 Task: Find connections with filter location Schwalbach with filter topic #Travelwith filter profile language Spanish with filter current company Micro Focus with filter school Jobs in Tamil Nadu India  with filter industry Seafood Product Manufacturing with filter service category Videography with filter keywords title Marketing Director
Action: Mouse moved to (243, 297)
Screenshot: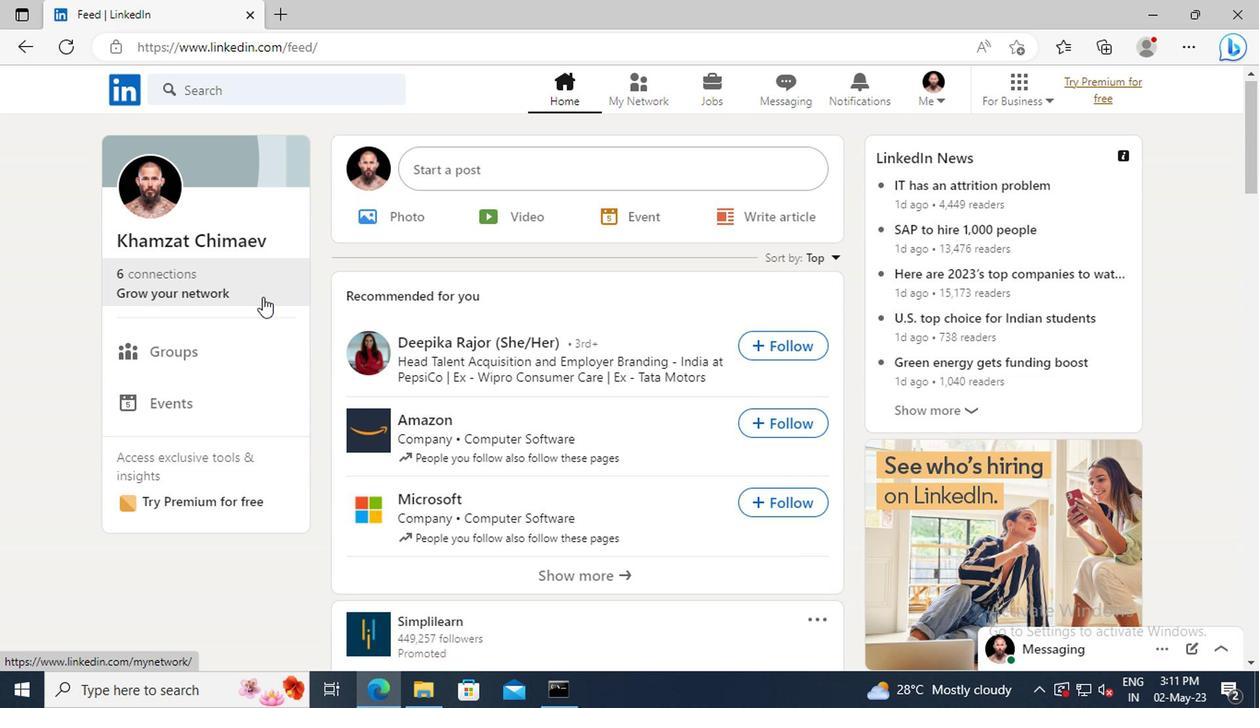 
Action: Mouse pressed left at (243, 297)
Screenshot: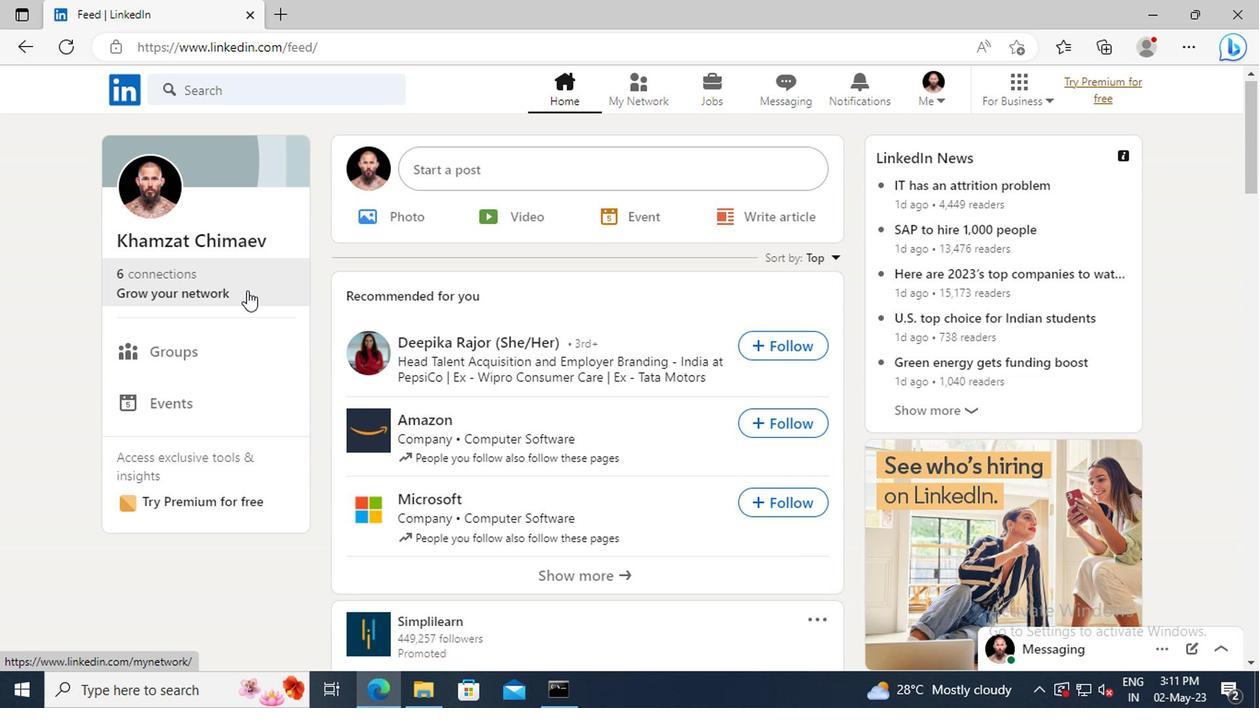 
Action: Mouse moved to (223, 205)
Screenshot: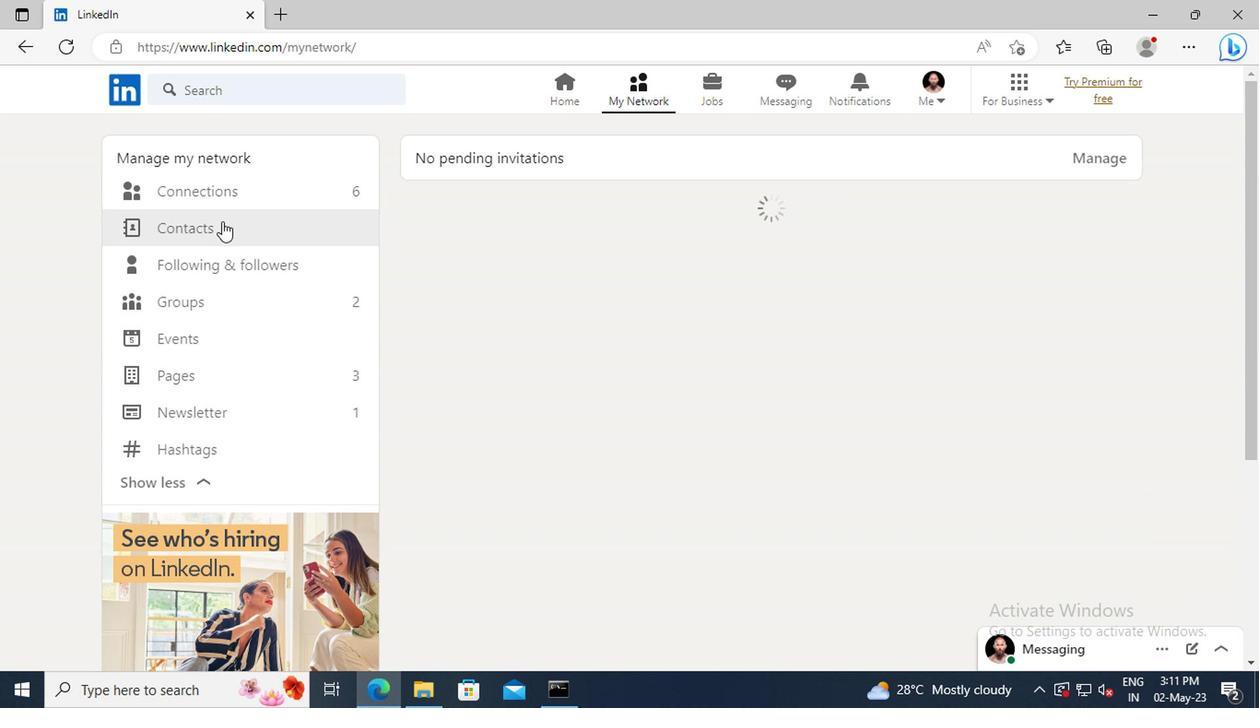 
Action: Mouse pressed left at (223, 205)
Screenshot: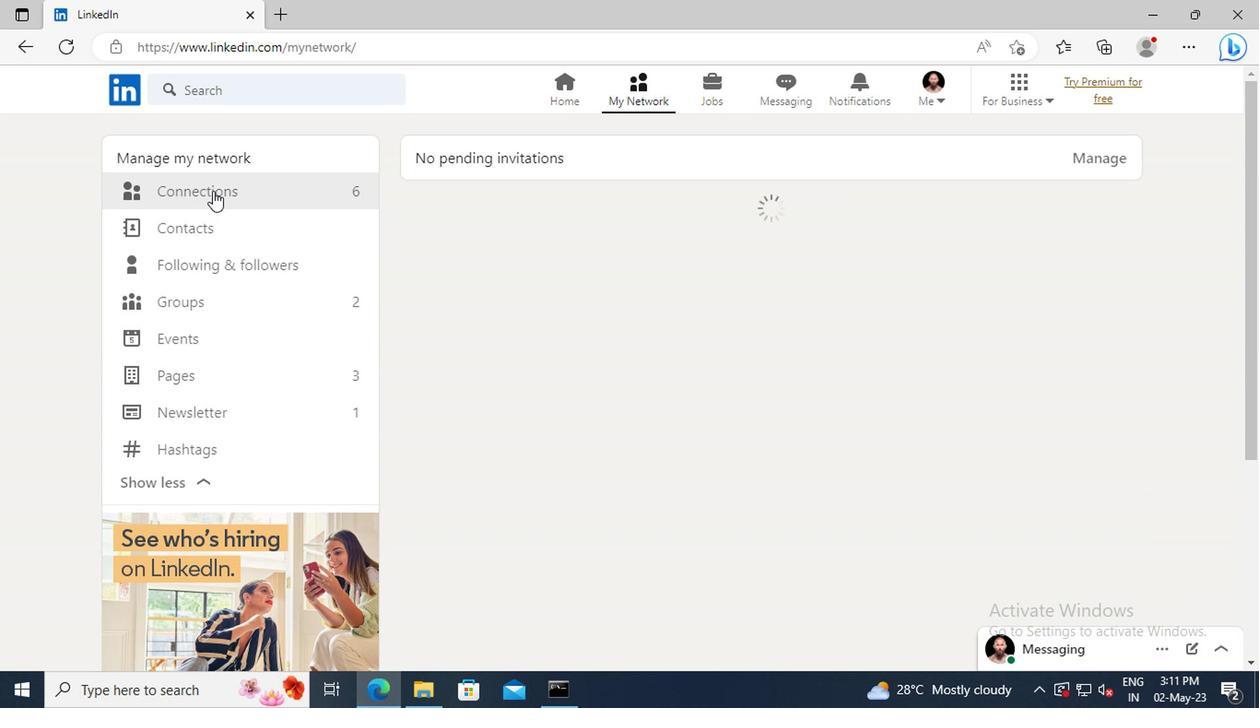 
Action: Mouse moved to (741, 211)
Screenshot: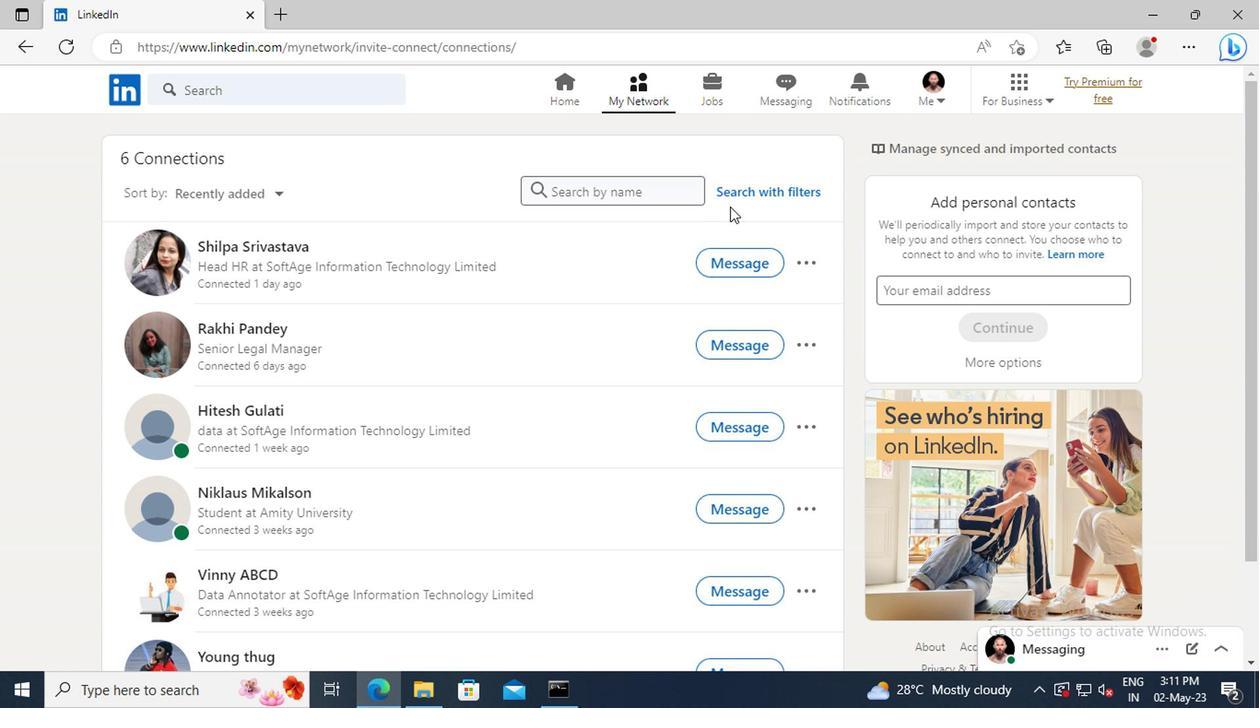 
Action: Mouse pressed left at (741, 211)
Screenshot: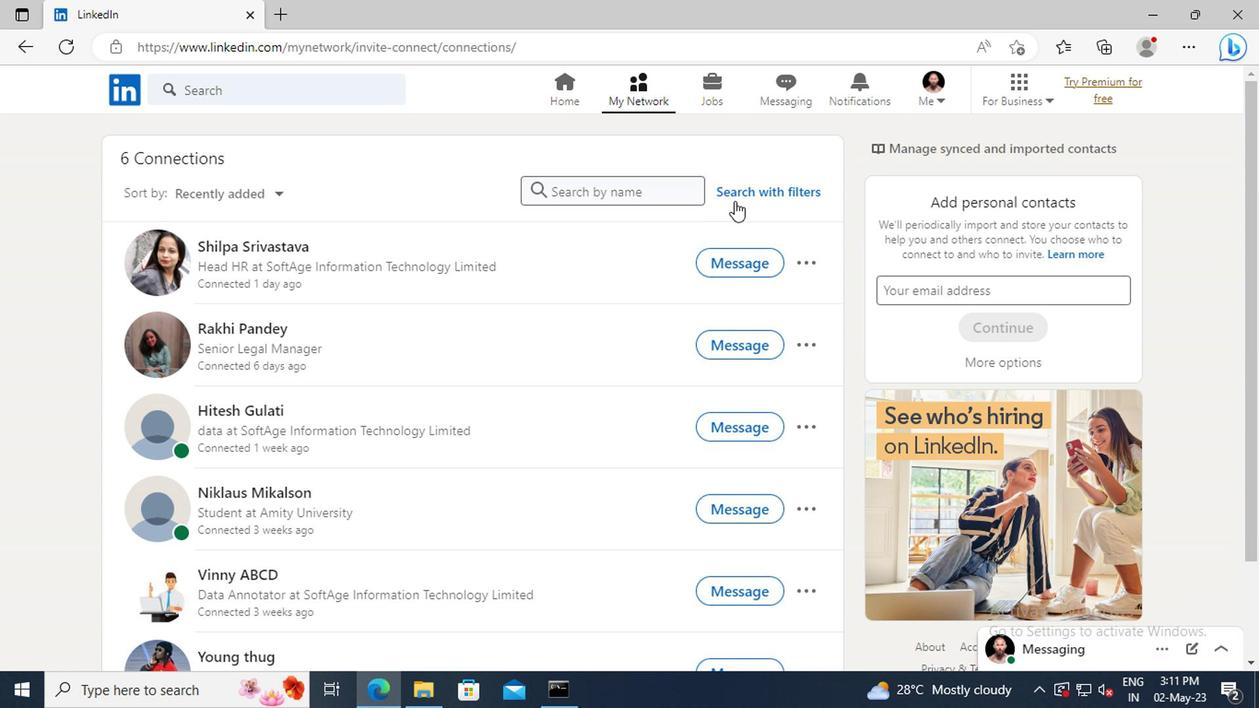 
Action: Mouse moved to (703, 158)
Screenshot: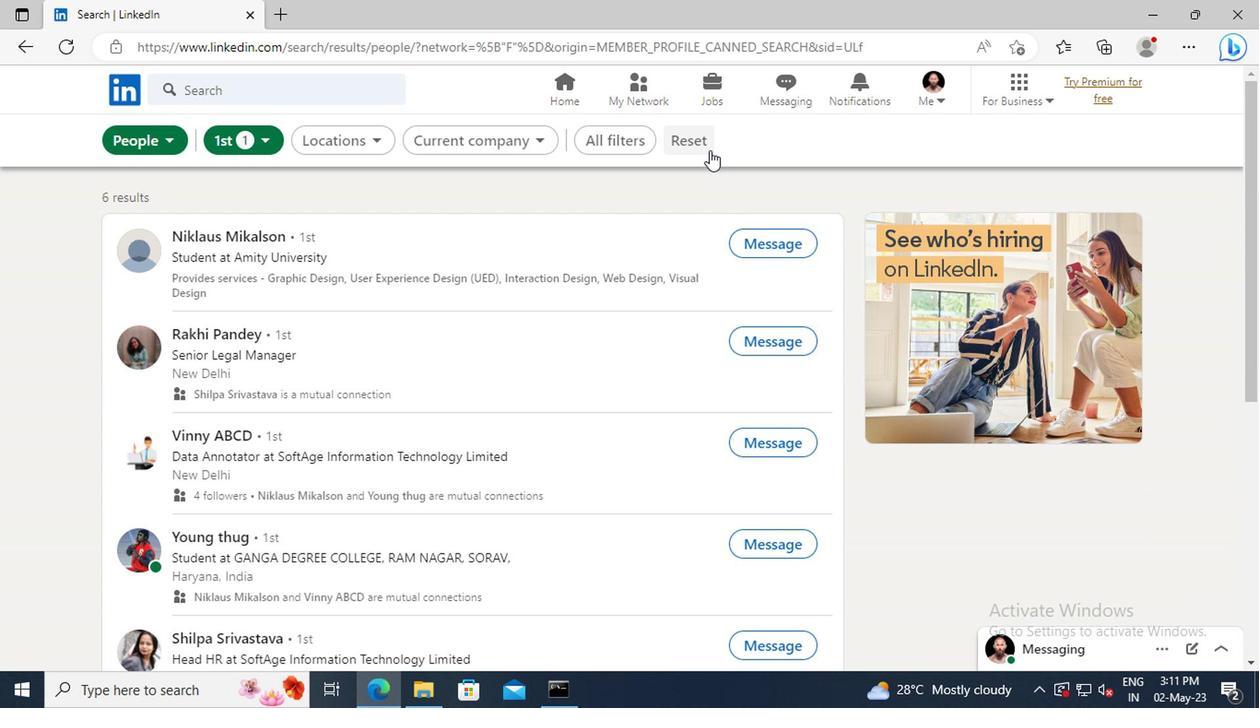 
Action: Mouse pressed left at (703, 158)
Screenshot: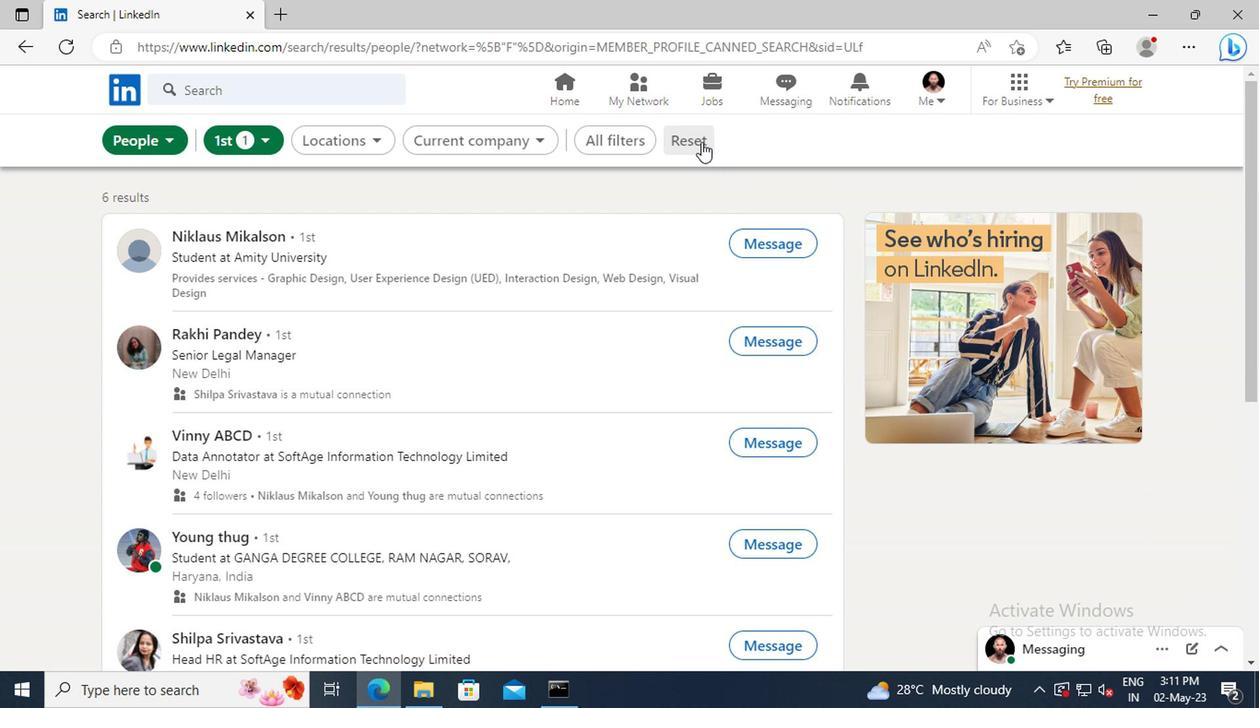 
Action: Mouse moved to (679, 157)
Screenshot: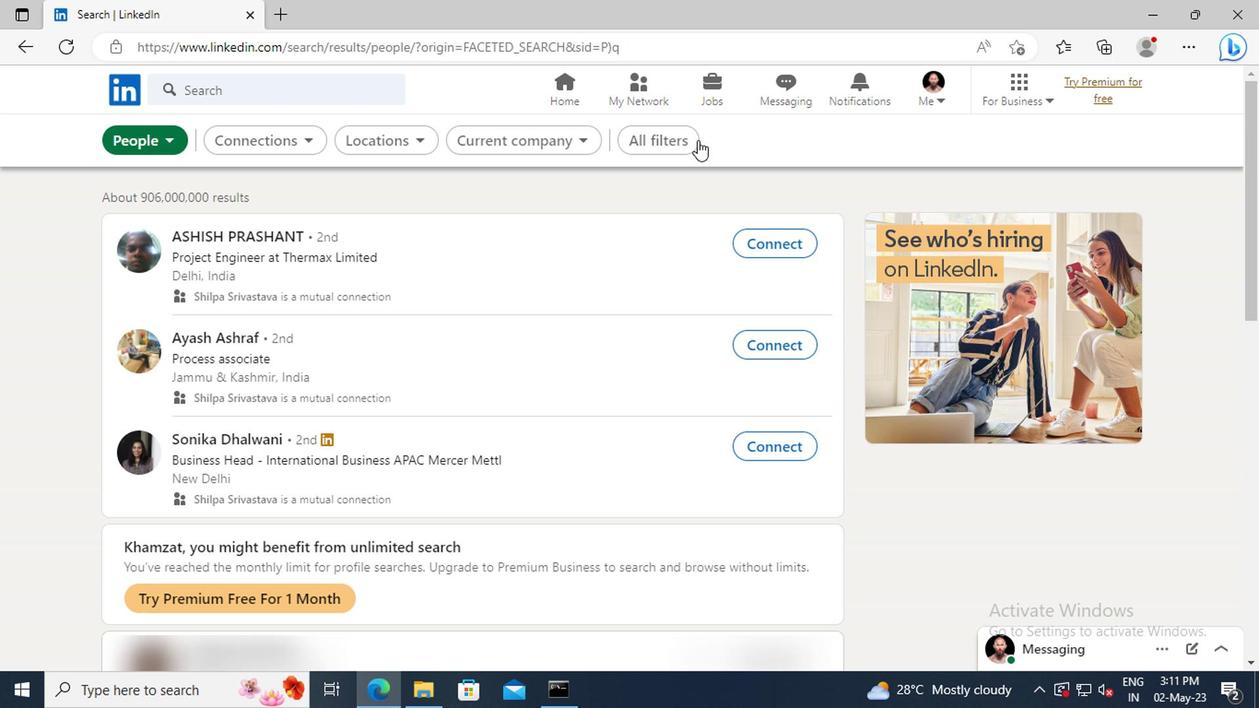 
Action: Mouse pressed left at (679, 157)
Screenshot: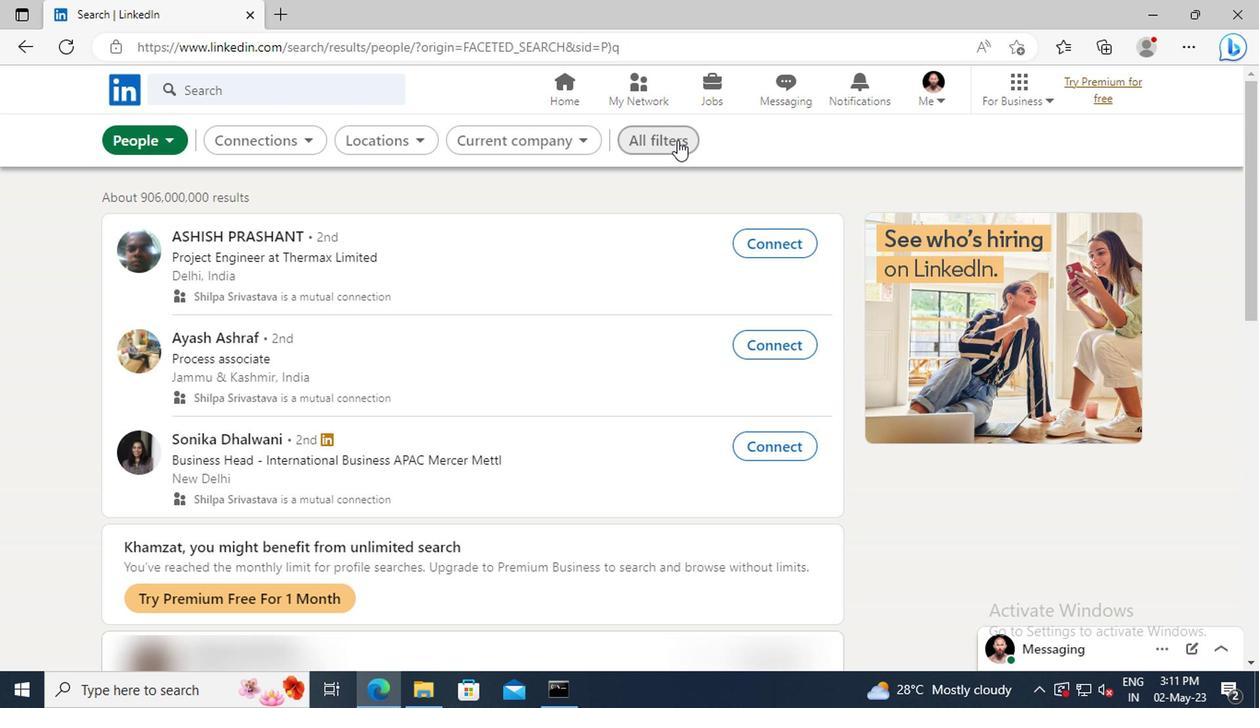 
Action: Mouse moved to (1001, 307)
Screenshot: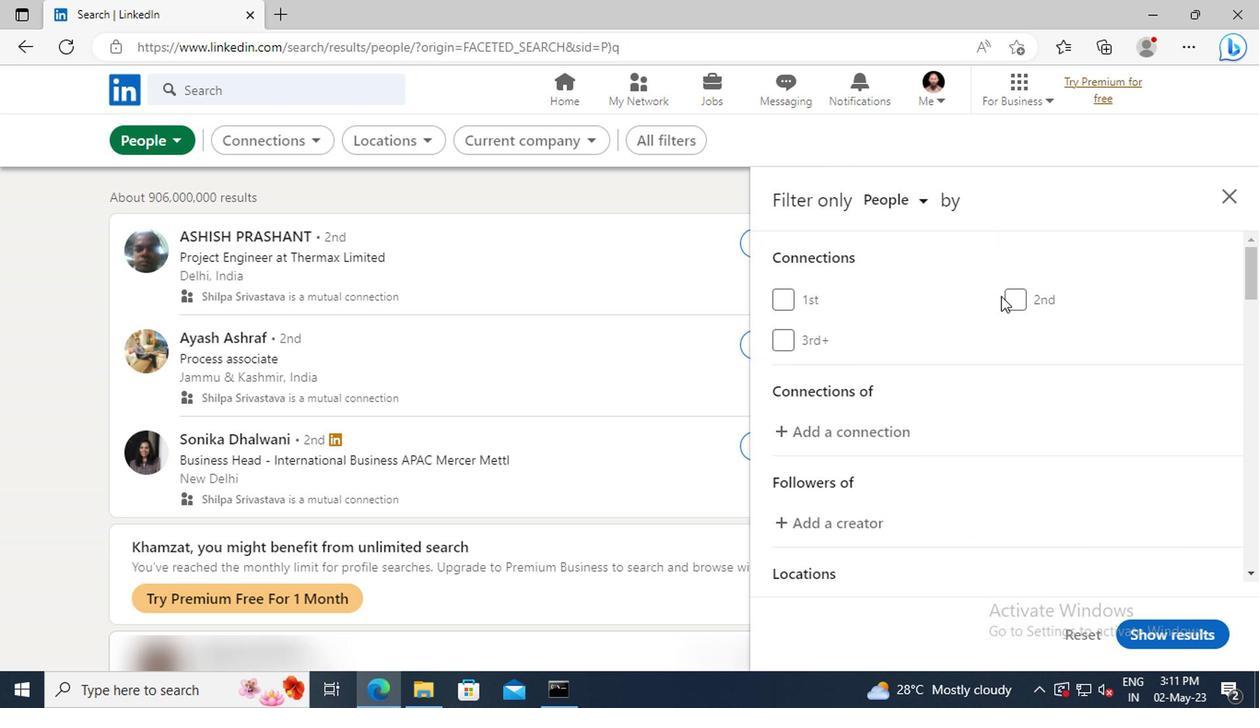 
Action: Mouse scrolled (1001, 306) with delta (0, 0)
Screenshot: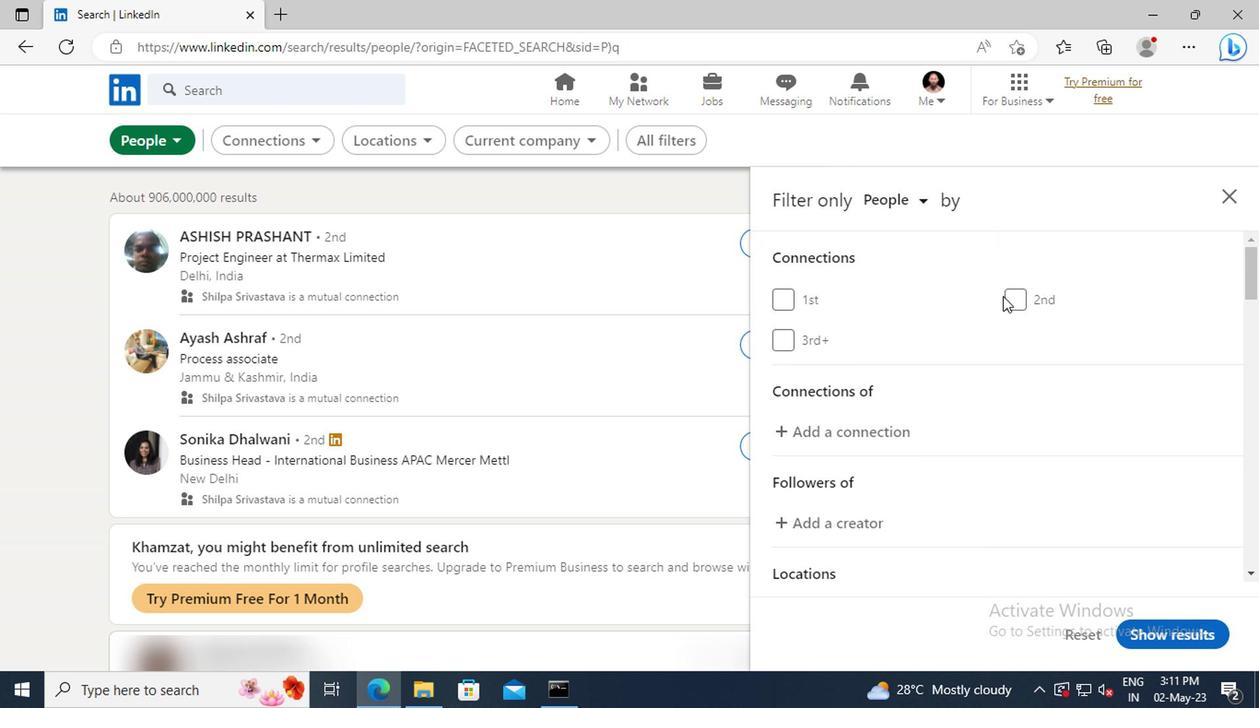 
Action: Mouse scrolled (1001, 306) with delta (0, 0)
Screenshot: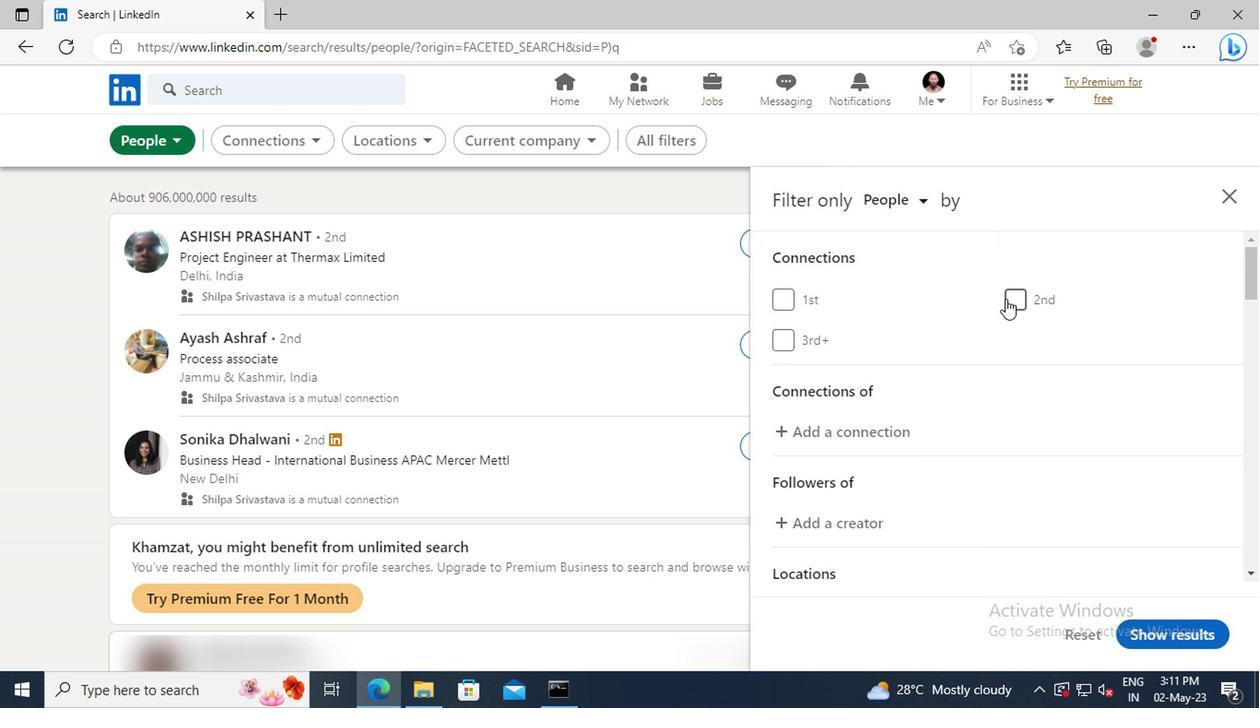
Action: Mouse scrolled (1001, 306) with delta (0, 0)
Screenshot: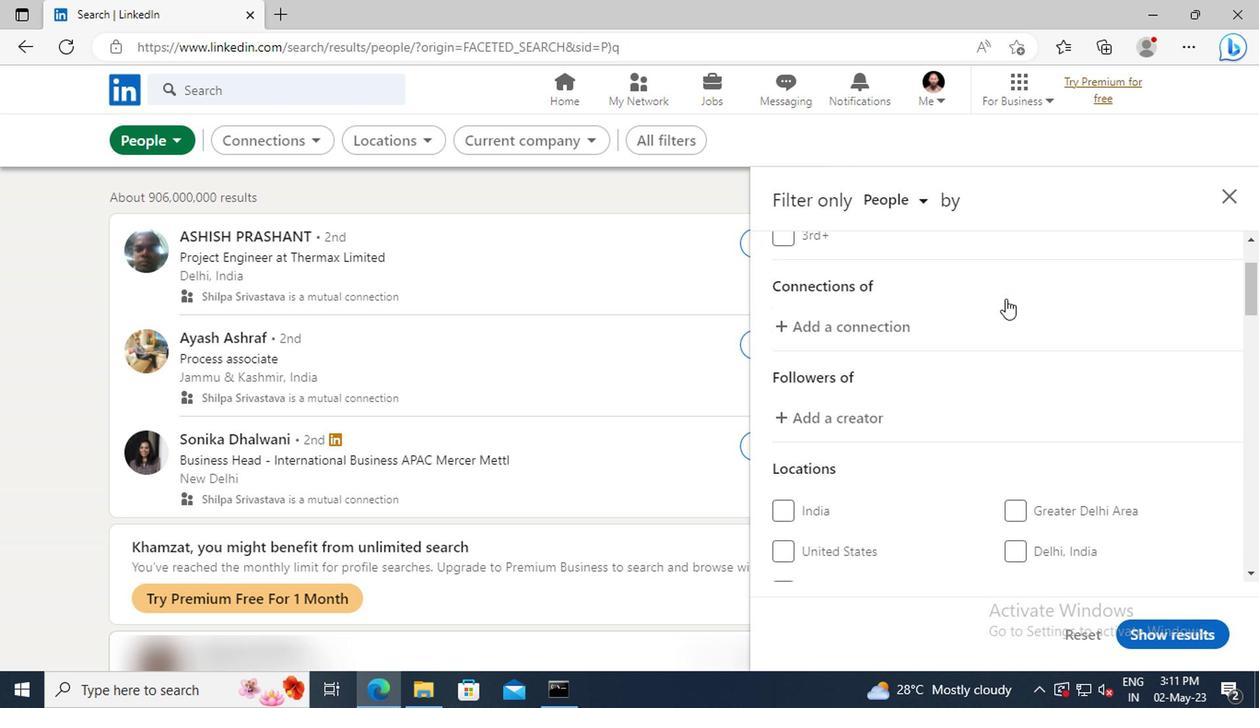 
Action: Mouse scrolled (1001, 306) with delta (0, 0)
Screenshot: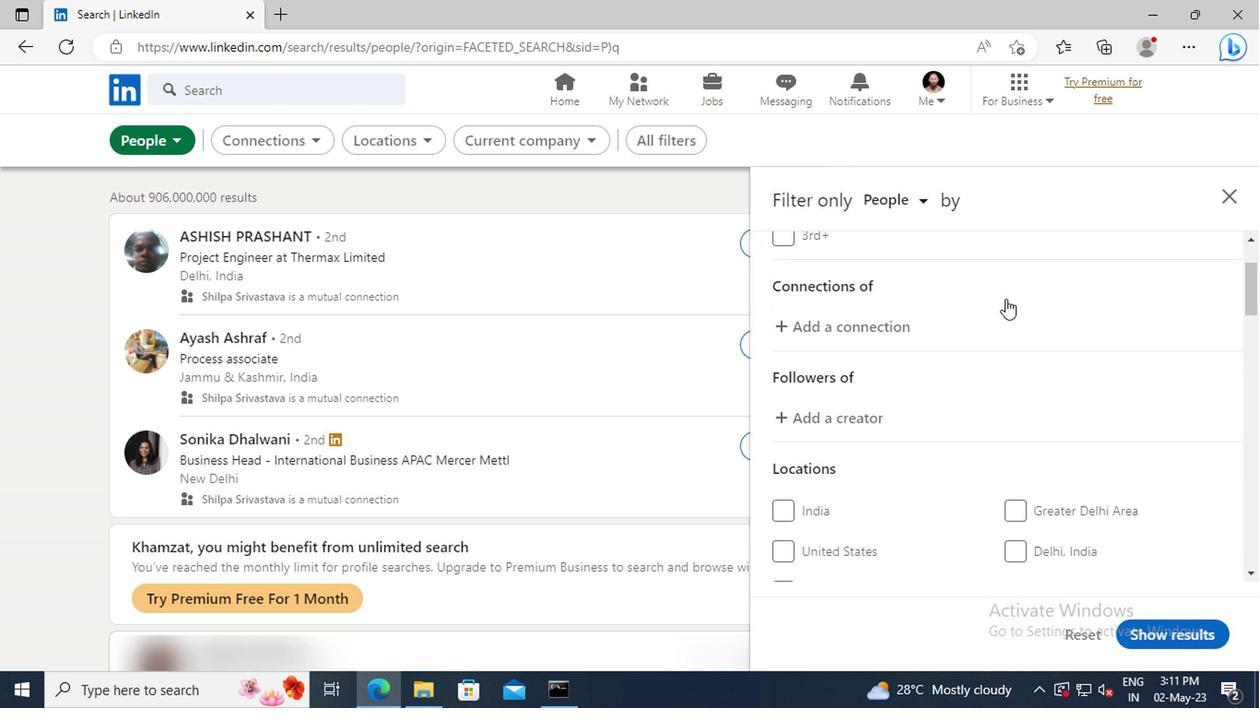 
Action: Mouse scrolled (1001, 306) with delta (0, 0)
Screenshot: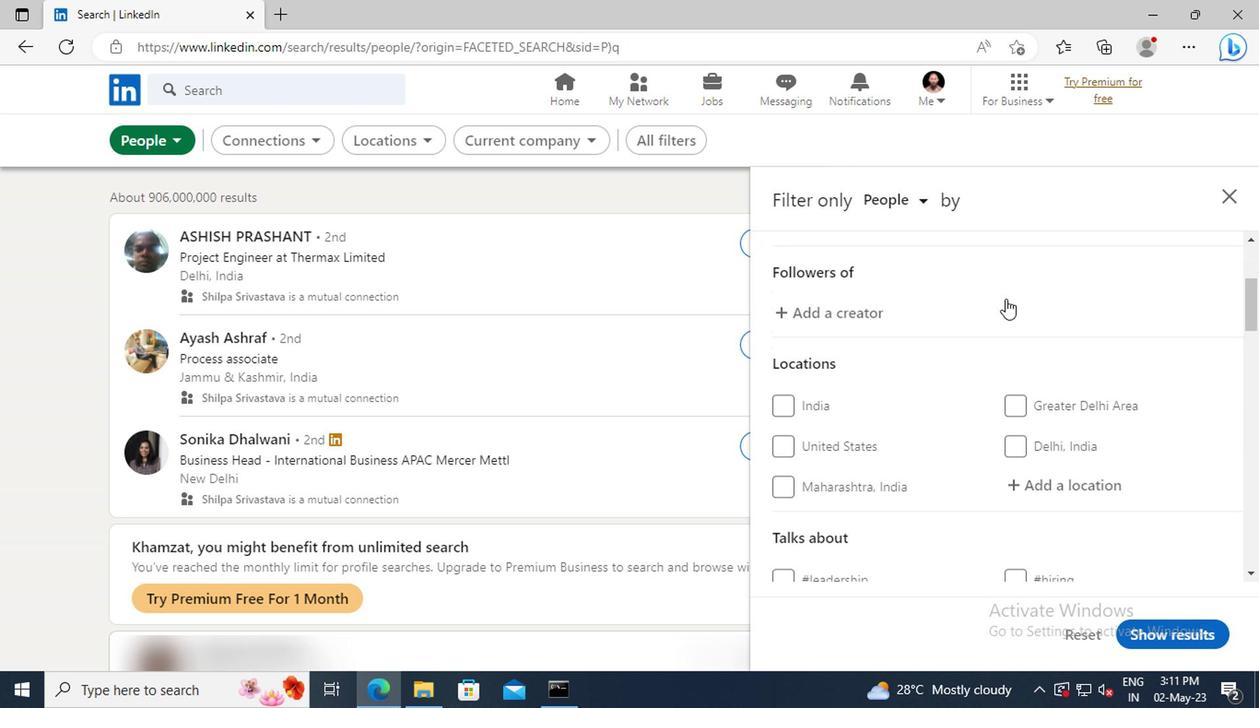 
Action: Mouse scrolled (1001, 306) with delta (0, 0)
Screenshot: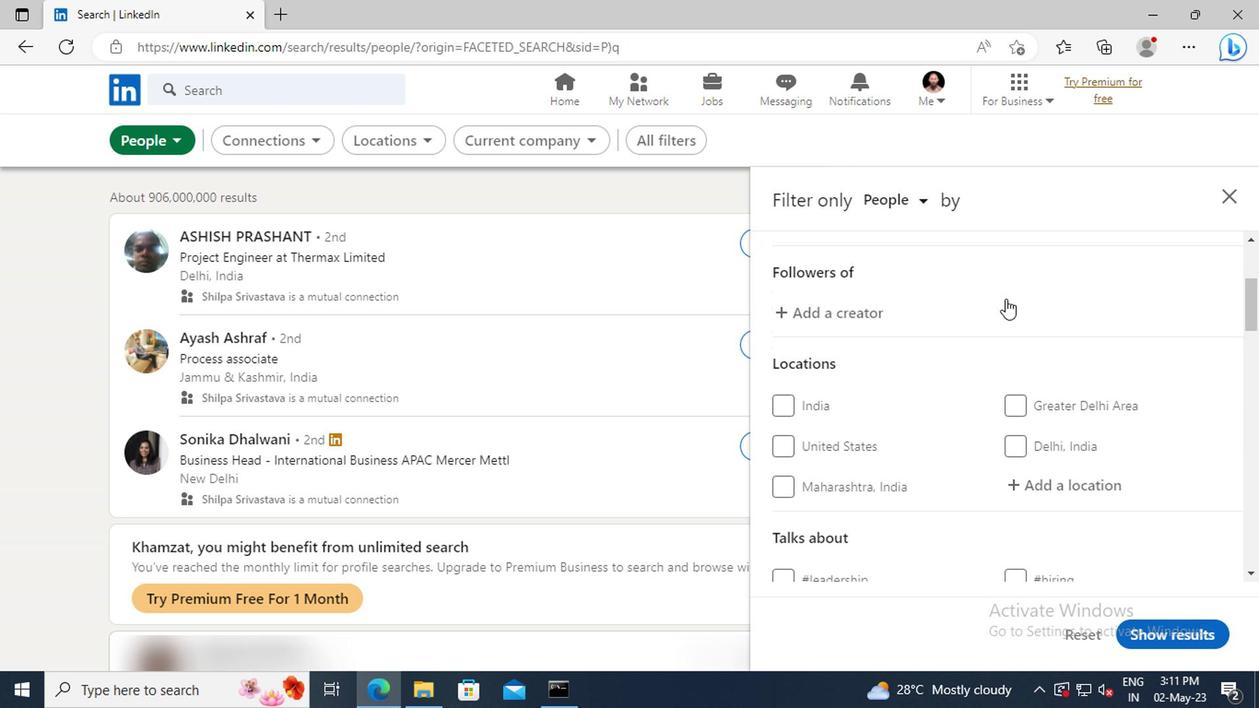 
Action: Mouse moved to (1024, 383)
Screenshot: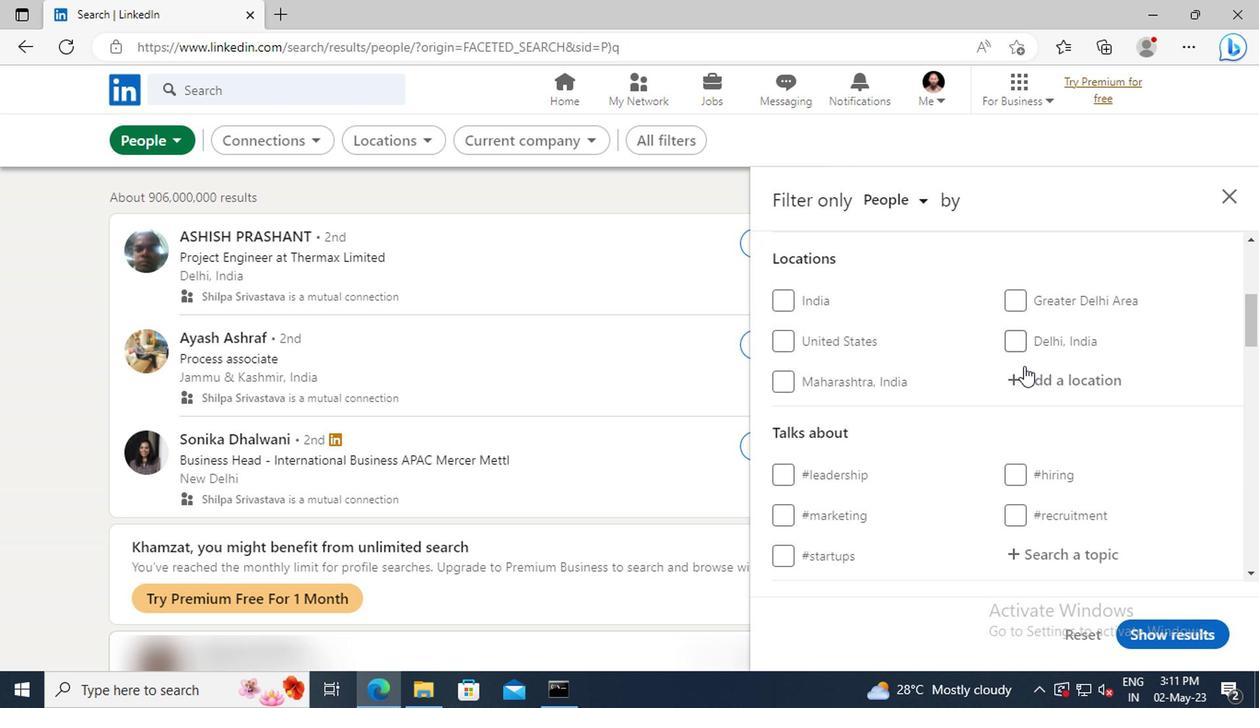
Action: Mouse pressed left at (1024, 383)
Screenshot: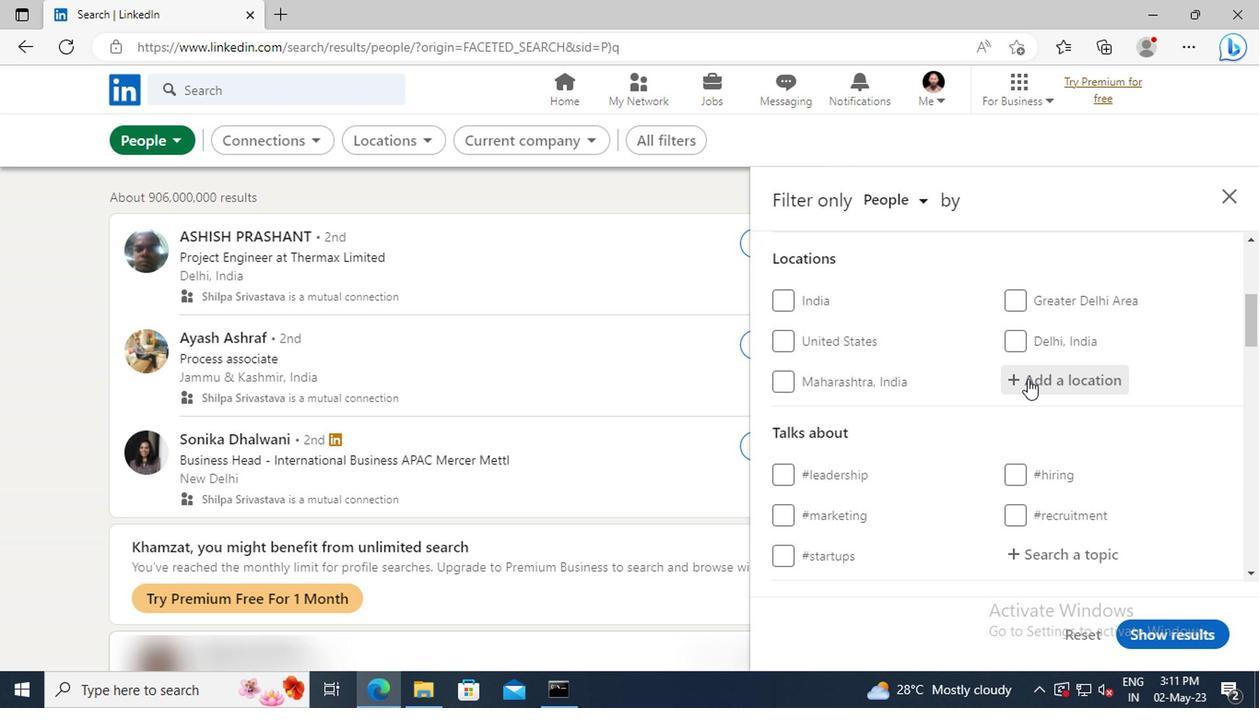 
Action: Key pressed <Key.shift>SCHWALBA
Screenshot: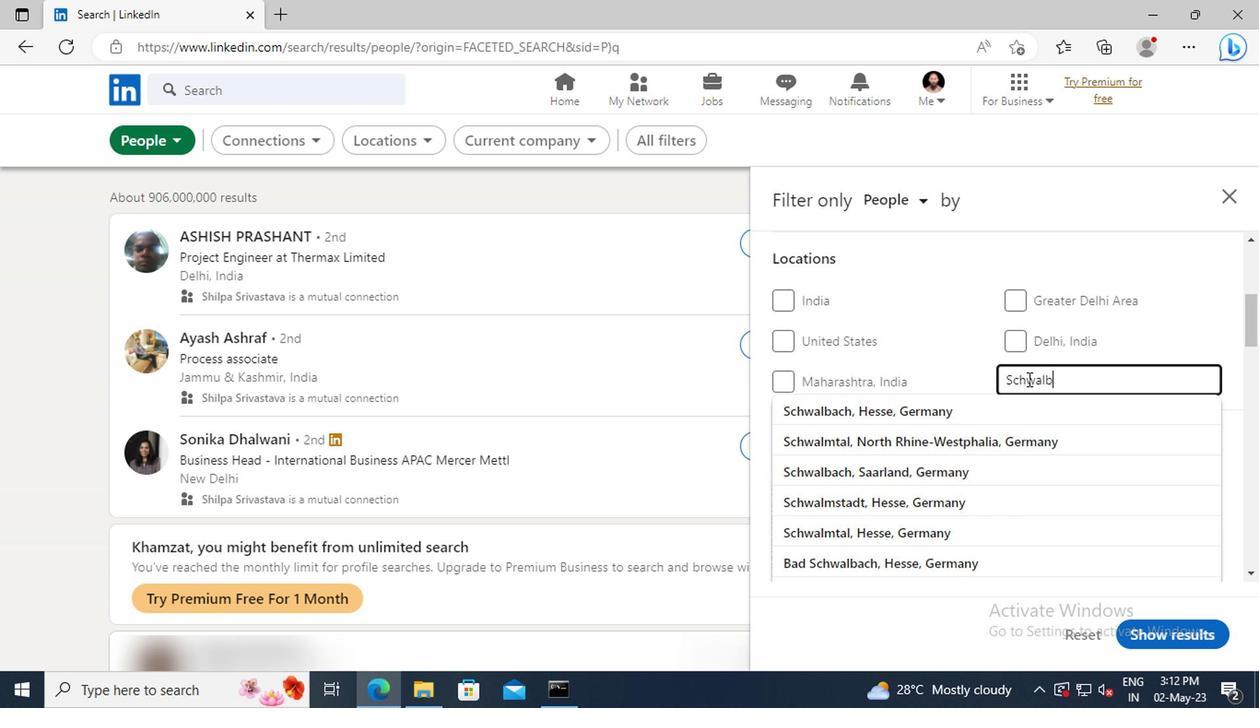 
Action: Mouse moved to (1025, 406)
Screenshot: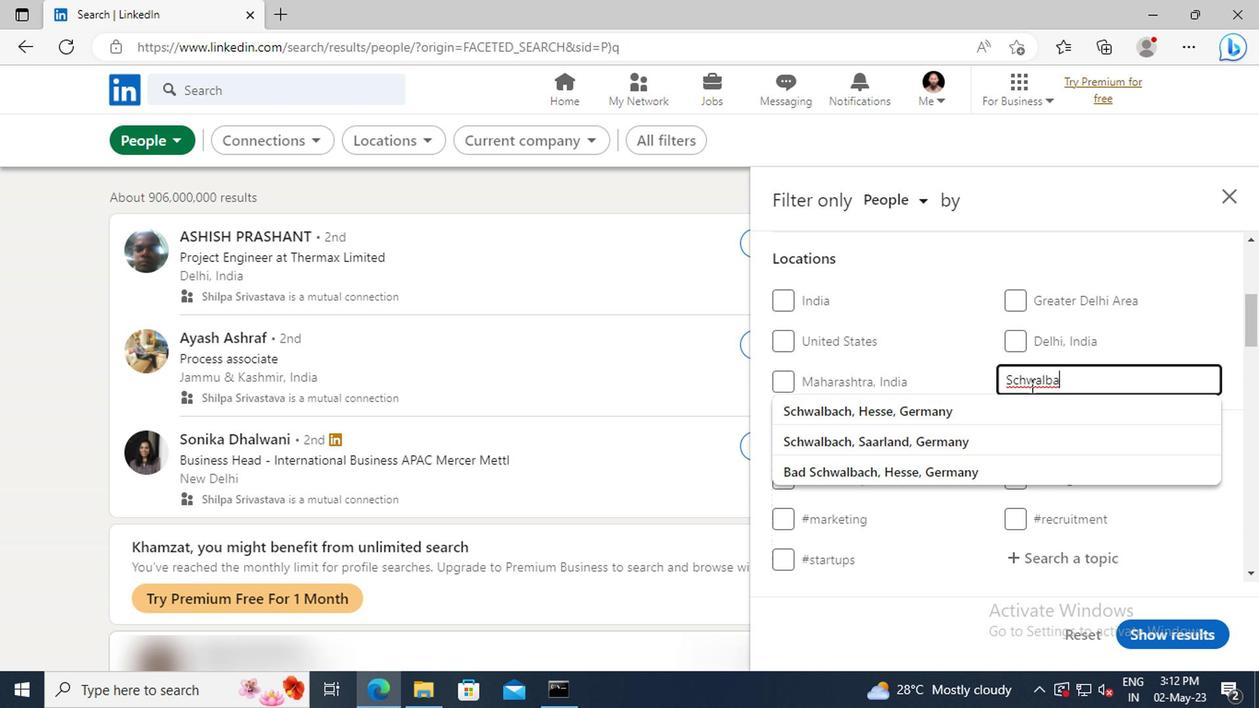 
Action: Mouse pressed left at (1025, 406)
Screenshot: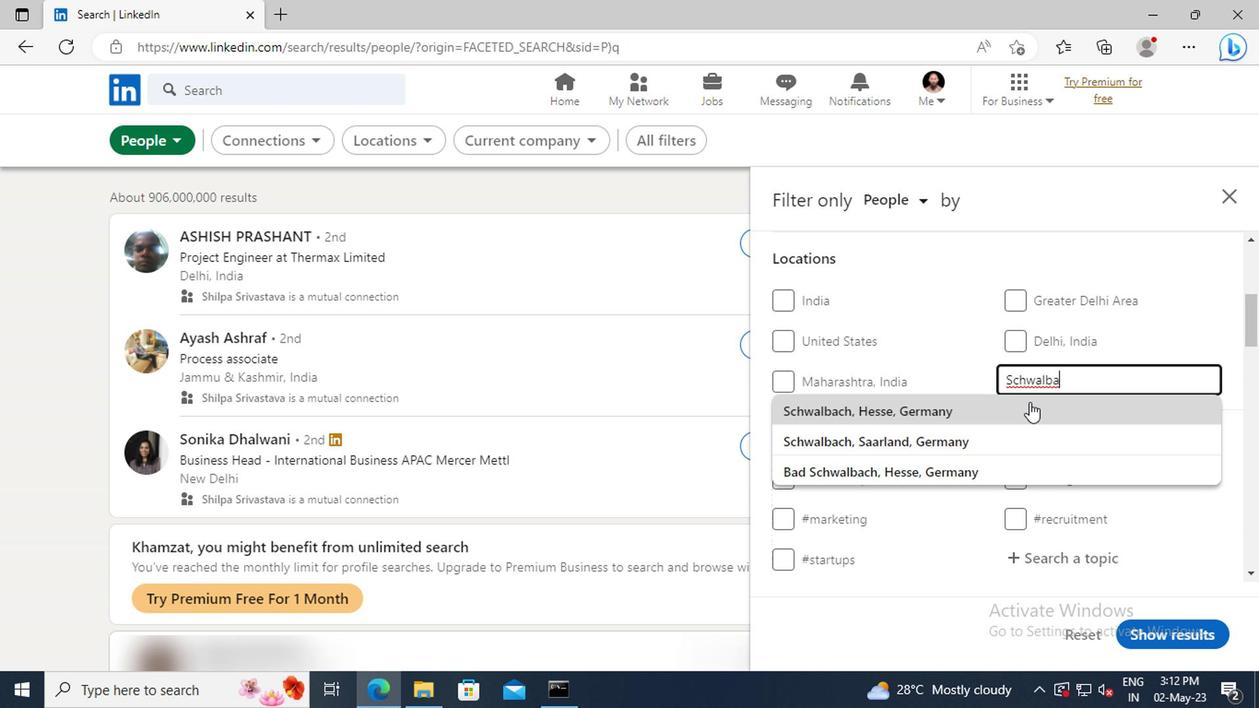 
Action: Mouse scrolled (1025, 405) with delta (0, -1)
Screenshot: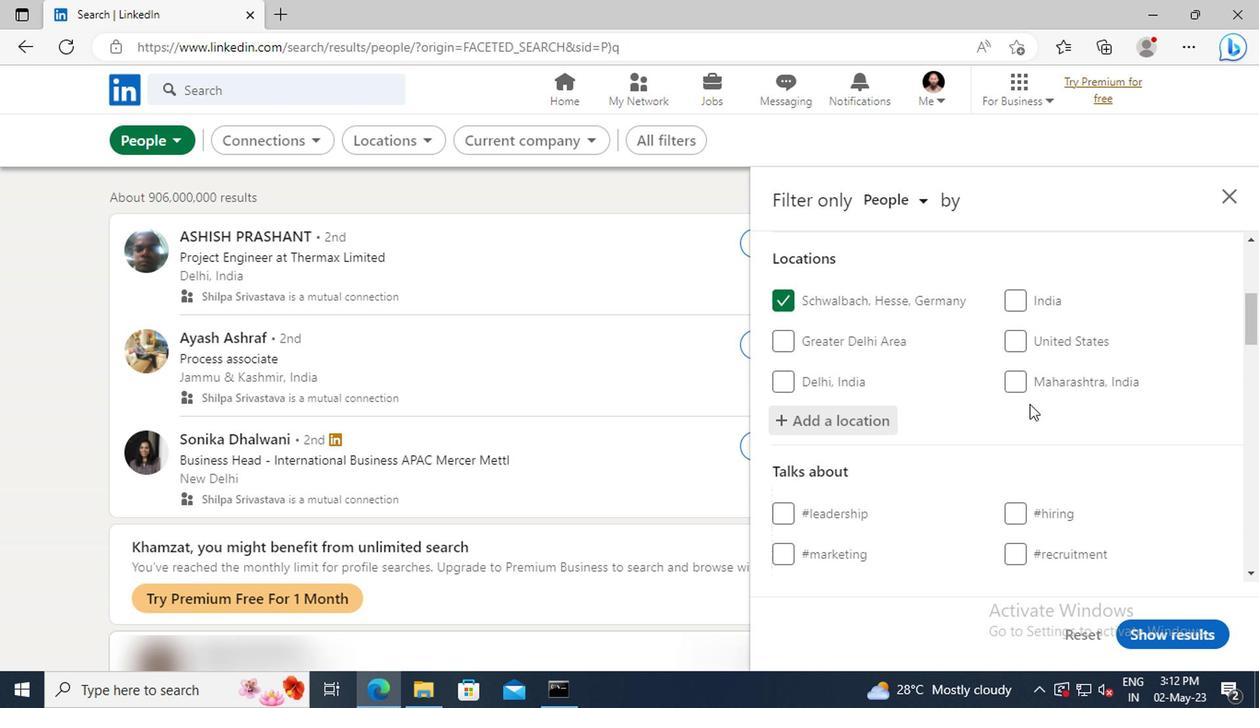 
Action: Mouse scrolled (1025, 405) with delta (0, -1)
Screenshot: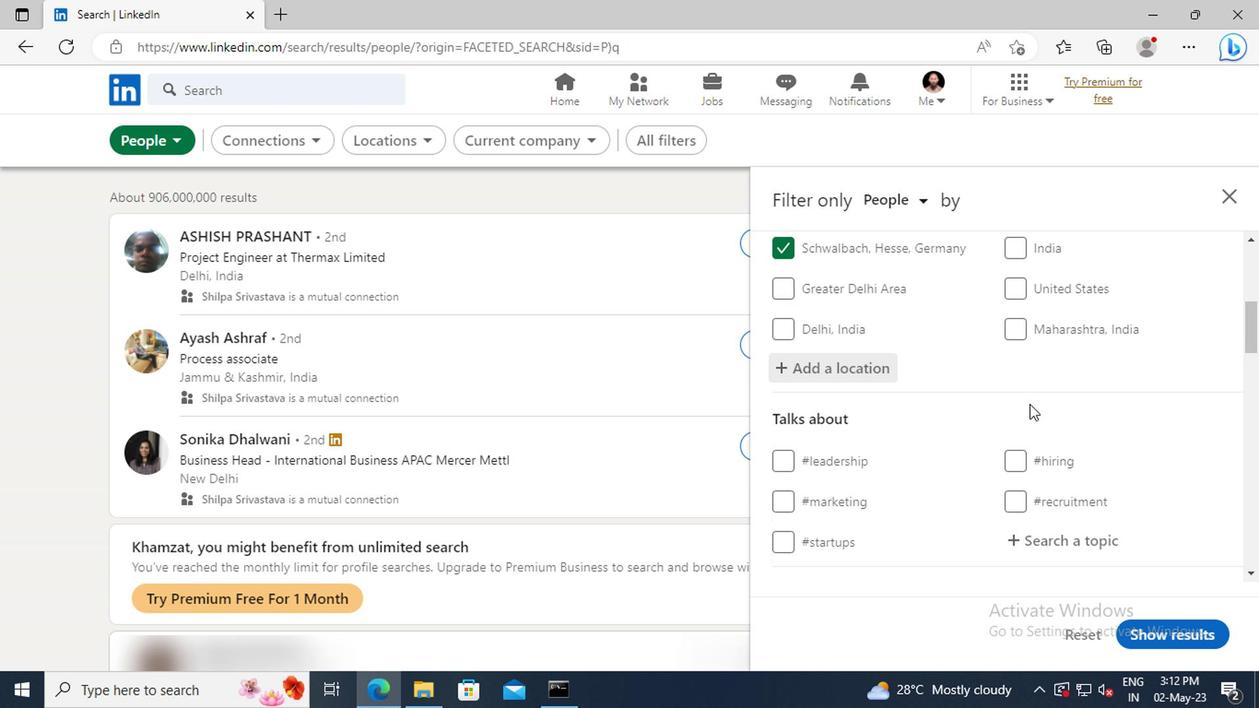 
Action: Mouse scrolled (1025, 405) with delta (0, -1)
Screenshot: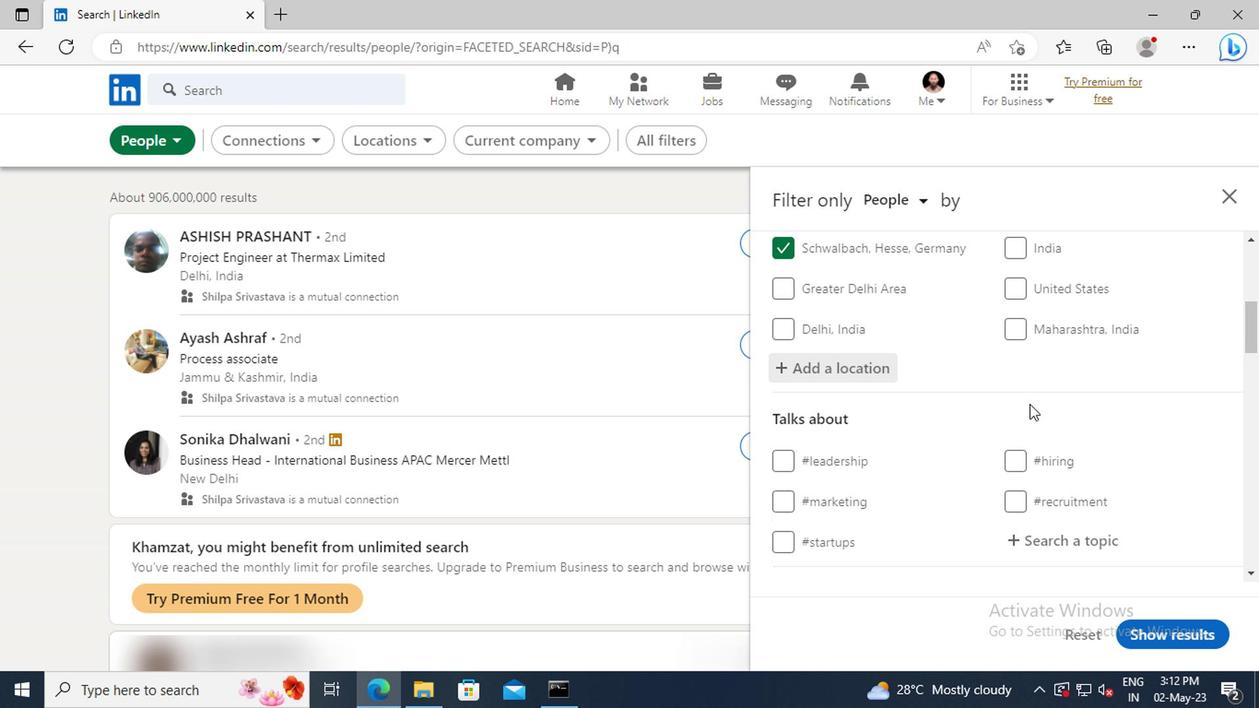 
Action: Mouse moved to (1026, 434)
Screenshot: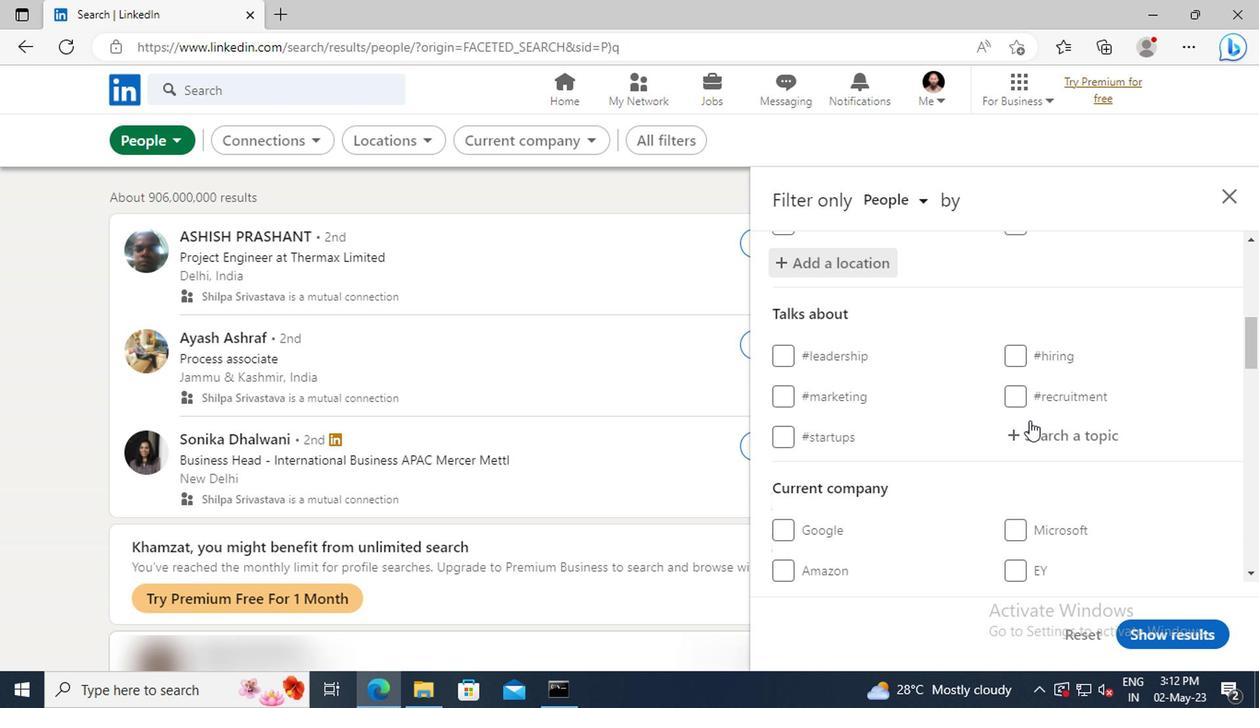 
Action: Mouse pressed left at (1026, 434)
Screenshot: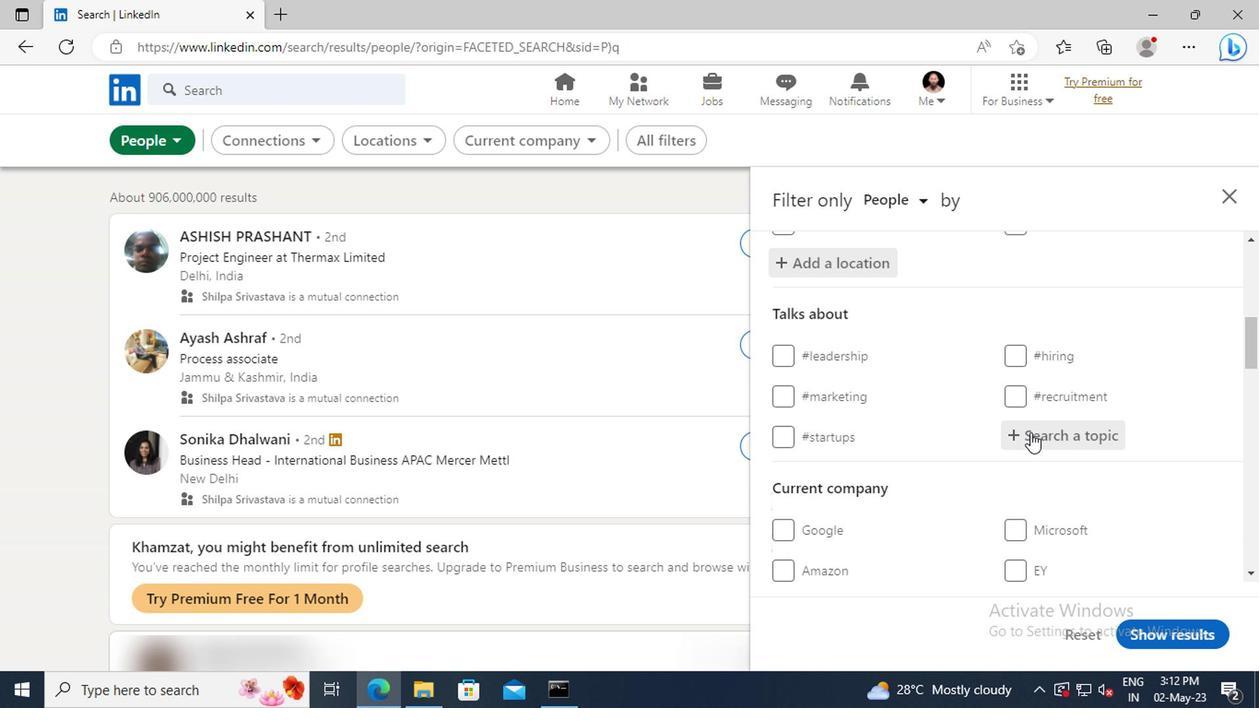 
Action: Key pressed <Key.shift>TRAVEL
Screenshot: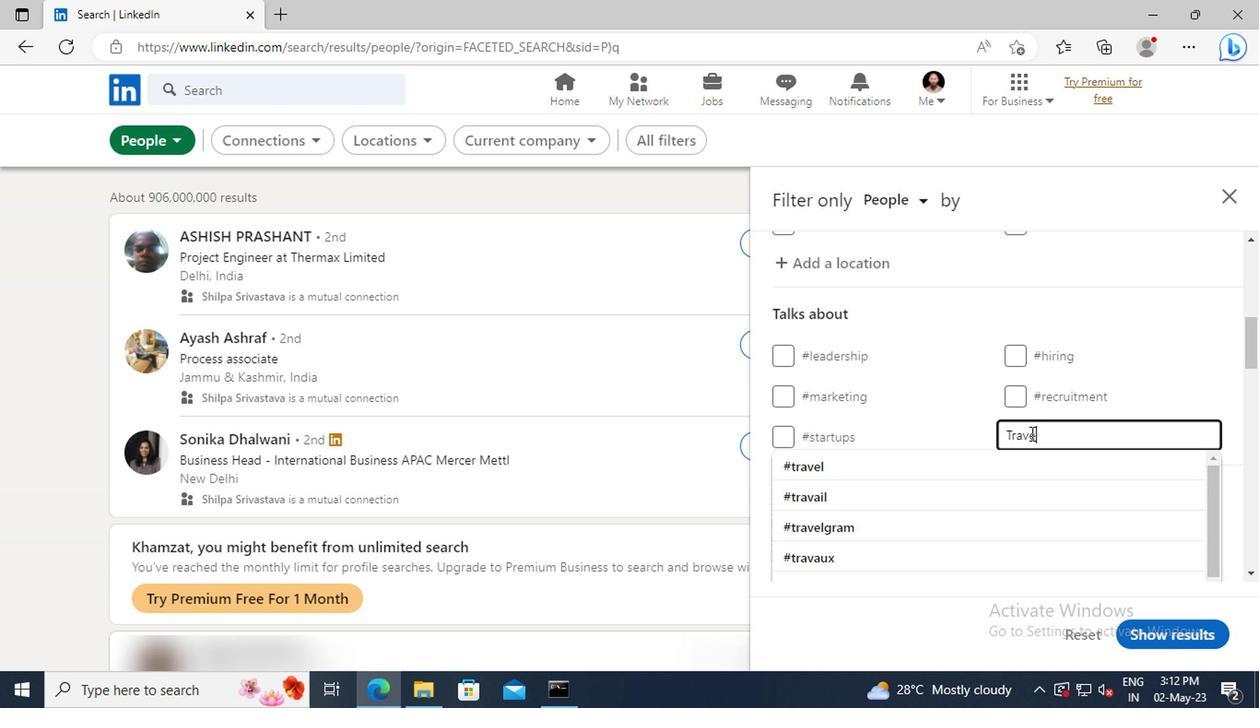 
Action: Mouse moved to (1032, 461)
Screenshot: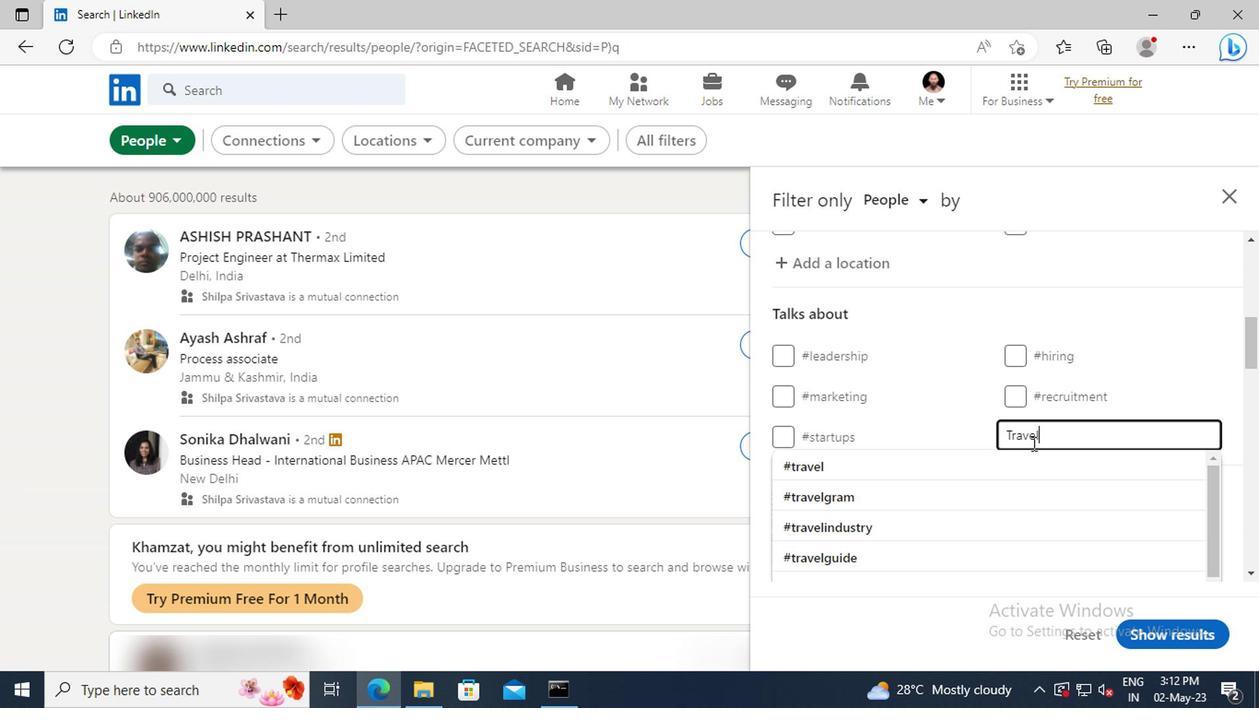 
Action: Mouse pressed left at (1032, 461)
Screenshot: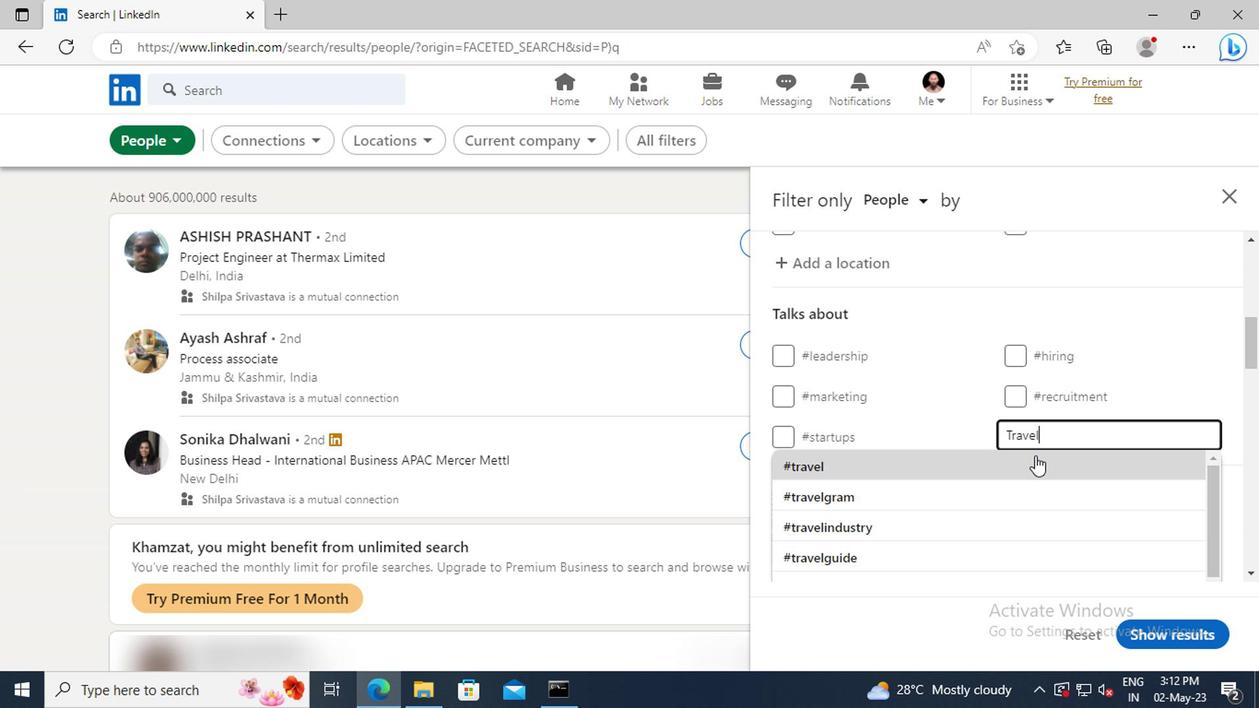 
Action: Mouse scrolled (1032, 460) with delta (0, 0)
Screenshot: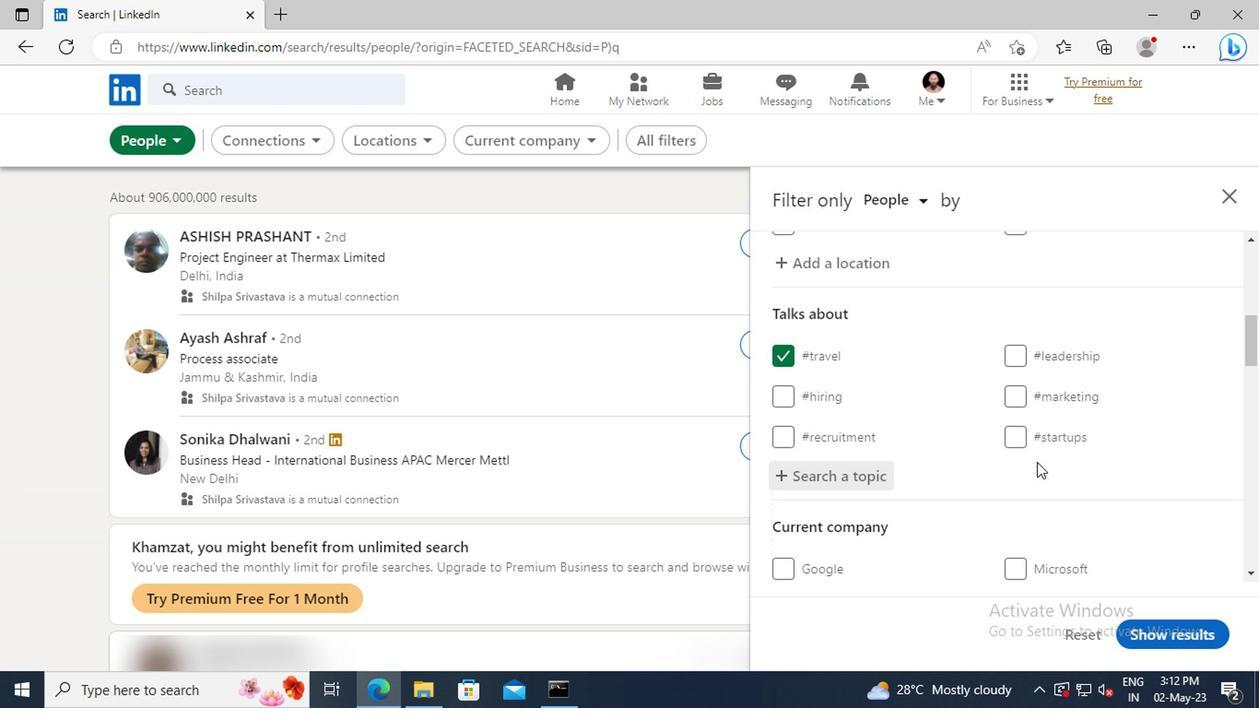 
Action: Mouse scrolled (1032, 460) with delta (0, 0)
Screenshot: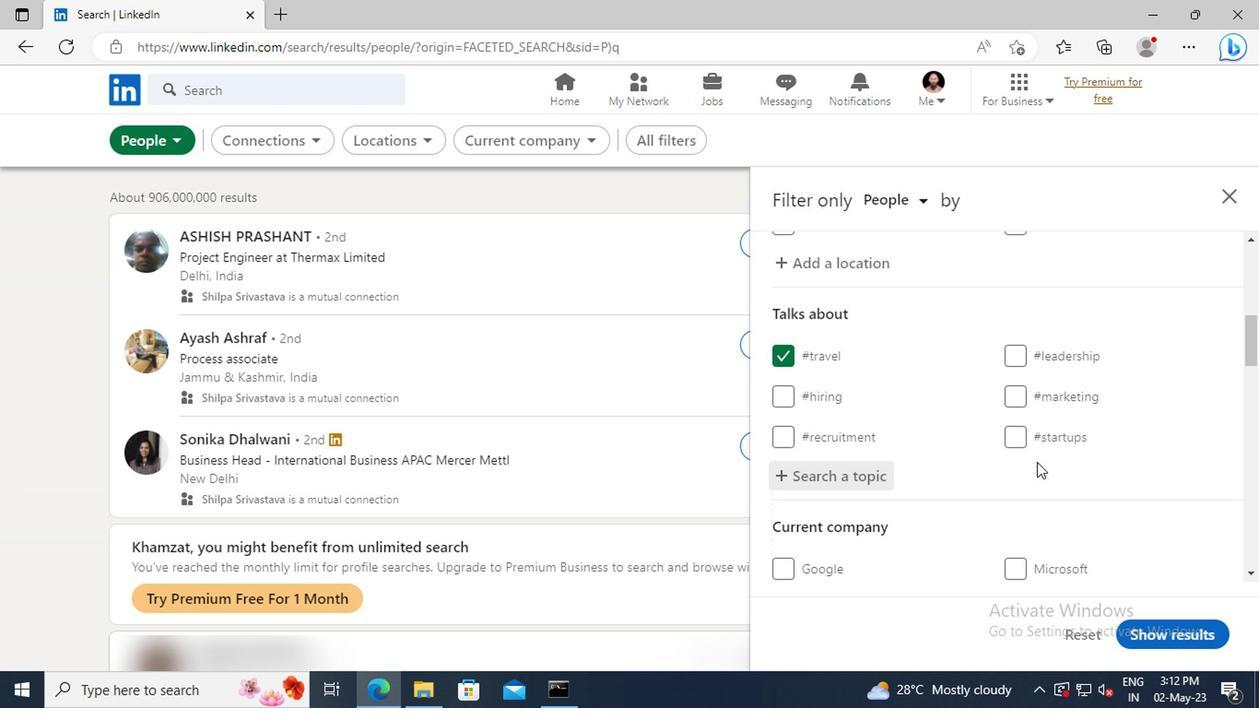 
Action: Mouse moved to (1031, 452)
Screenshot: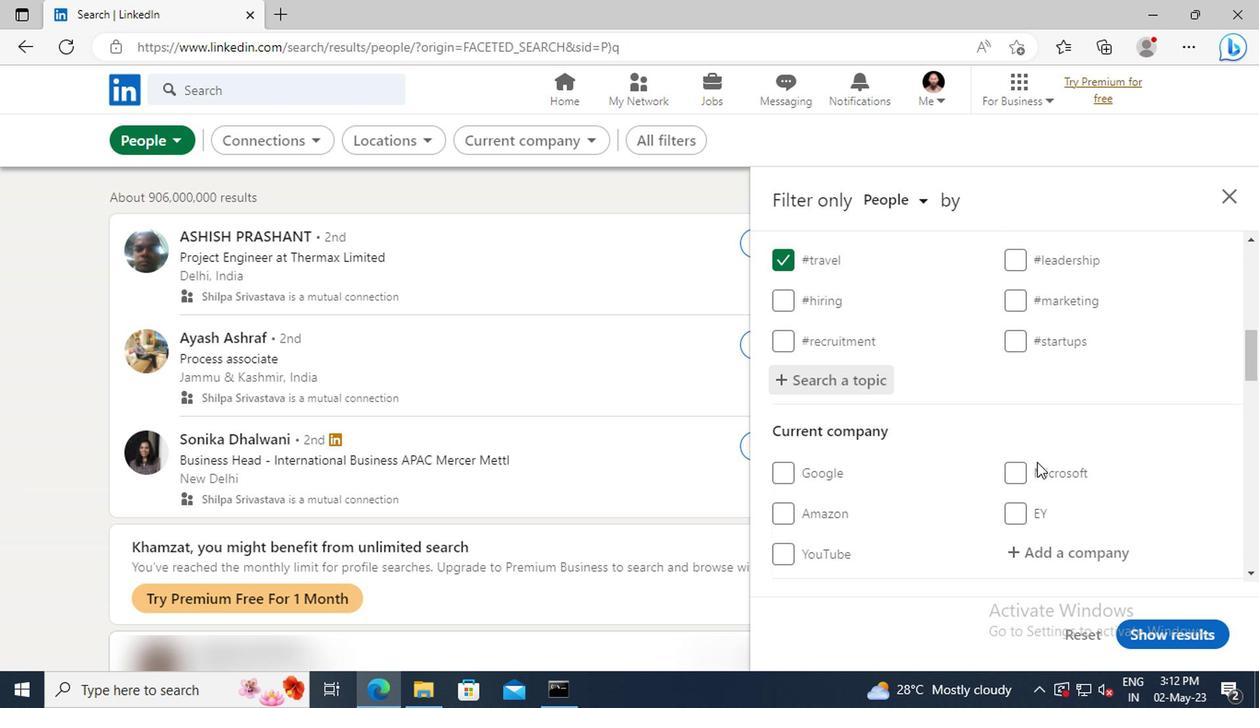 
Action: Mouse scrolled (1031, 450) with delta (0, -1)
Screenshot: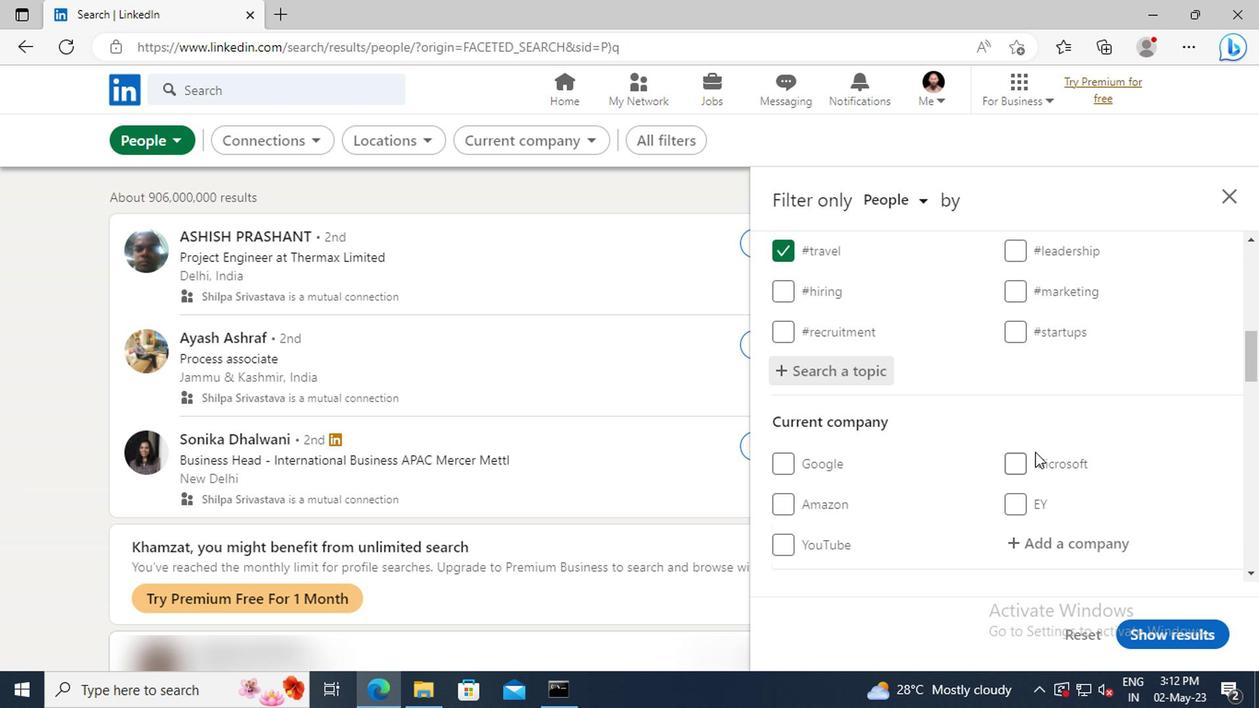 
Action: Mouse scrolled (1031, 450) with delta (0, -1)
Screenshot: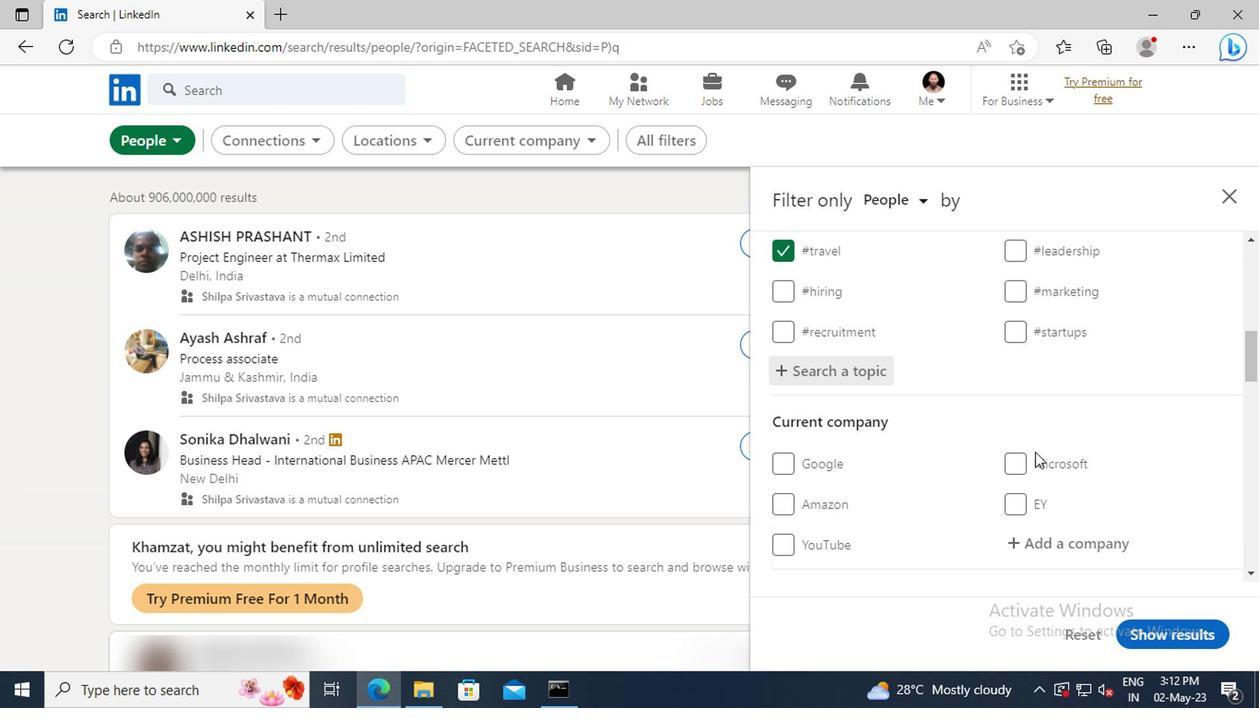 
Action: Mouse scrolled (1031, 450) with delta (0, -1)
Screenshot: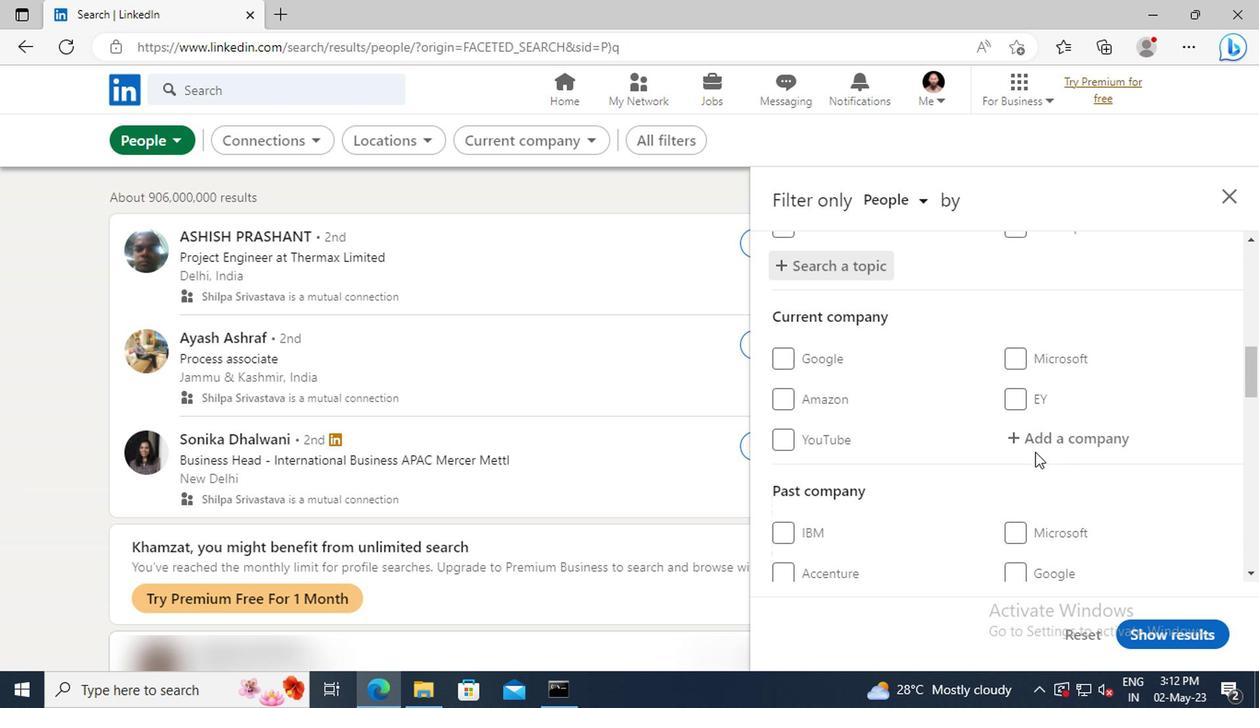
Action: Mouse scrolled (1031, 450) with delta (0, -1)
Screenshot: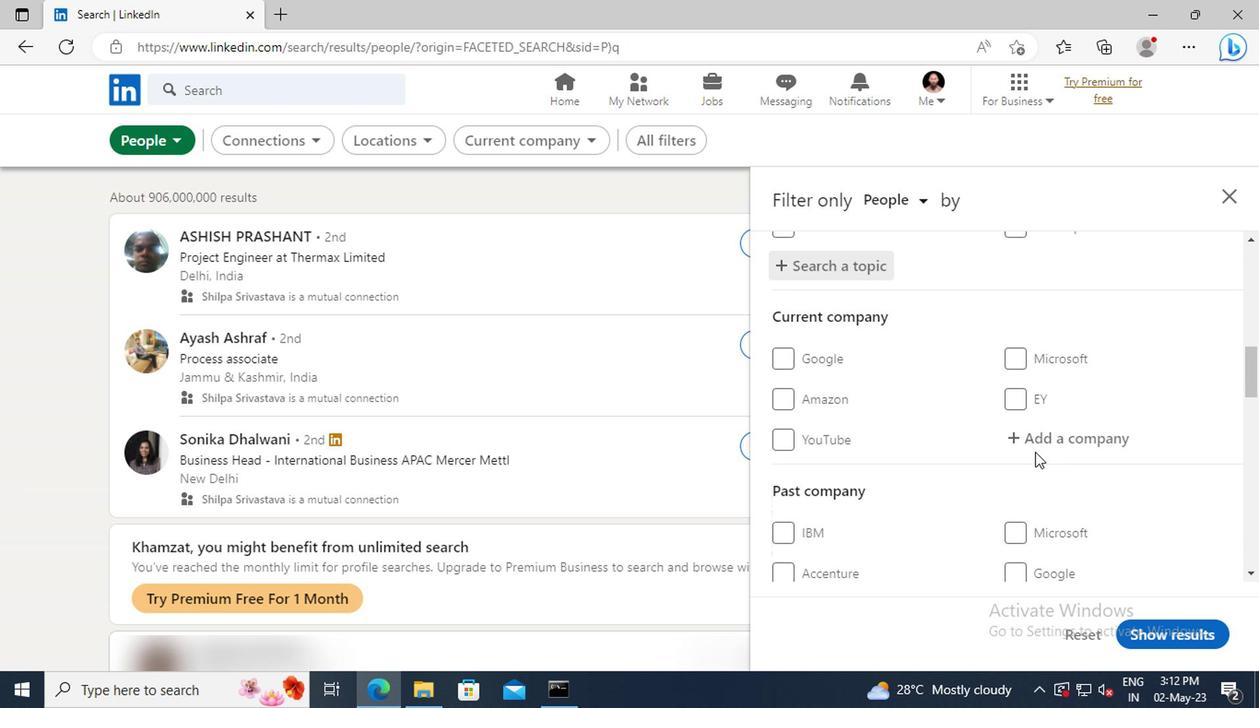 
Action: Mouse scrolled (1031, 450) with delta (0, -1)
Screenshot: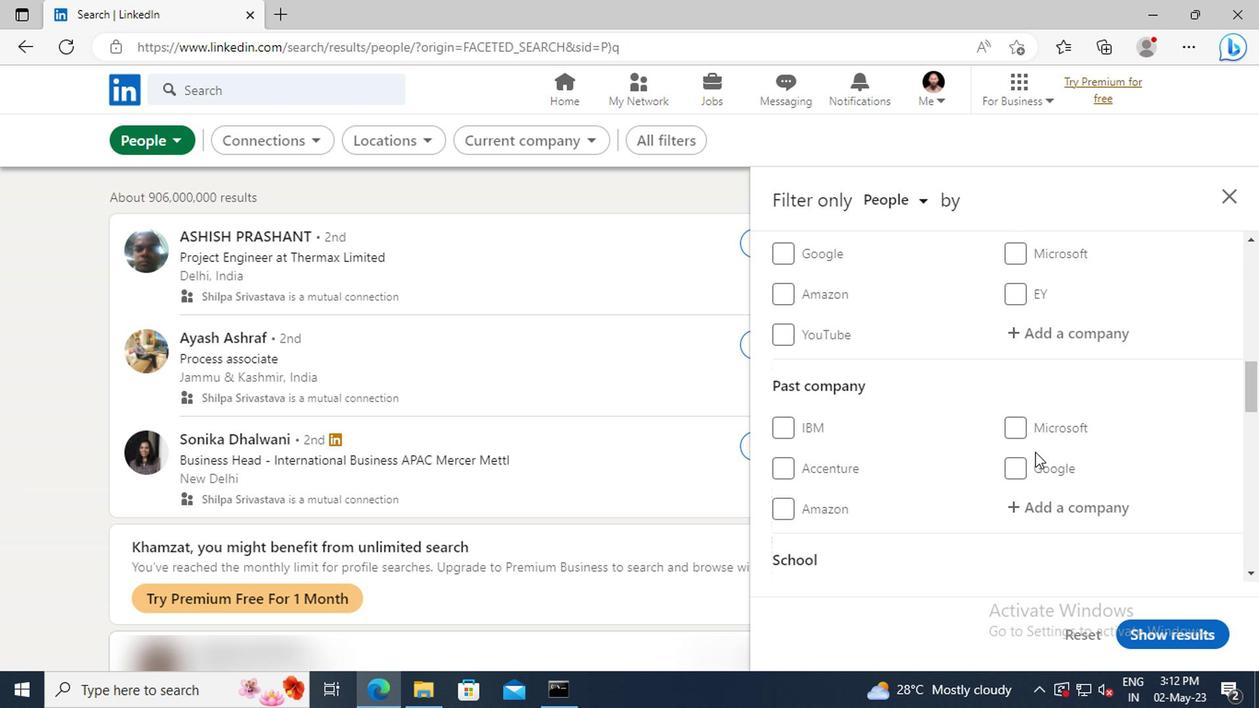 
Action: Mouse scrolled (1031, 450) with delta (0, -1)
Screenshot: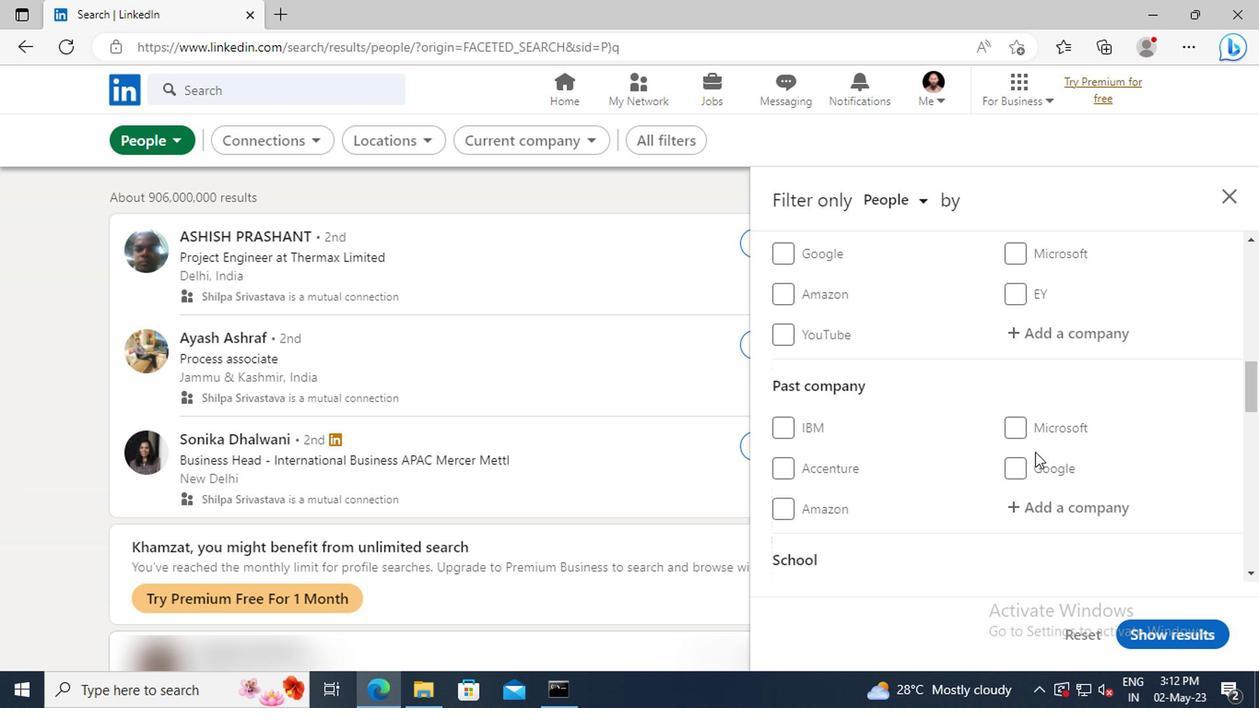 
Action: Mouse scrolled (1031, 450) with delta (0, -1)
Screenshot: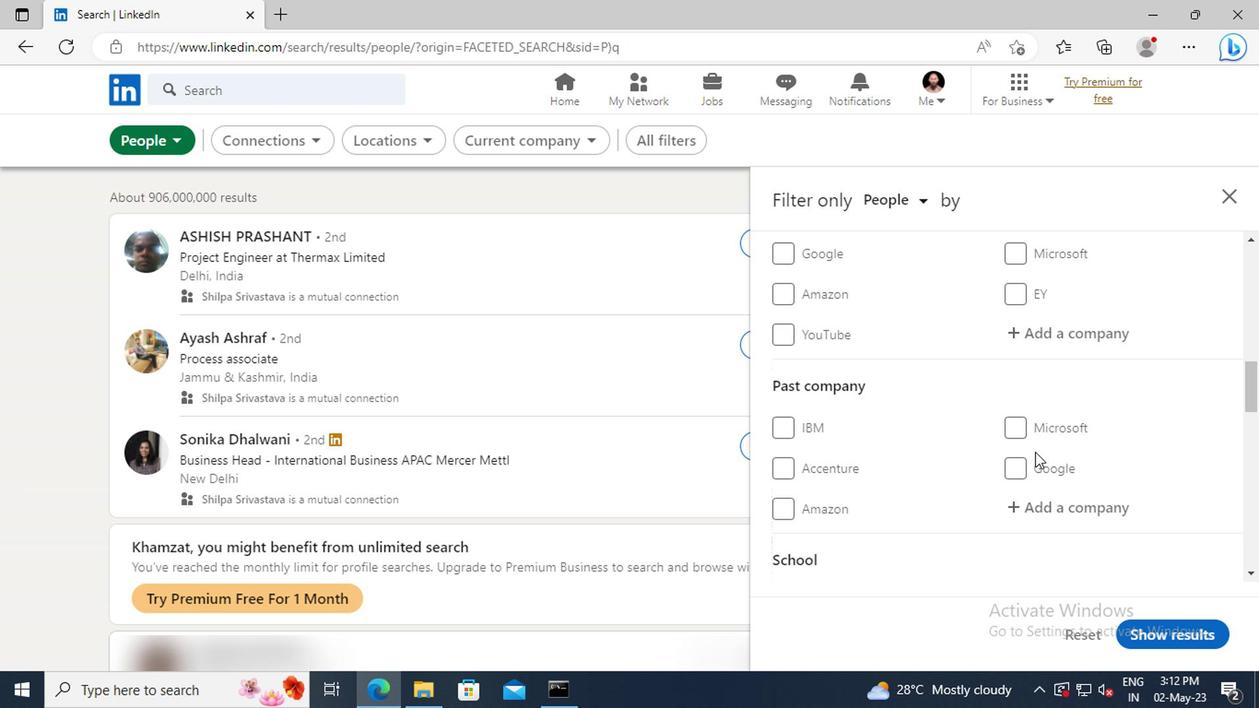 
Action: Mouse scrolled (1031, 450) with delta (0, -1)
Screenshot: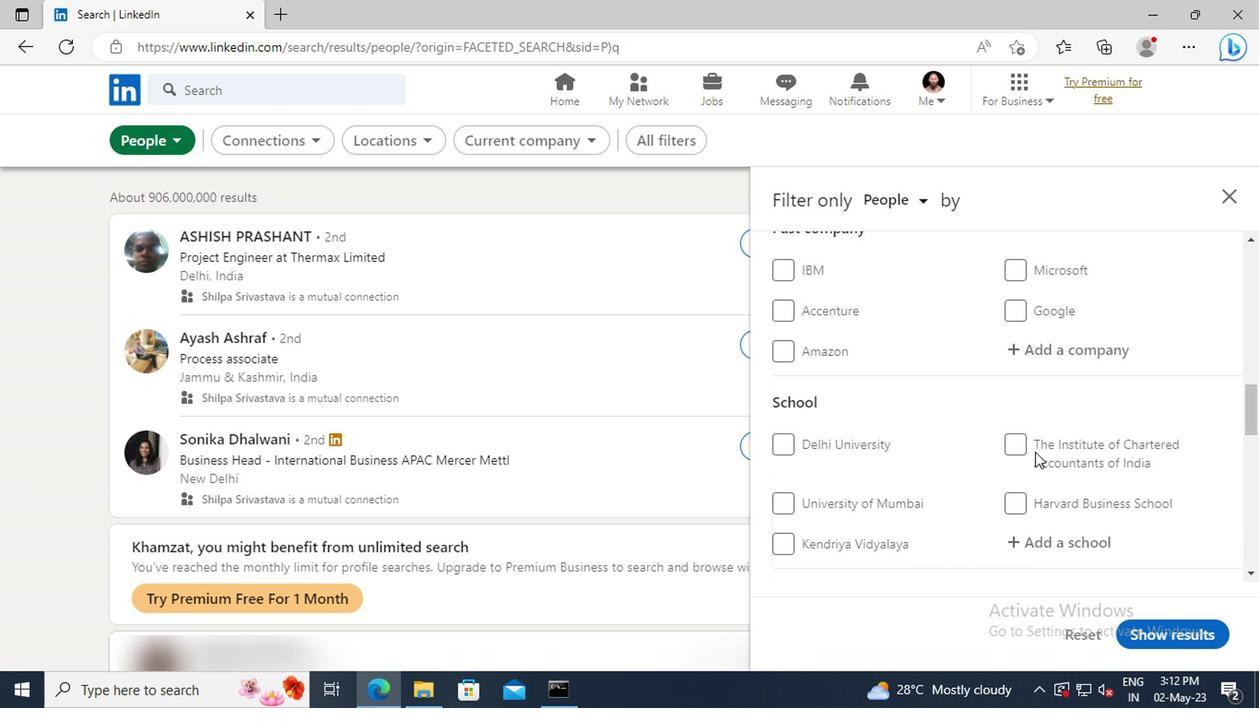 
Action: Mouse scrolled (1031, 450) with delta (0, -1)
Screenshot: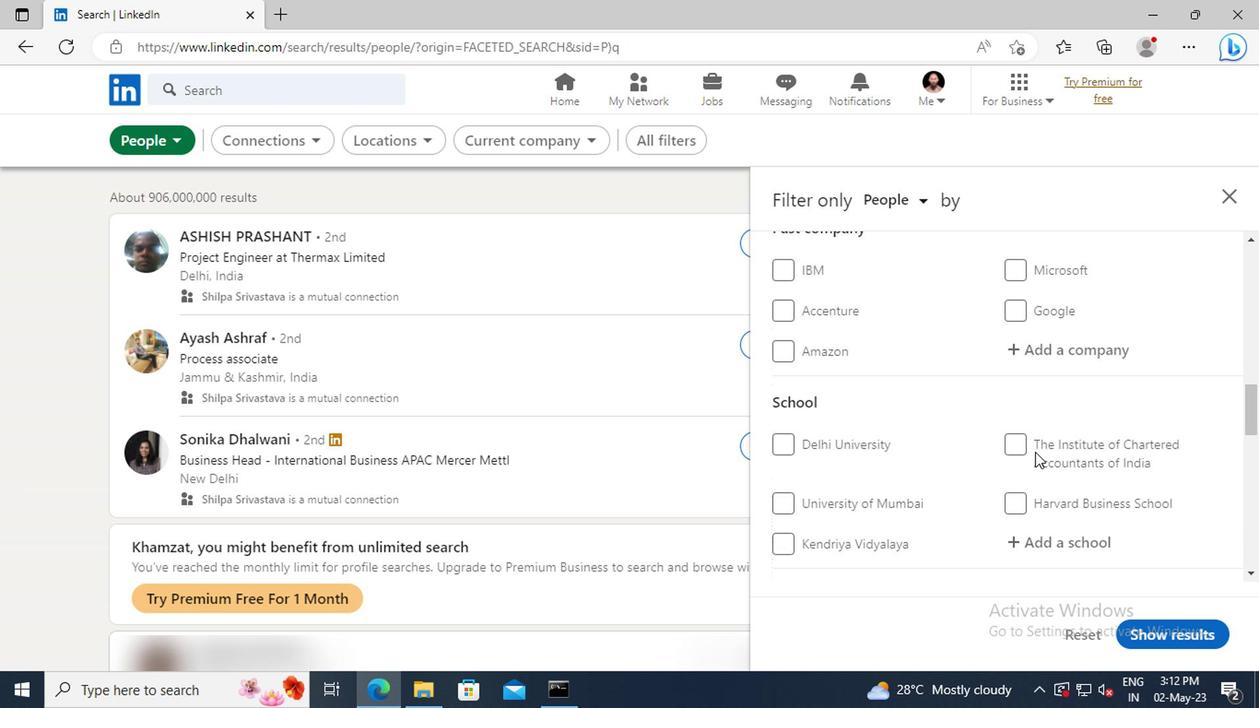 
Action: Mouse scrolled (1031, 450) with delta (0, -1)
Screenshot: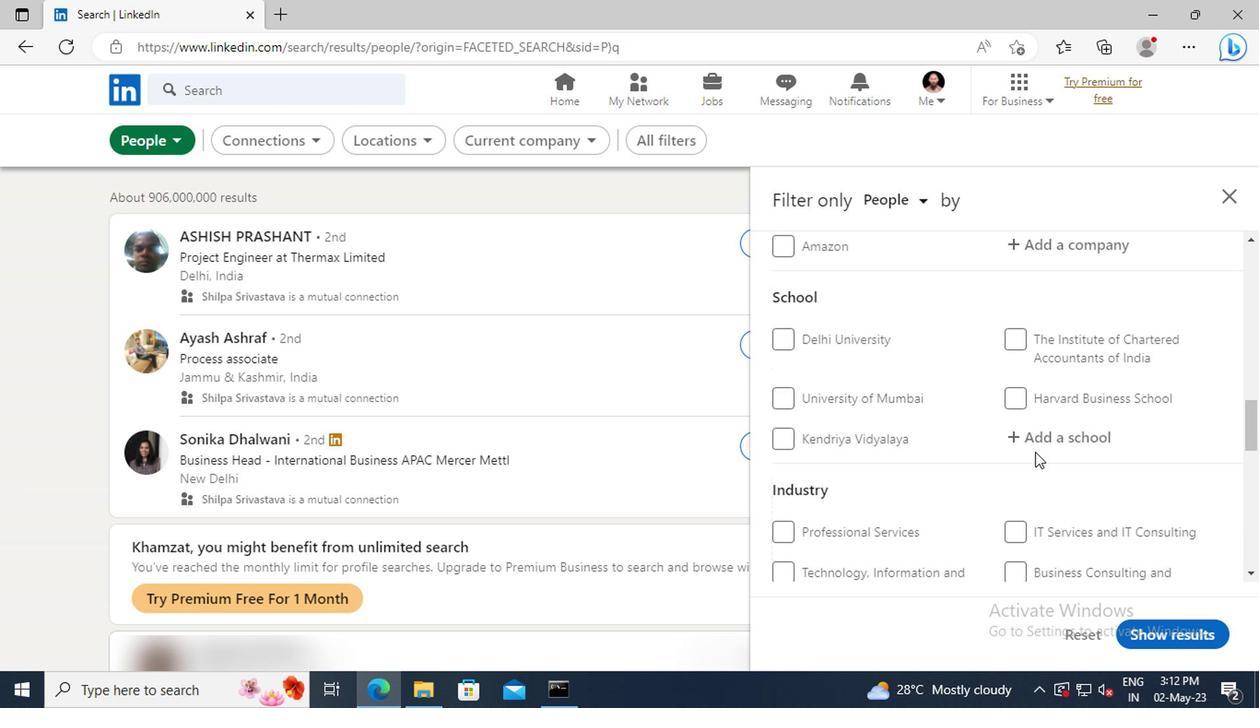 
Action: Mouse scrolled (1031, 450) with delta (0, -1)
Screenshot: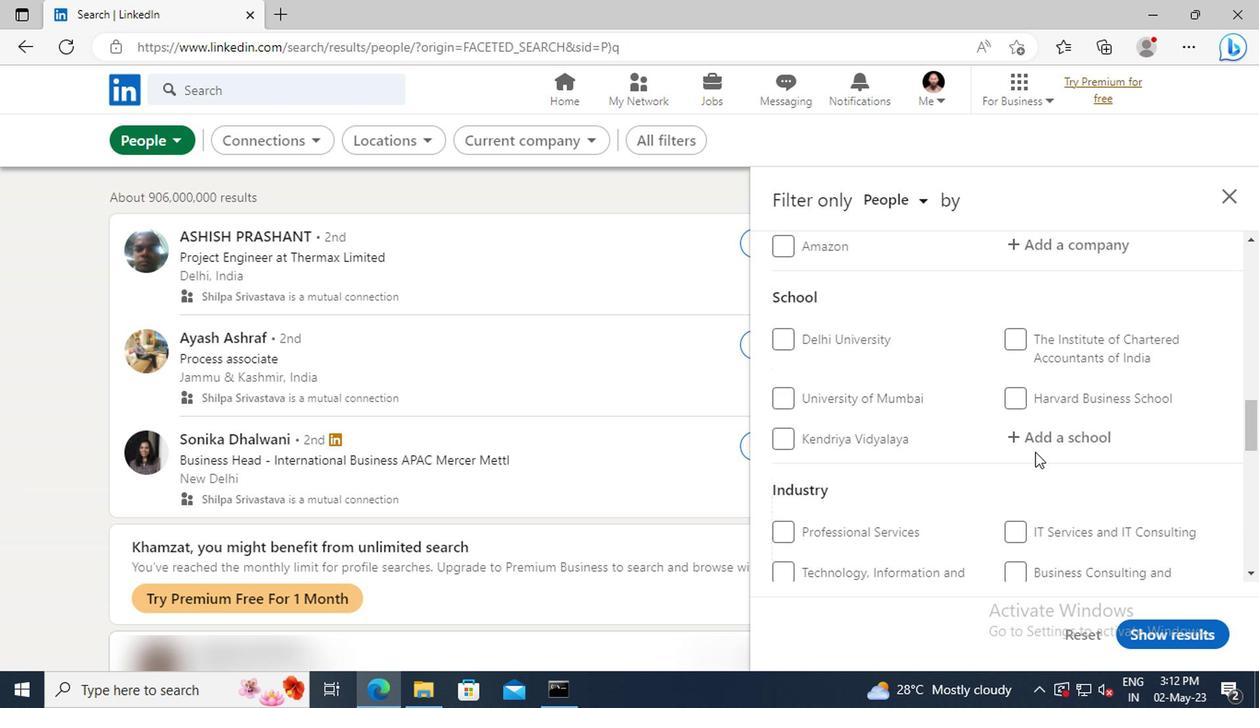 
Action: Mouse scrolled (1031, 450) with delta (0, -1)
Screenshot: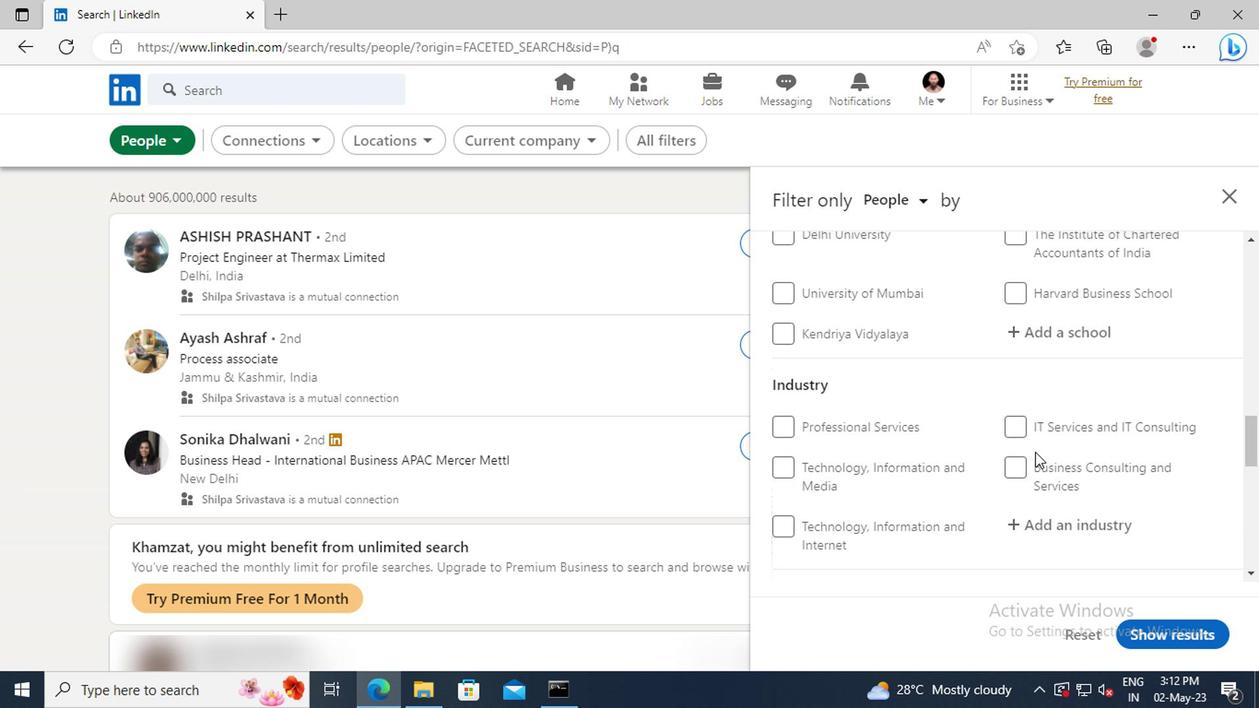 
Action: Mouse scrolled (1031, 450) with delta (0, -1)
Screenshot: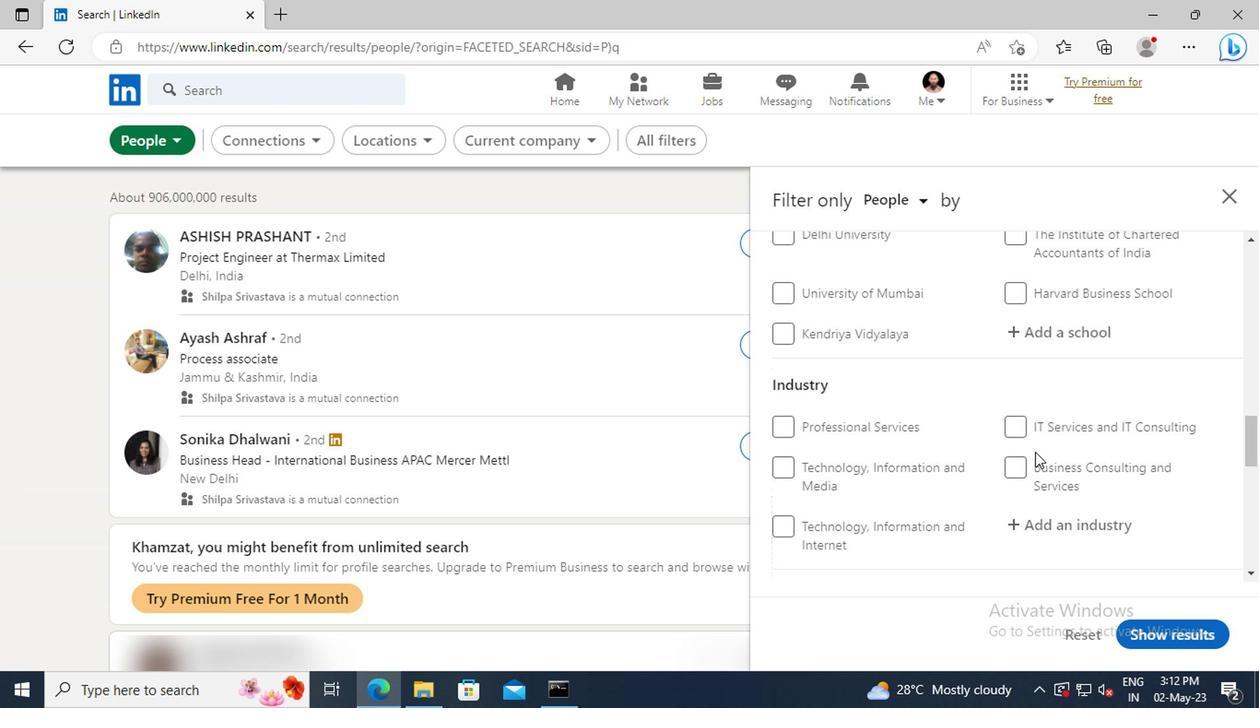 
Action: Mouse scrolled (1031, 450) with delta (0, -1)
Screenshot: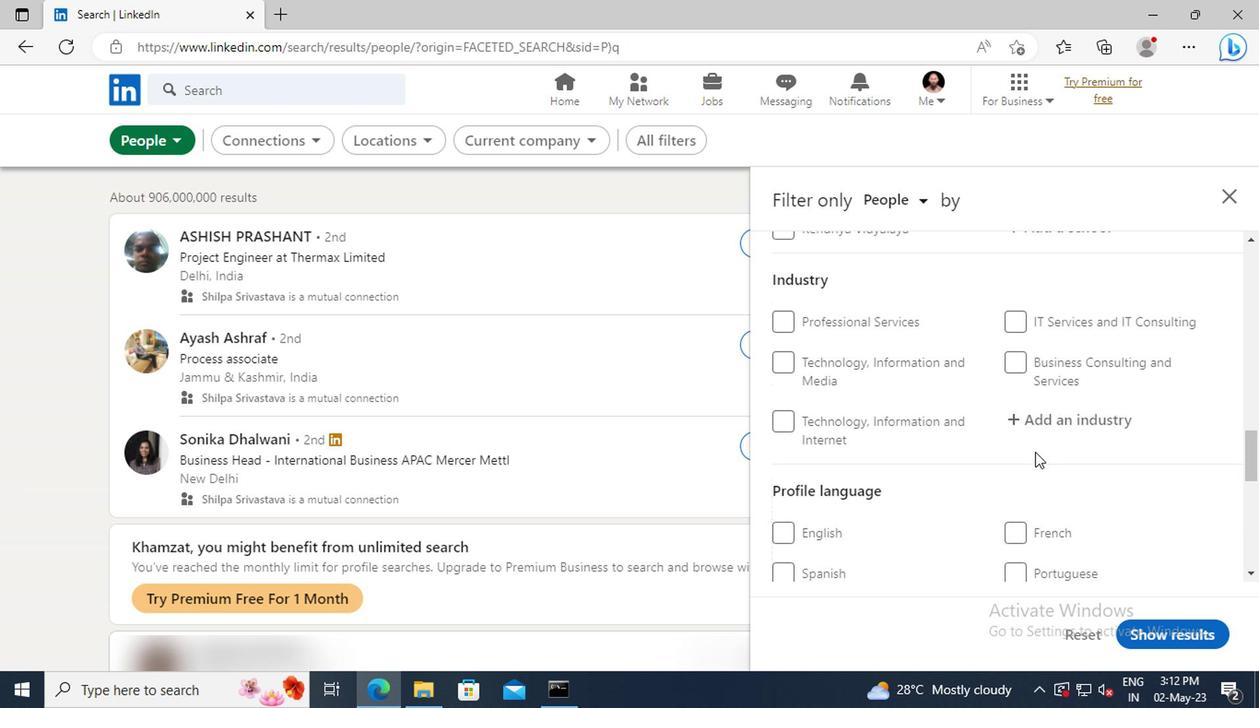 
Action: Mouse scrolled (1031, 450) with delta (0, -1)
Screenshot: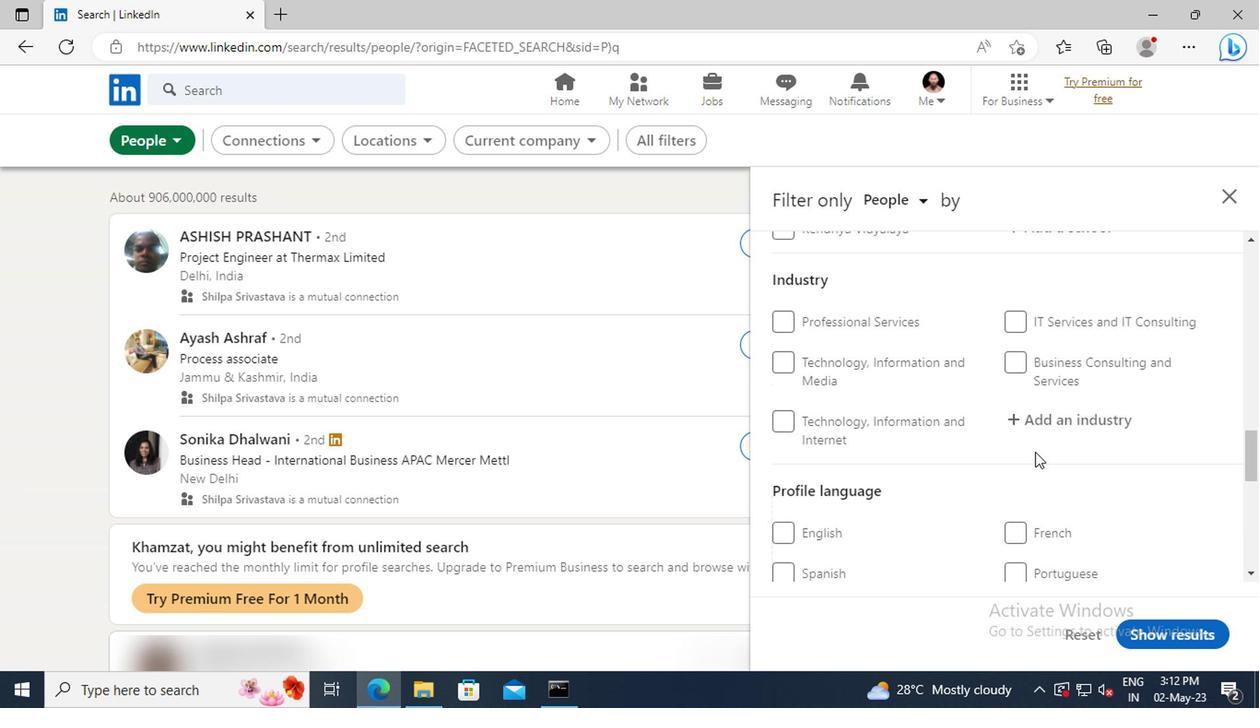 
Action: Mouse moved to (791, 467)
Screenshot: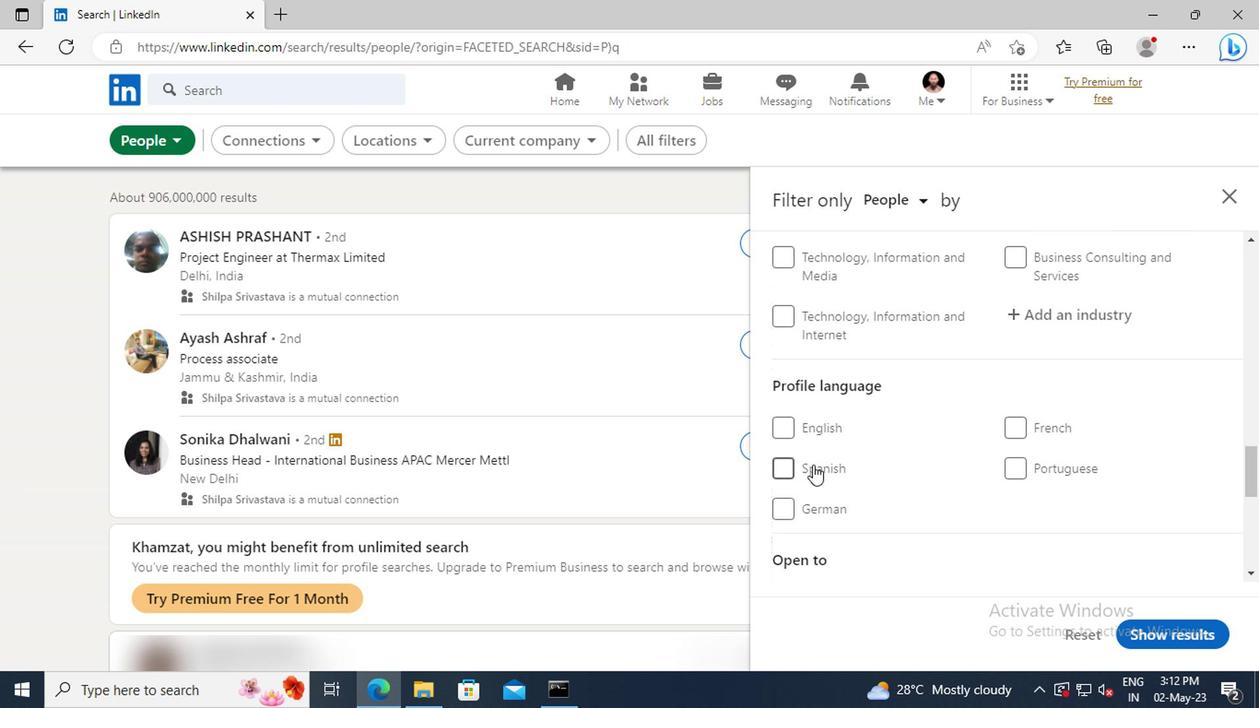 
Action: Mouse pressed left at (791, 467)
Screenshot: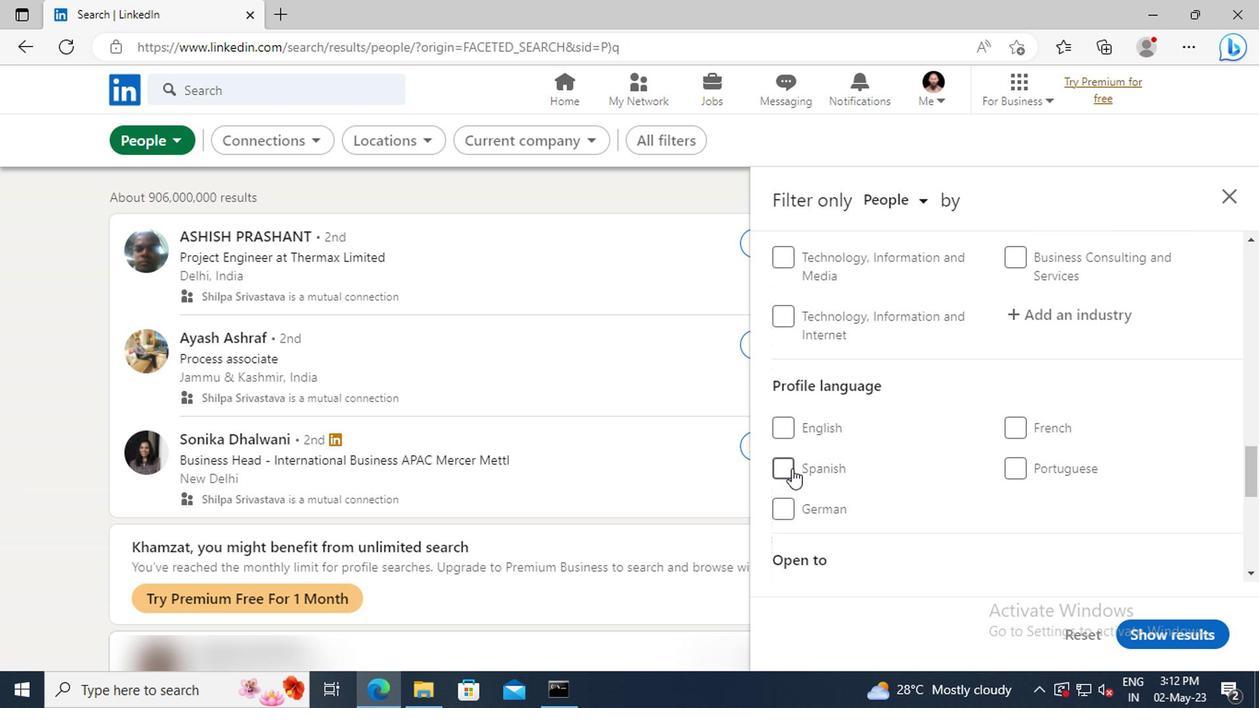 
Action: Mouse moved to (1032, 438)
Screenshot: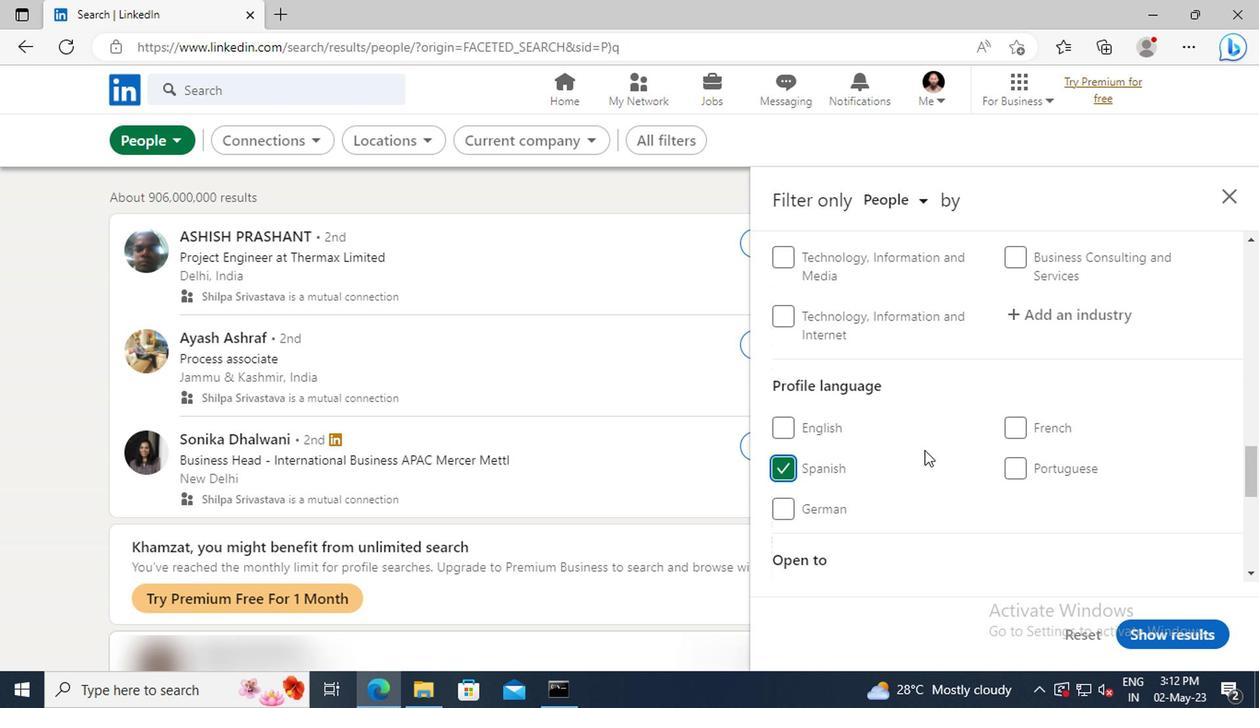 
Action: Mouse scrolled (1032, 439) with delta (0, 0)
Screenshot: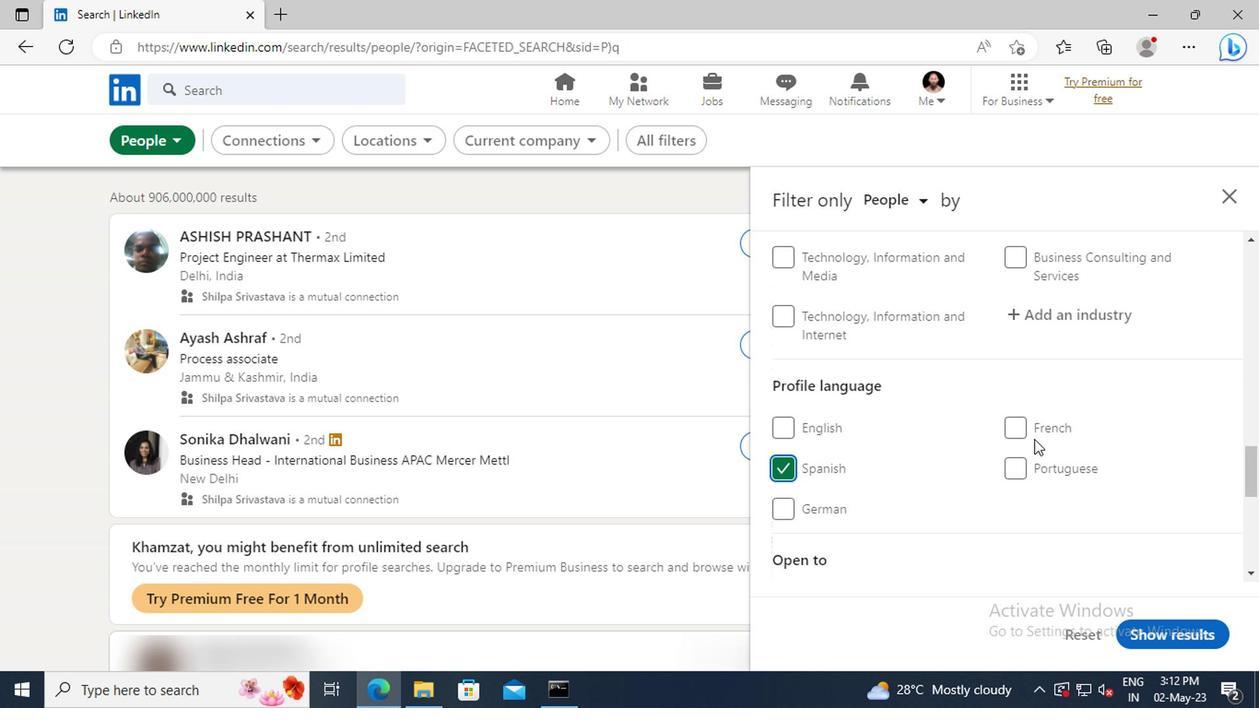 
Action: Mouse scrolled (1032, 439) with delta (0, 0)
Screenshot: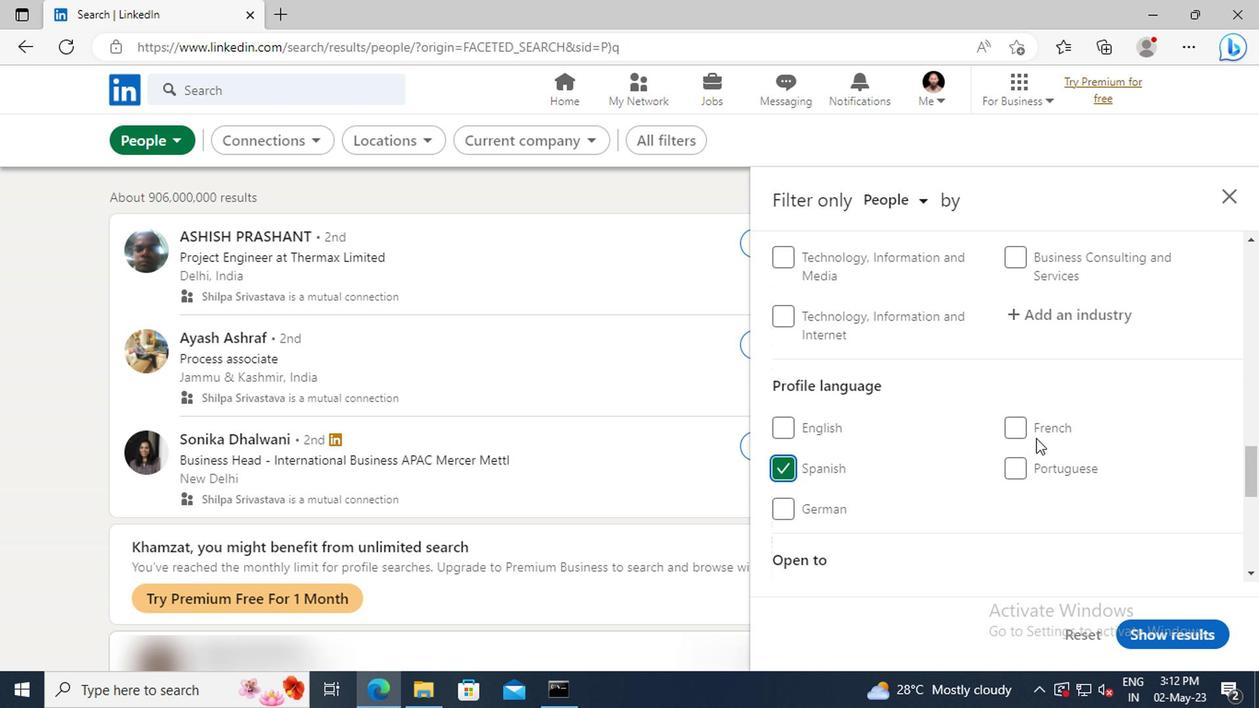 
Action: Mouse scrolled (1032, 439) with delta (0, 0)
Screenshot: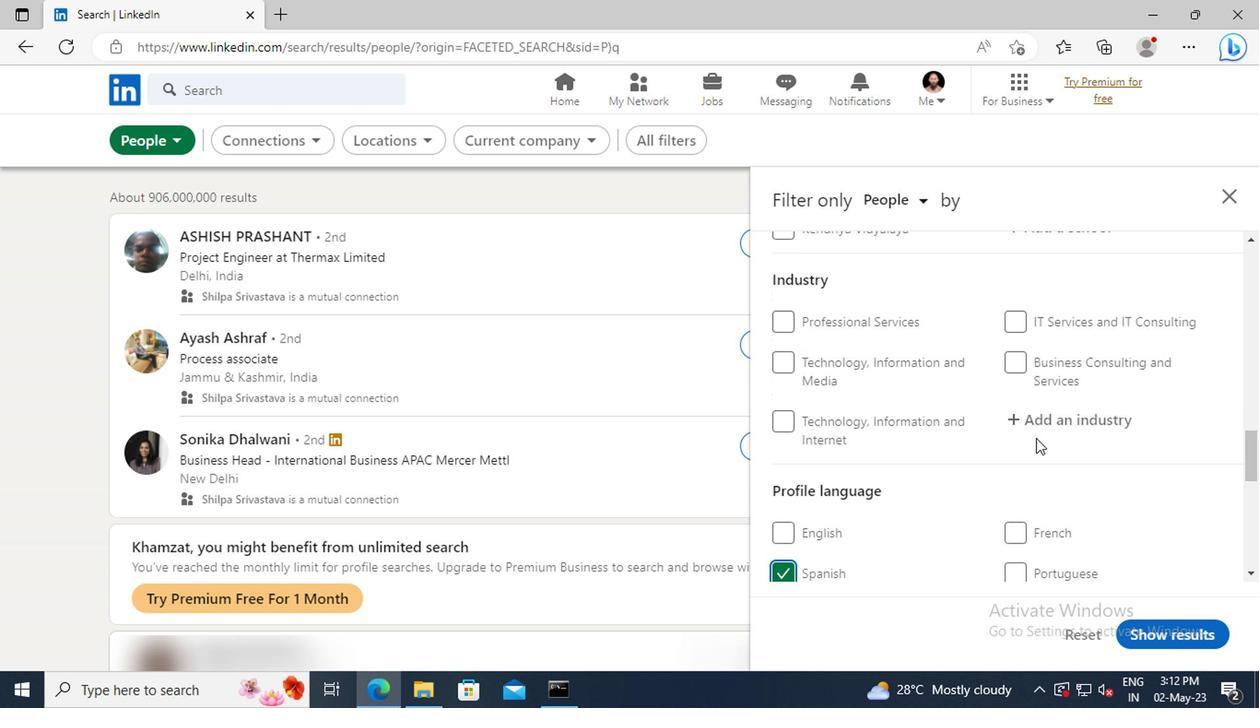 
Action: Mouse scrolled (1032, 439) with delta (0, 0)
Screenshot: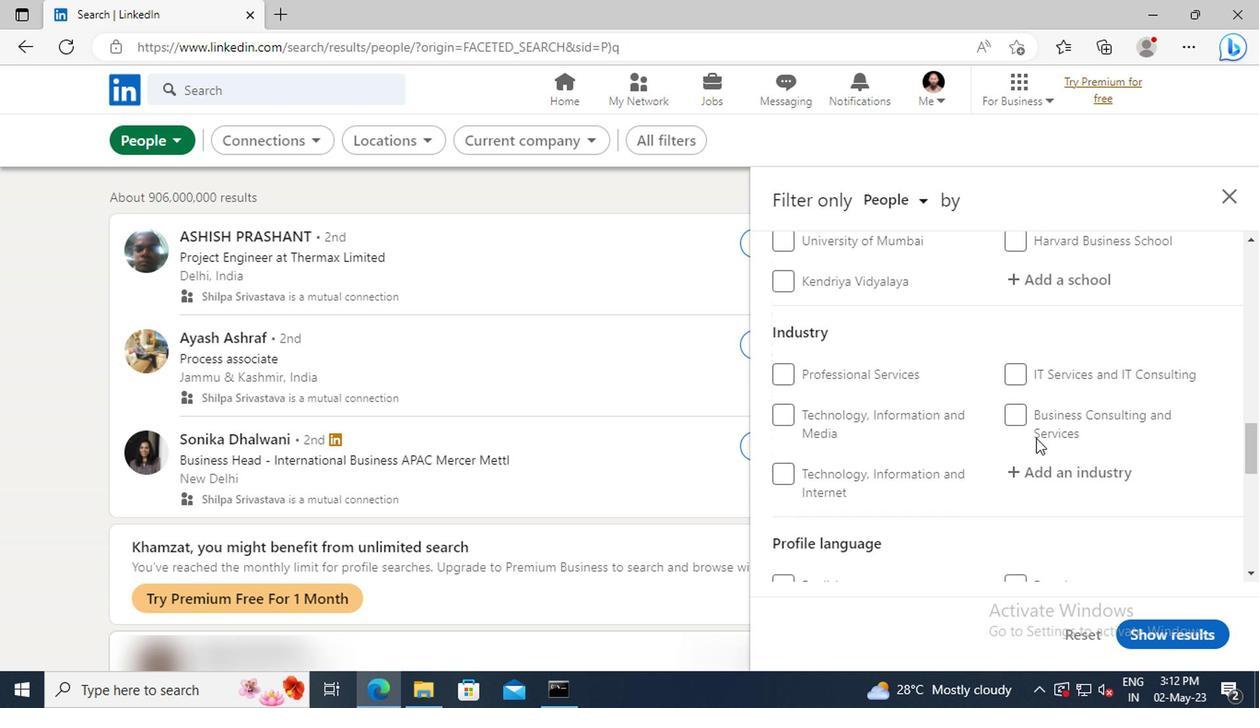 
Action: Mouse scrolled (1032, 439) with delta (0, 0)
Screenshot: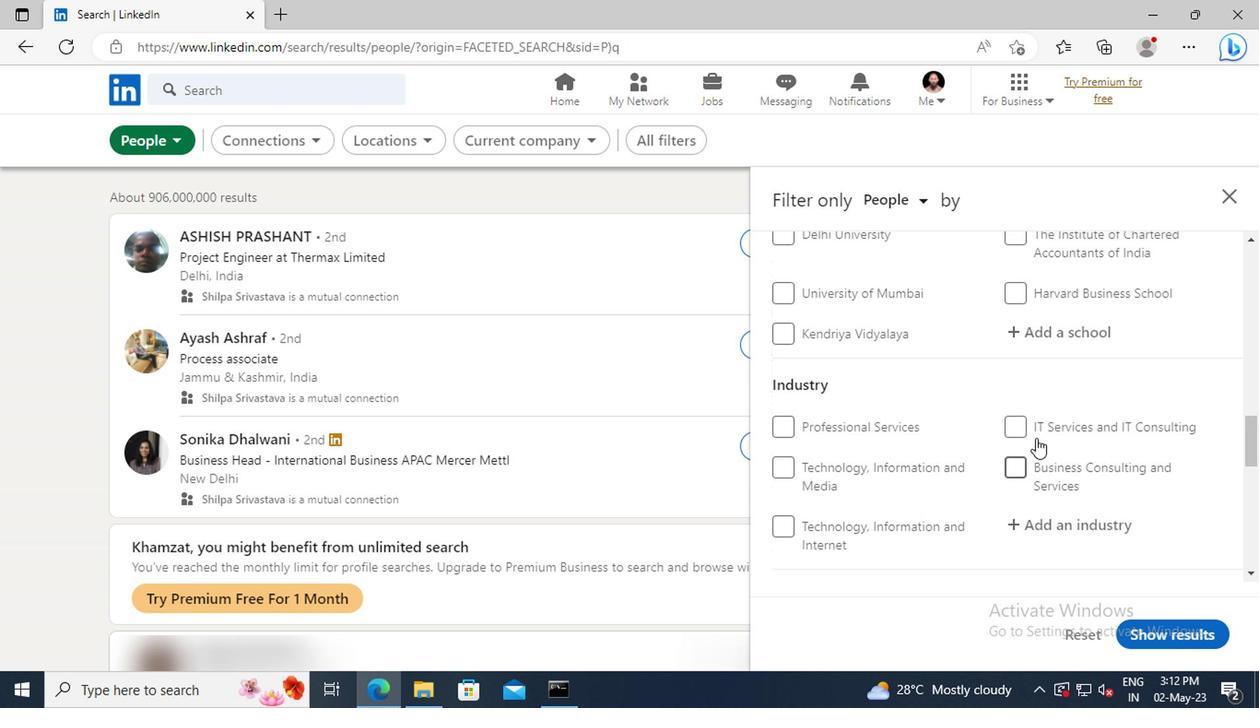 
Action: Mouse scrolled (1032, 439) with delta (0, 0)
Screenshot: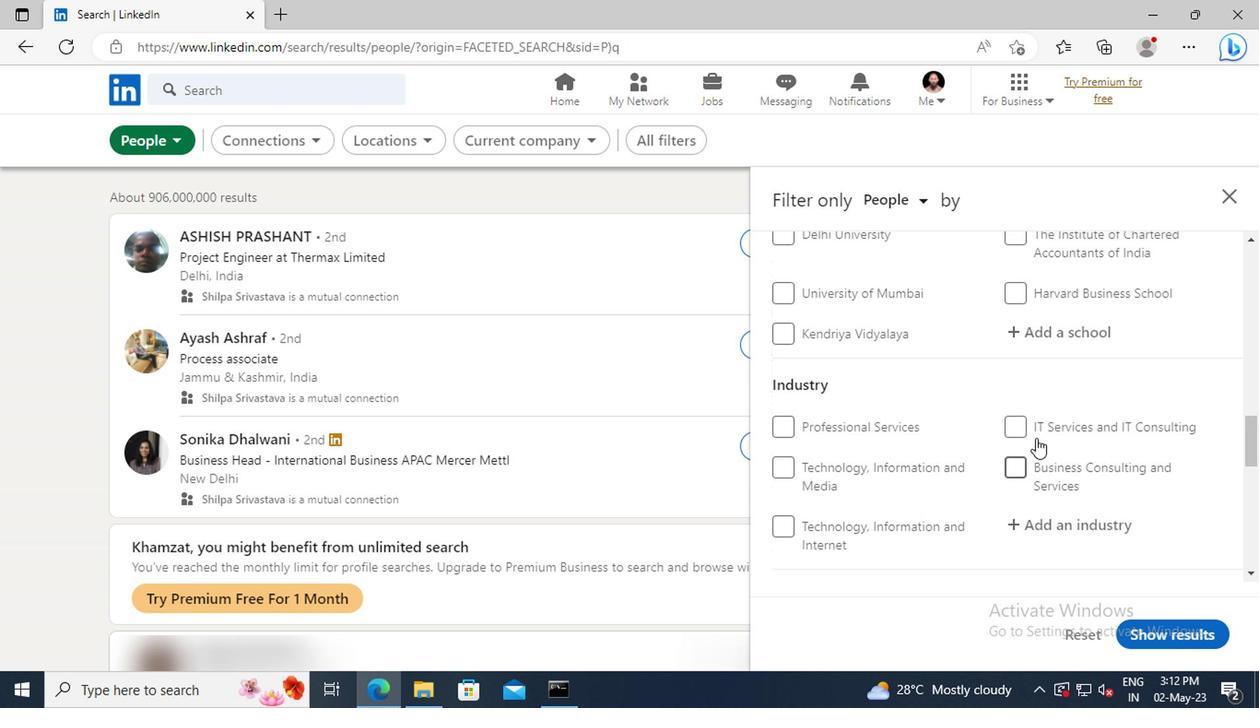 
Action: Mouse moved to (1034, 450)
Screenshot: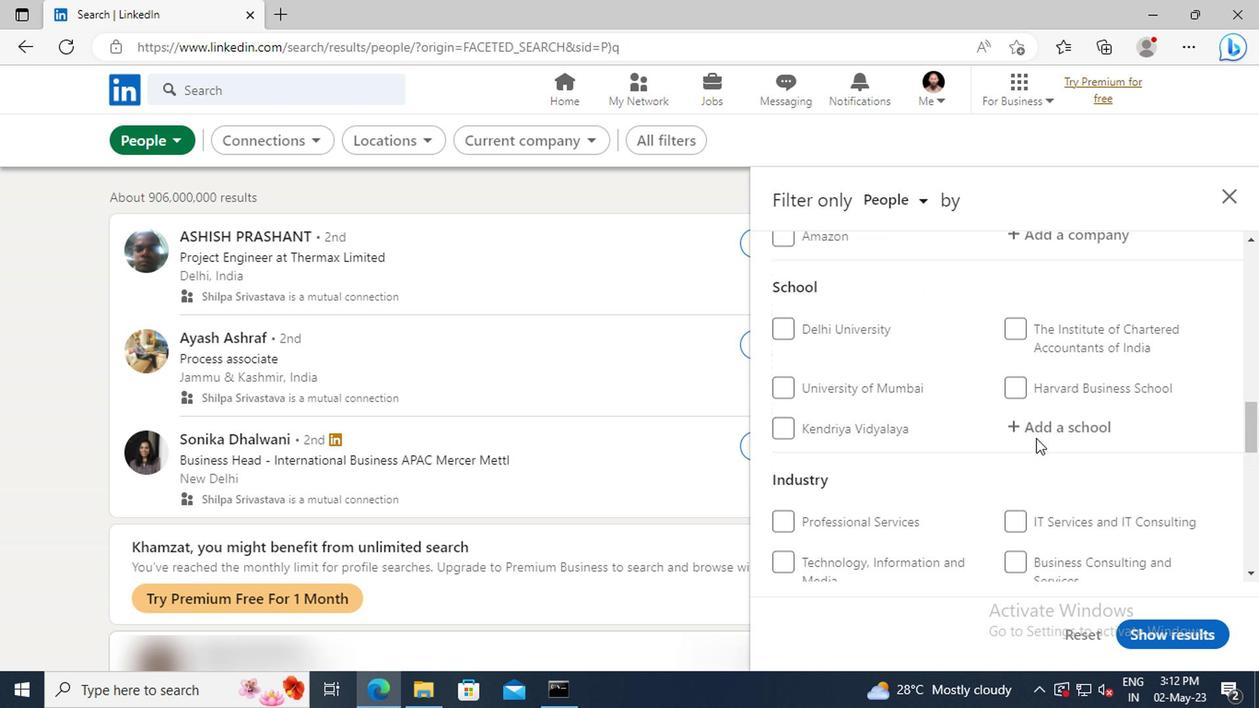 
Action: Mouse scrolled (1034, 450) with delta (0, 0)
Screenshot: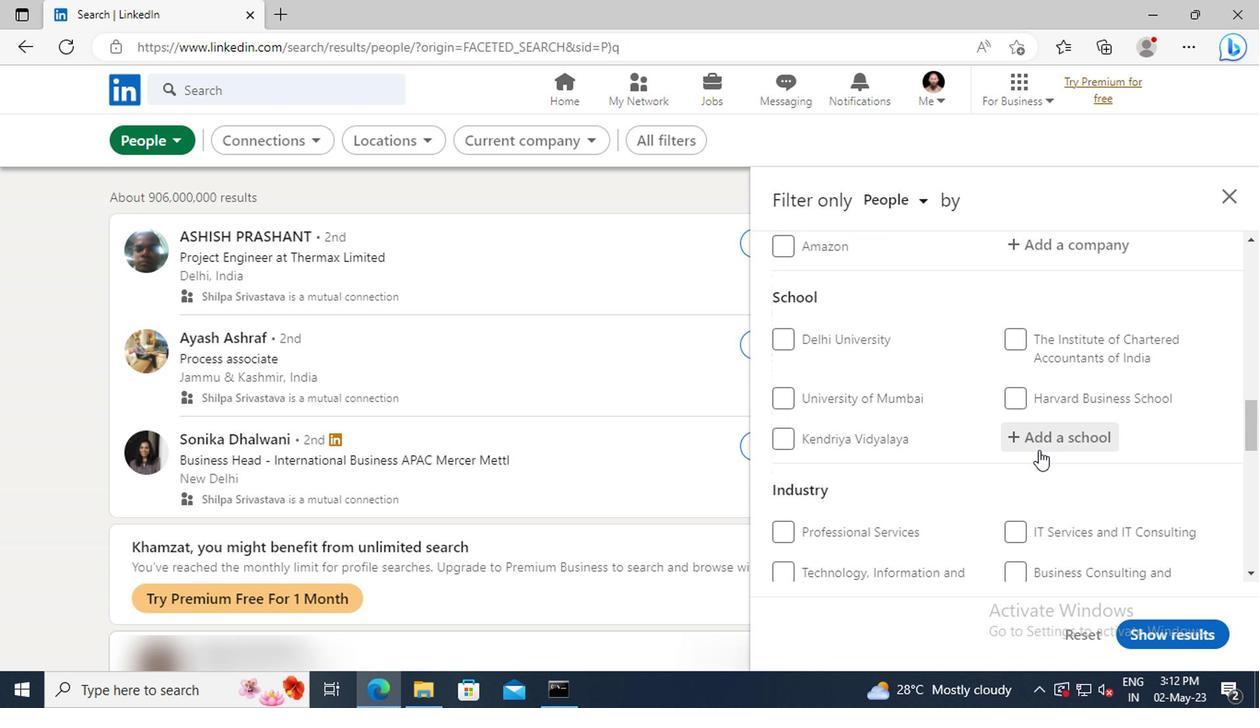 
Action: Mouse scrolled (1034, 450) with delta (0, 0)
Screenshot: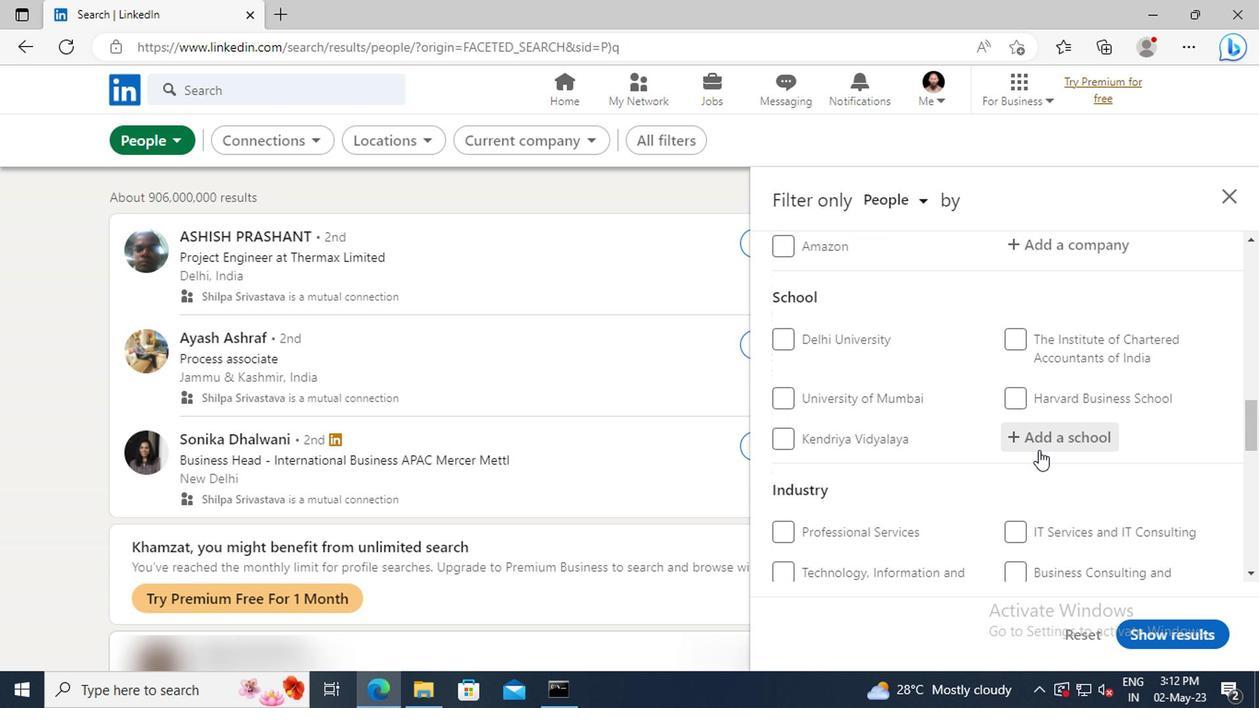 
Action: Mouse moved to (1036, 446)
Screenshot: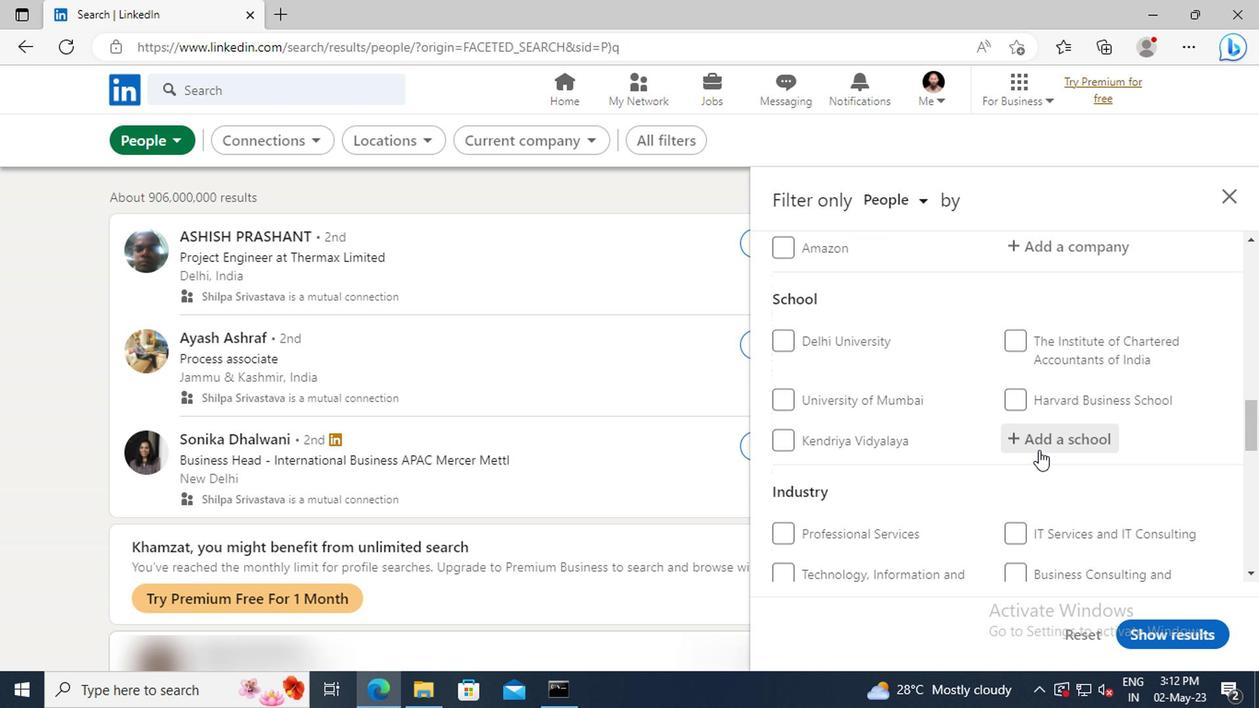 
Action: Mouse scrolled (1036, 447) with delta (0, 0)
Screenshot: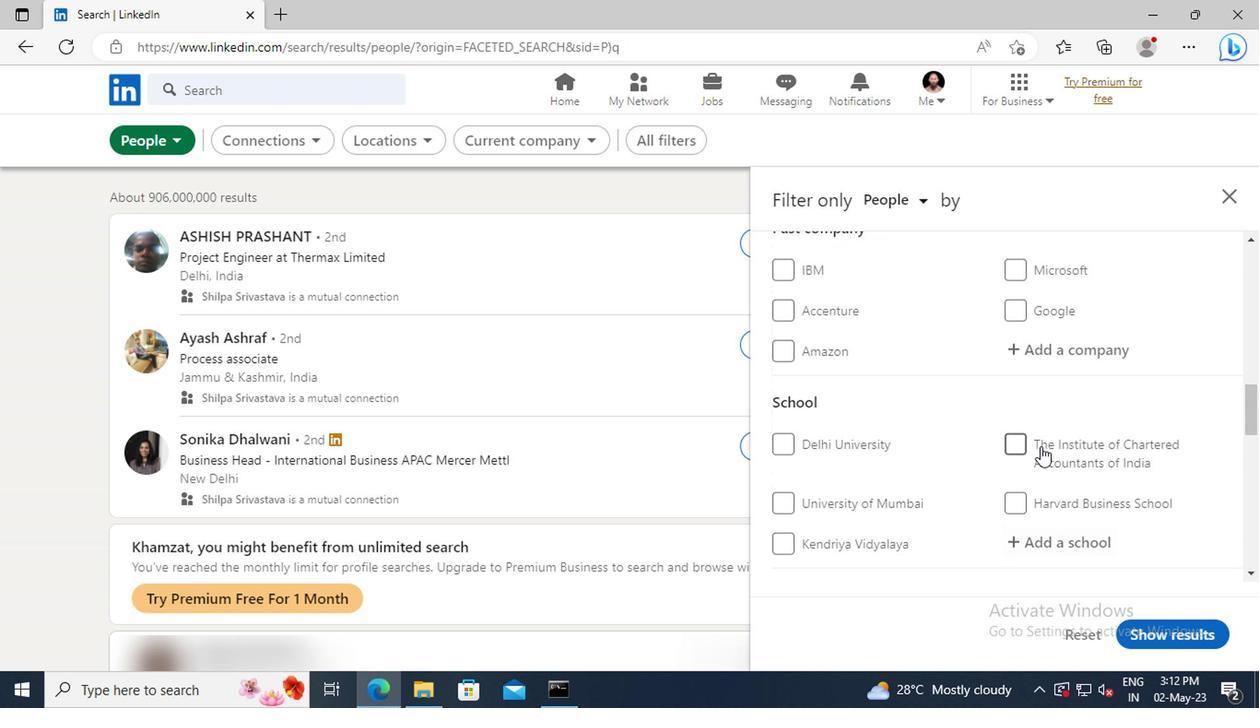
Action: Mouse scrolled (1036, 447) with delta (0, 0)
Screenshot: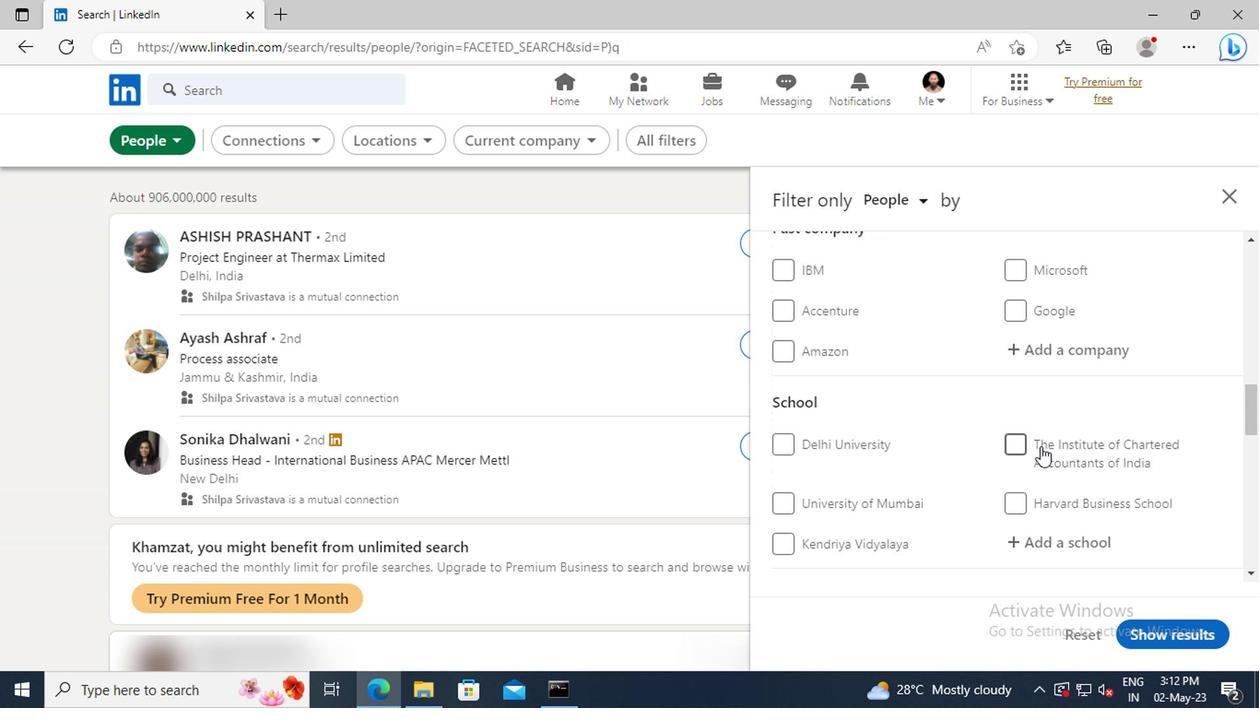 
Action: Mouse scrolled (1036, 447) with delta (0, 0)
Screenshot: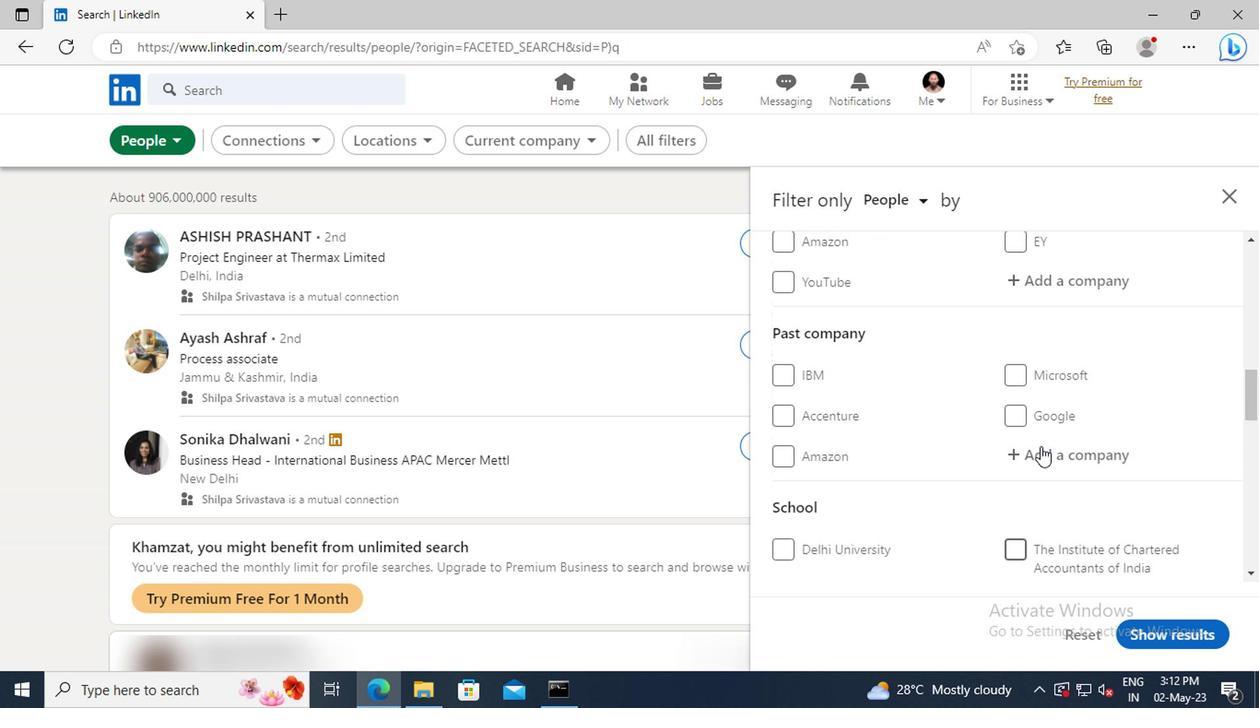 
Action: Mouse scrolled (1036, 447) with delta (0, 0)
Screenshot: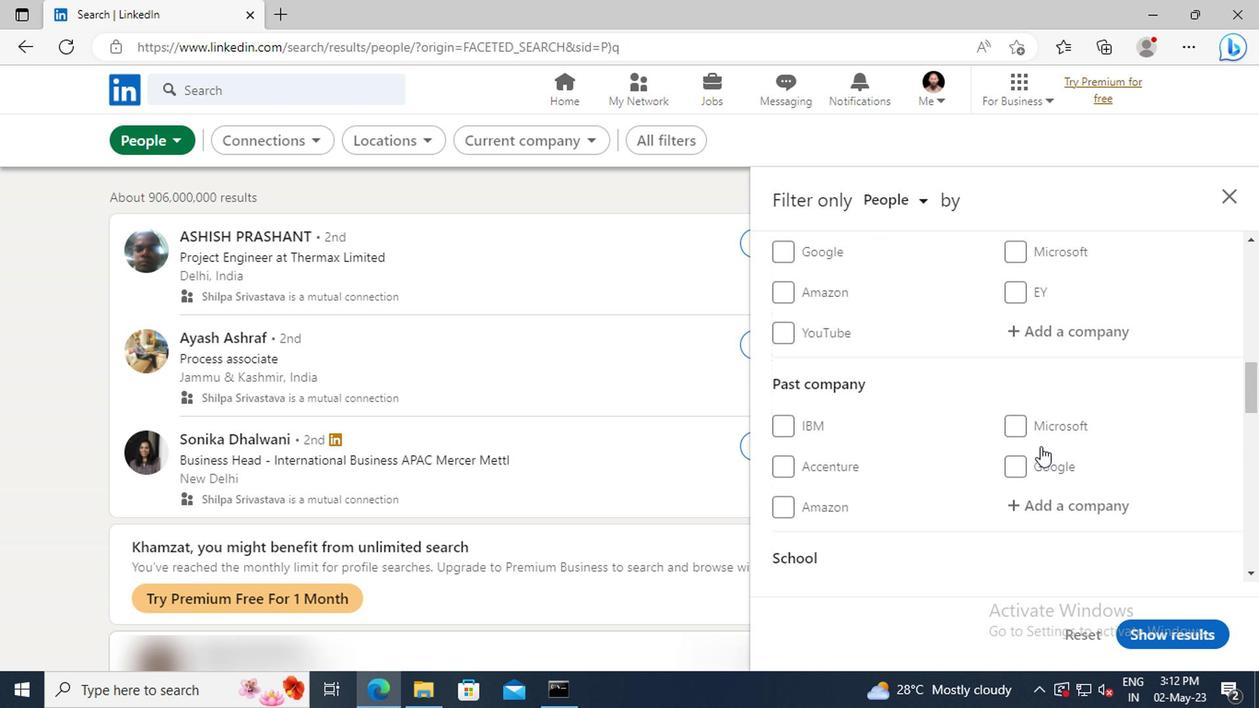 
Action: Mouse moved to (1028, 394)
Screenshot: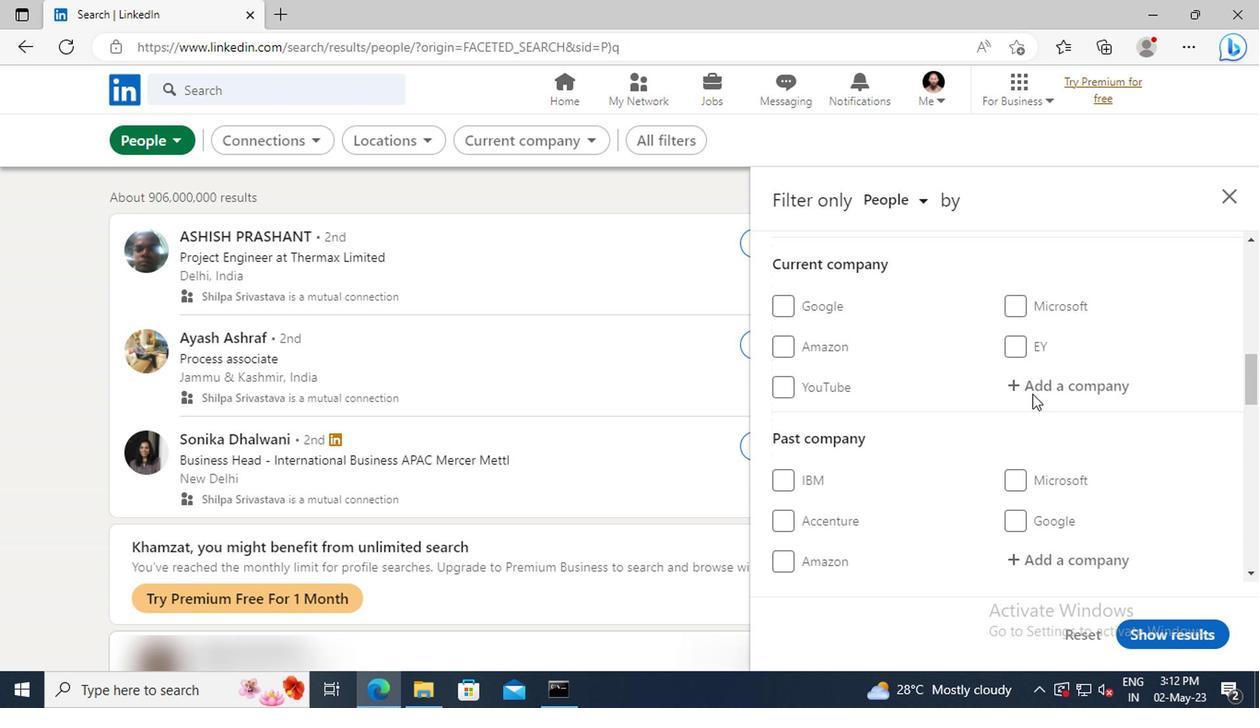 
Action: Mouse pressed left at (1028, 394)
Screenshot: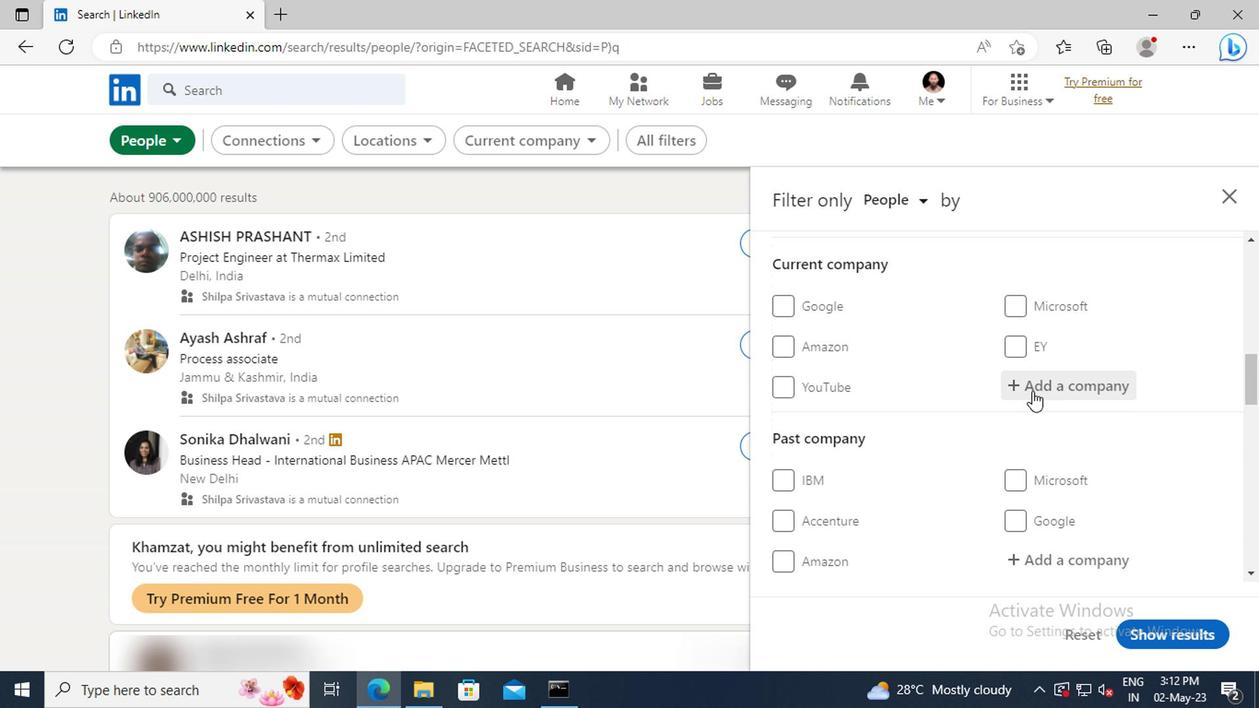 
Action: Key pressed <Key.shift>MICRO<Key.space><Key.shift>F
Screenshot: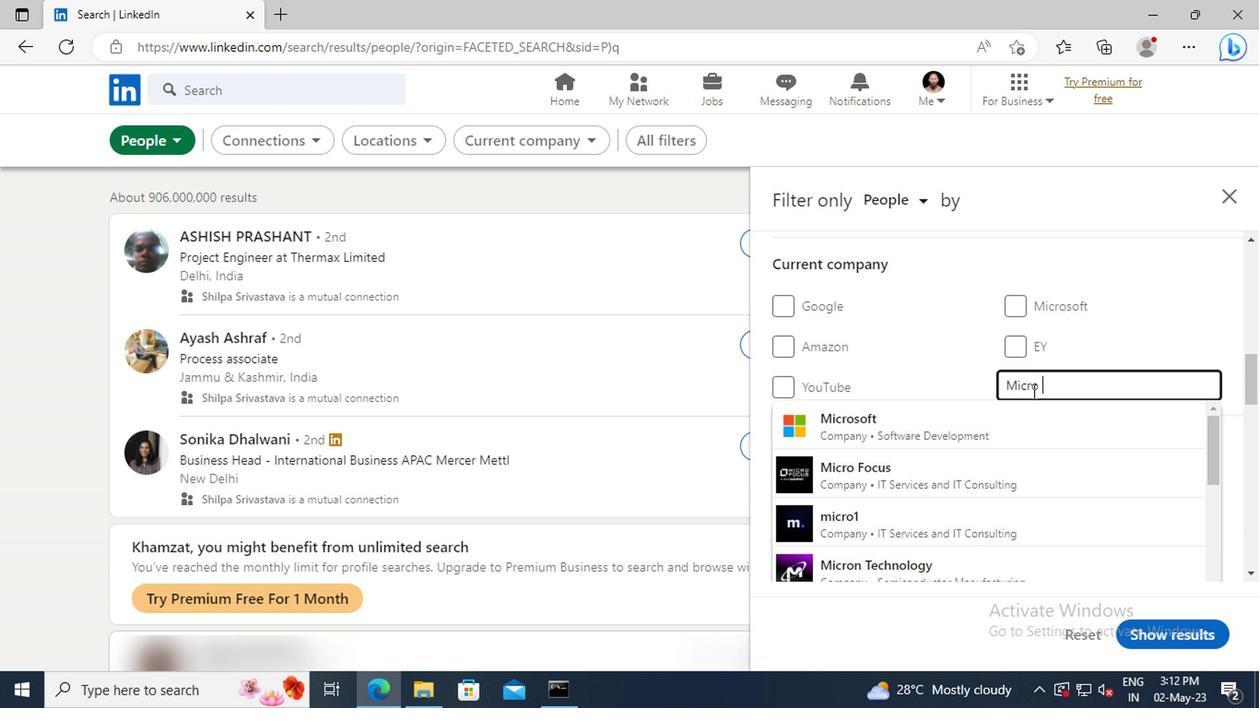 
Action: Mouse moved to (1031, 417)
Screenshot: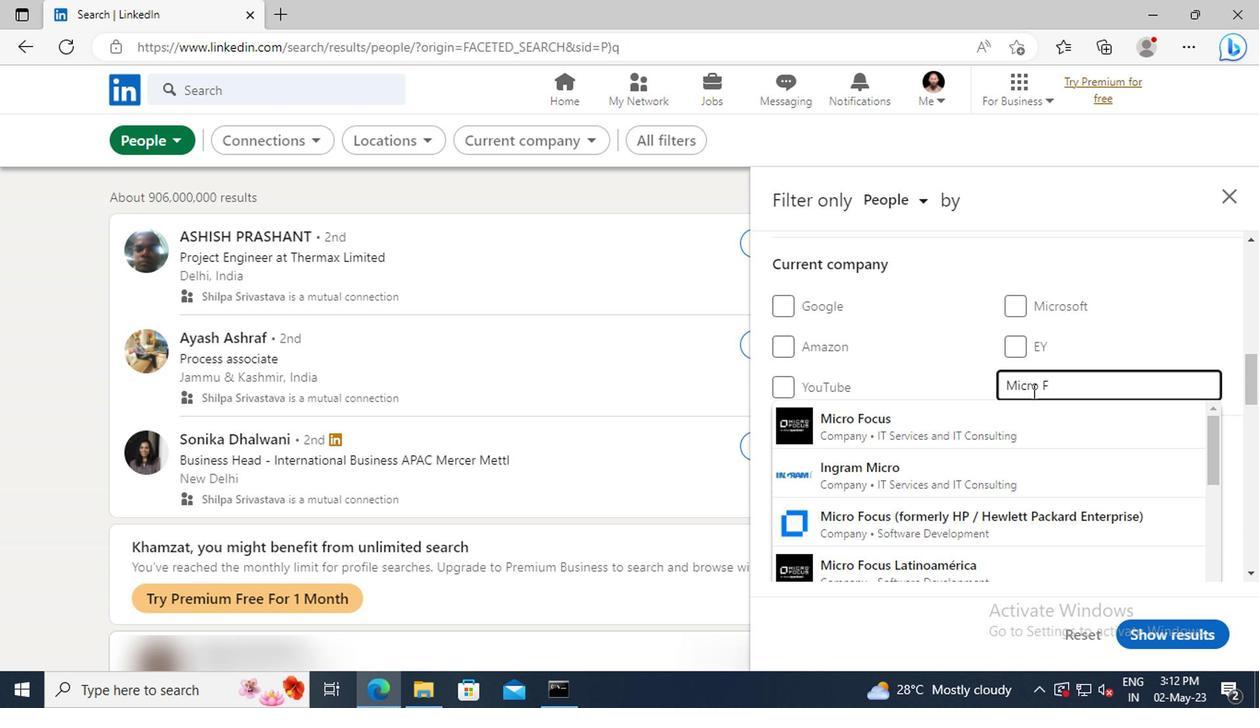 
Action: Mouse pressed left at (1031, 417)
Screenshot: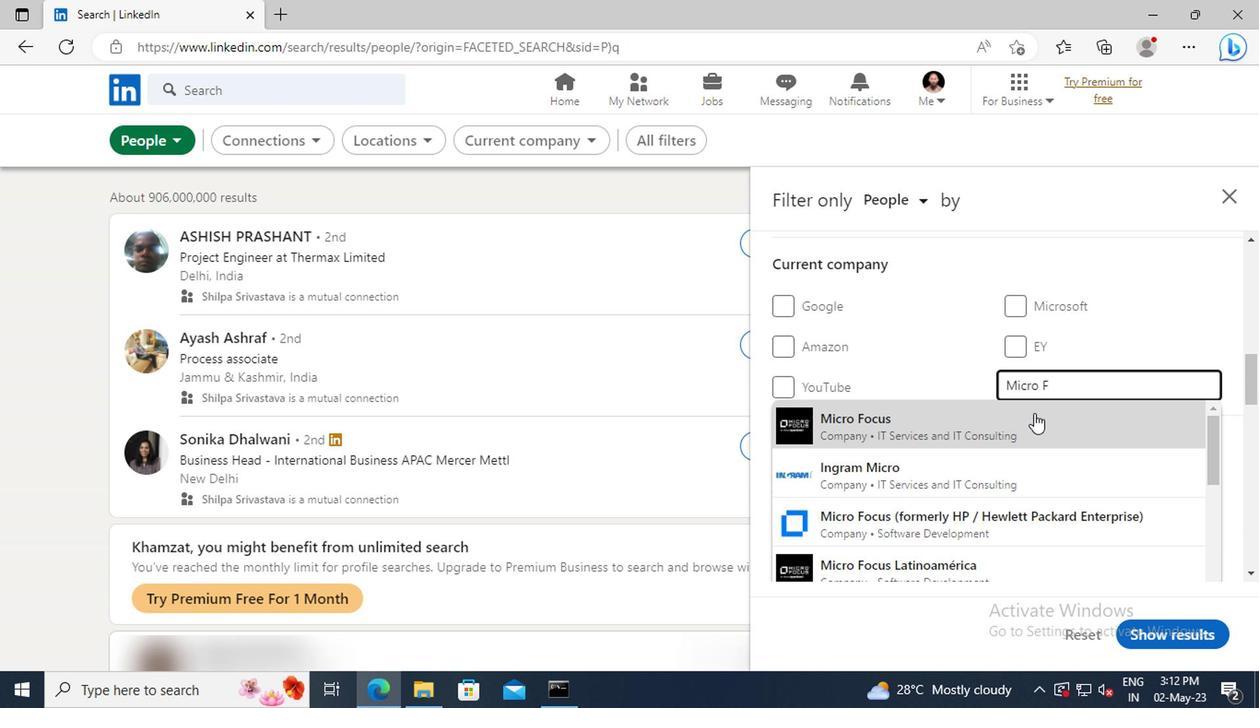 
Action: Mouse scrolled (1031, 417) with delta (0, 0)
Screenshot: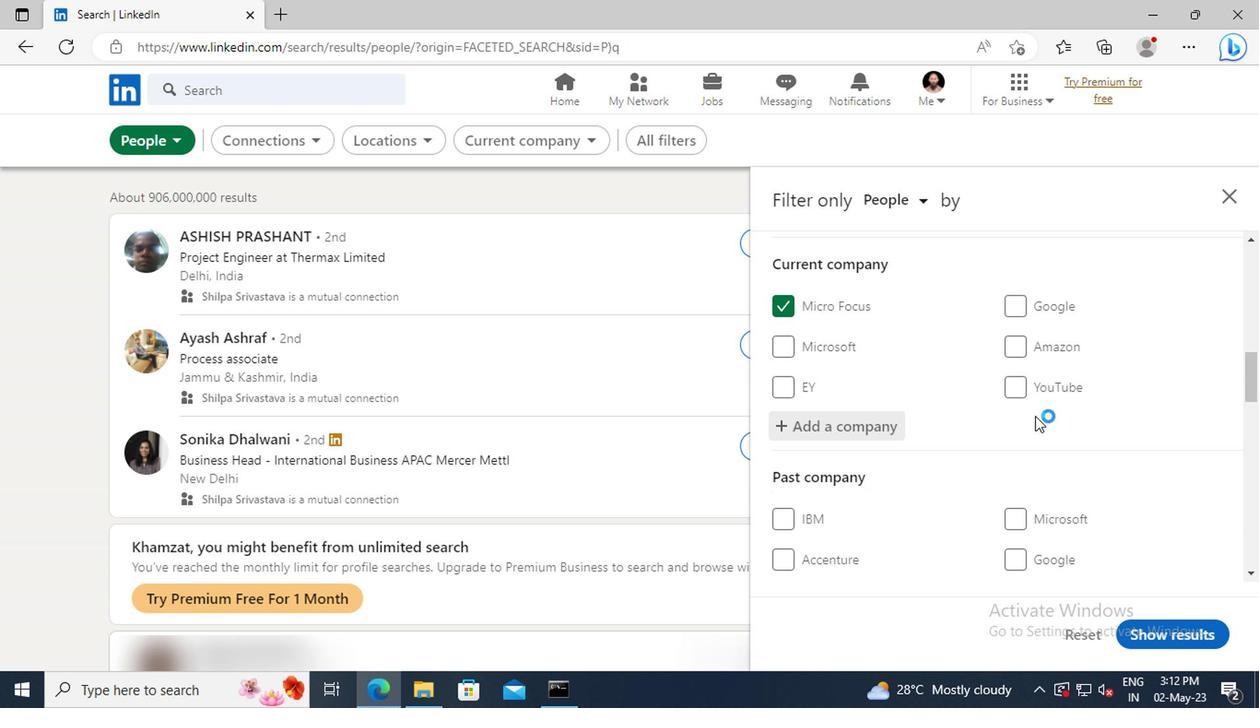 
Action: Mouse scrolled (1031, 417) with delta (0, 0)
Screenshot: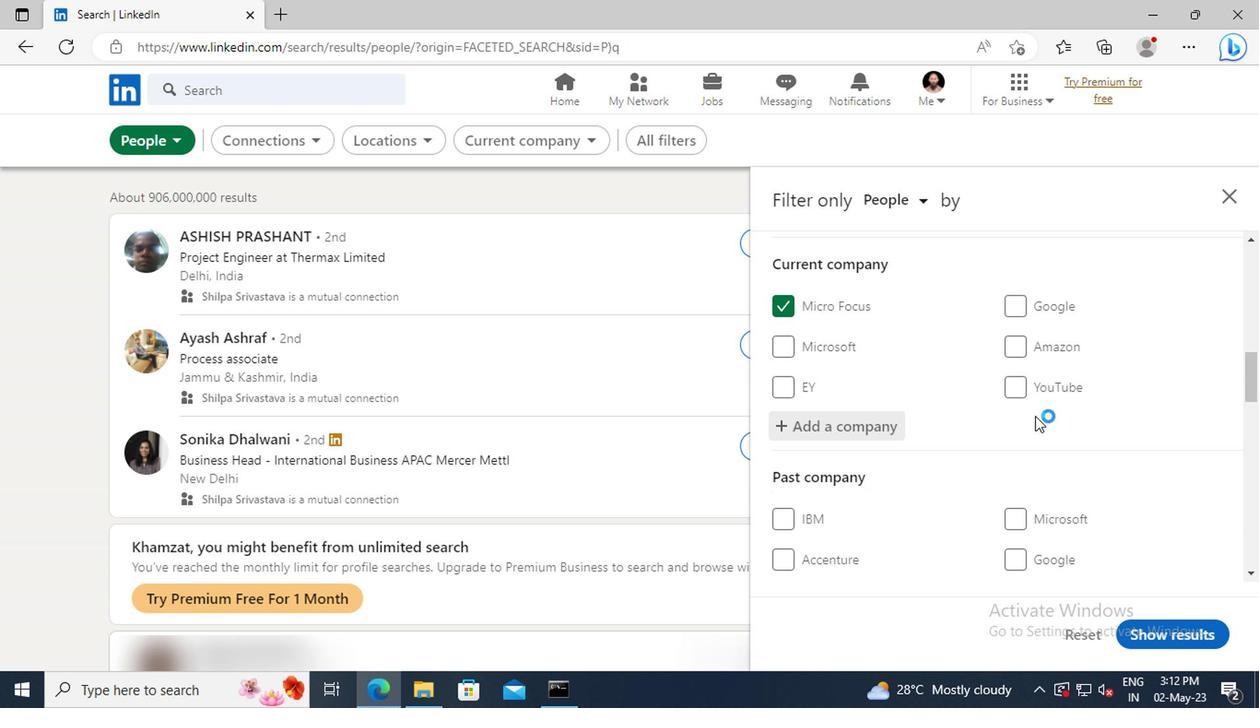 
Action: Mouse scrolled (1031, 417) with delta (0, 0)
Screenshot: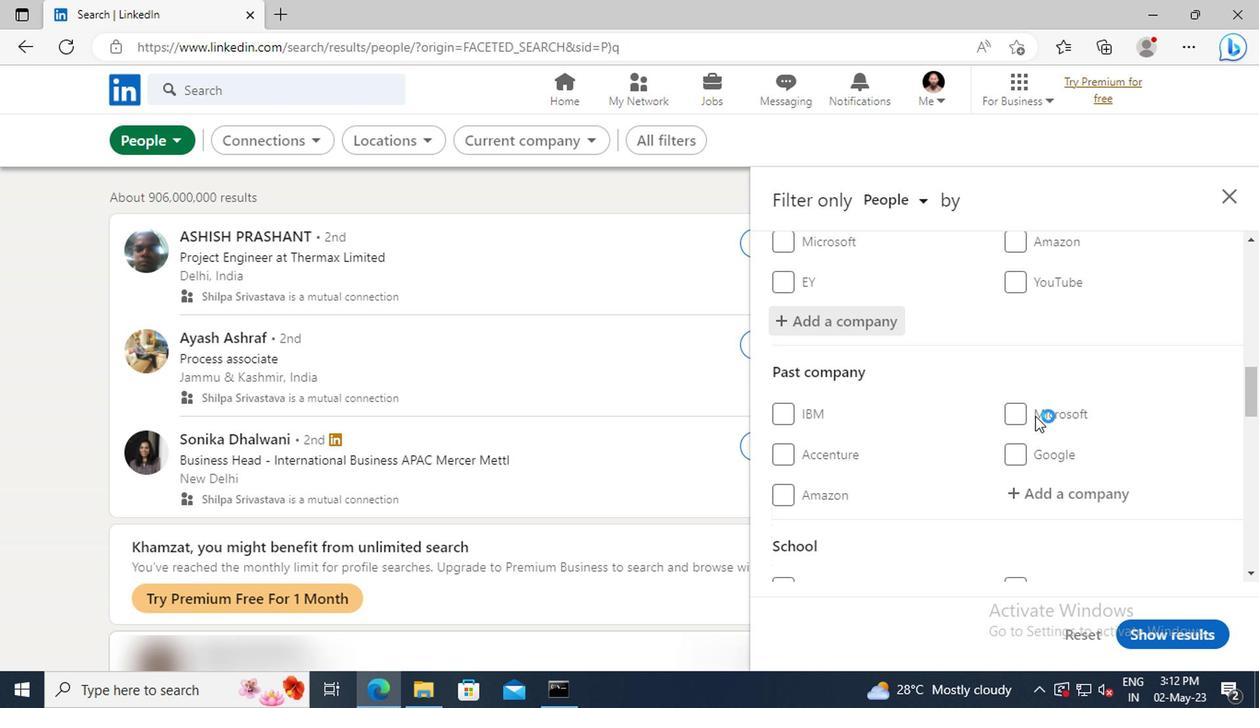 
Action: Mouse scrolled (1031, 417) with delta (0, 0)
Screenshot: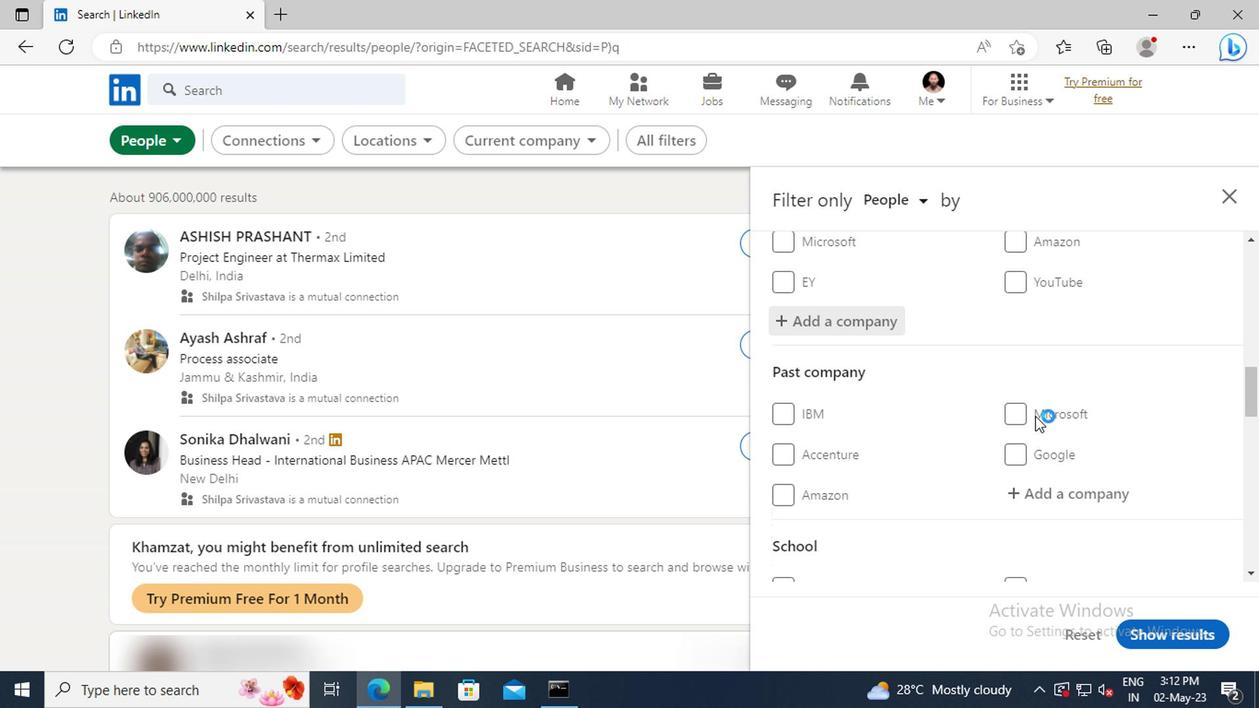 
Action: Mouse scrolled (1031, 417) with delta (0, 0)
Screenshot: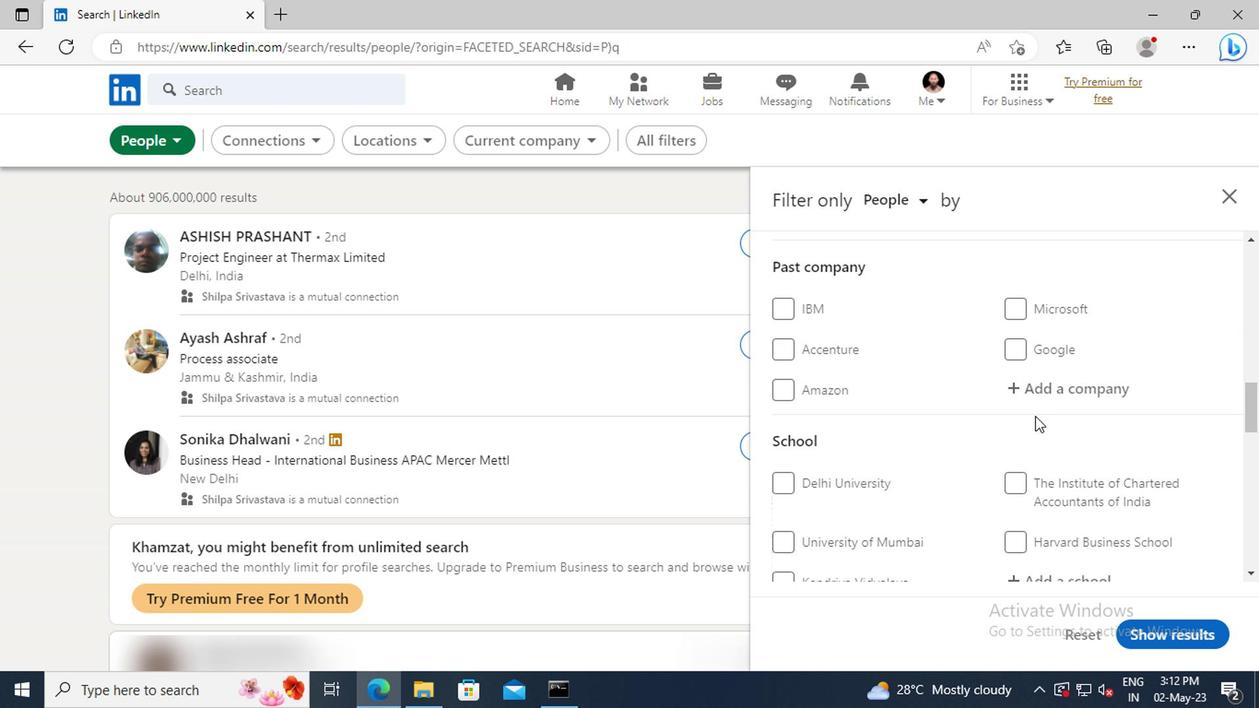 
Action: Mouse scrolled (1031, 417) with delta (0, 0)
Screenshot: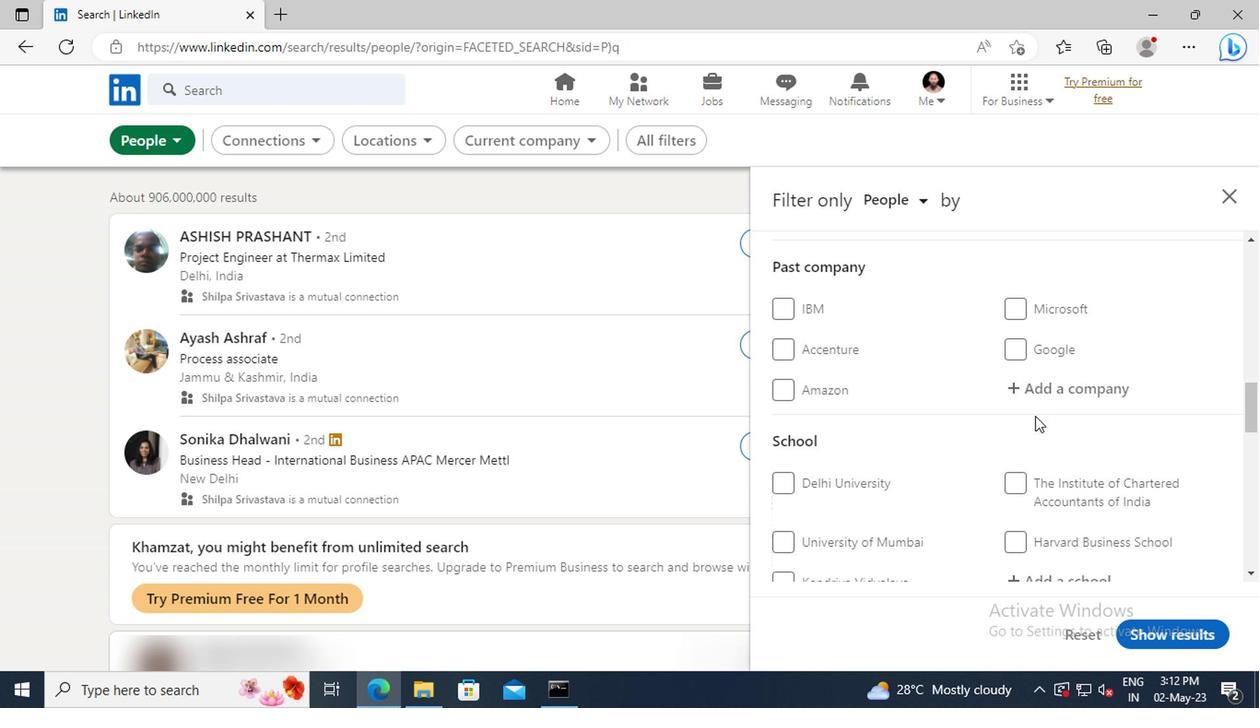
Action: Mouse moved to (1029, 406)
Screenshot: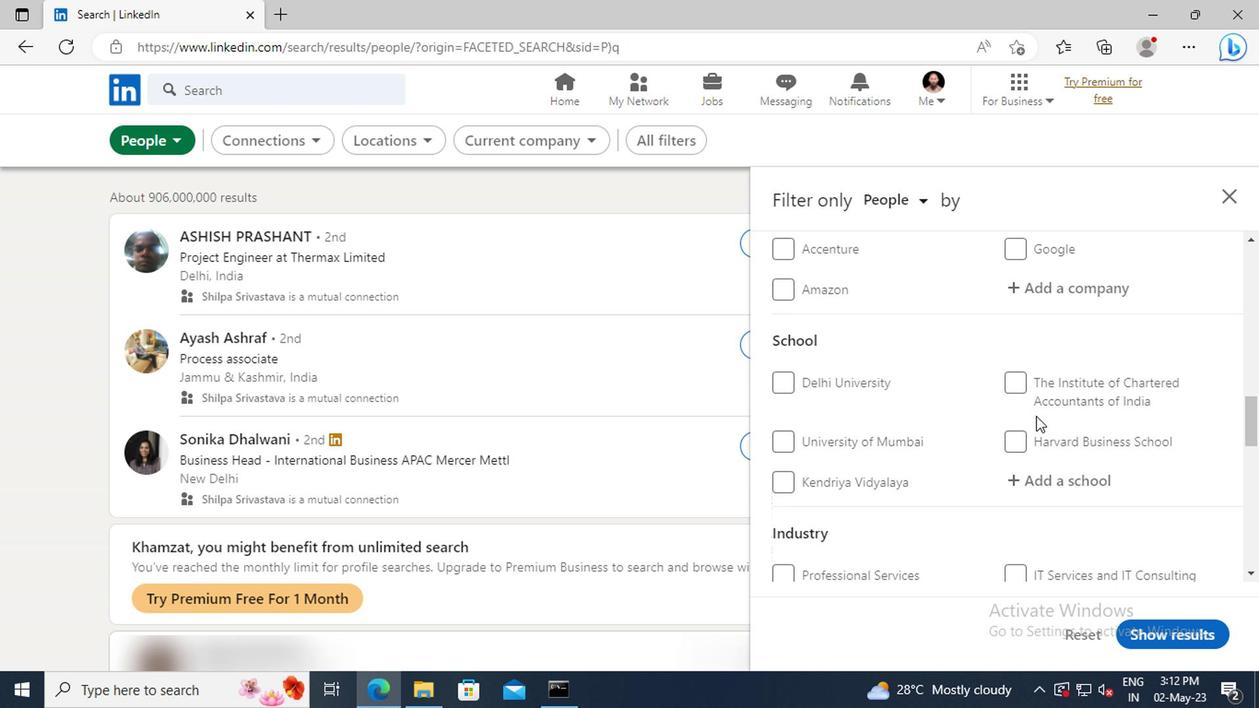 
Action: Mouse scrolled (1029, 405) with delta (0, -1)
Screenshot: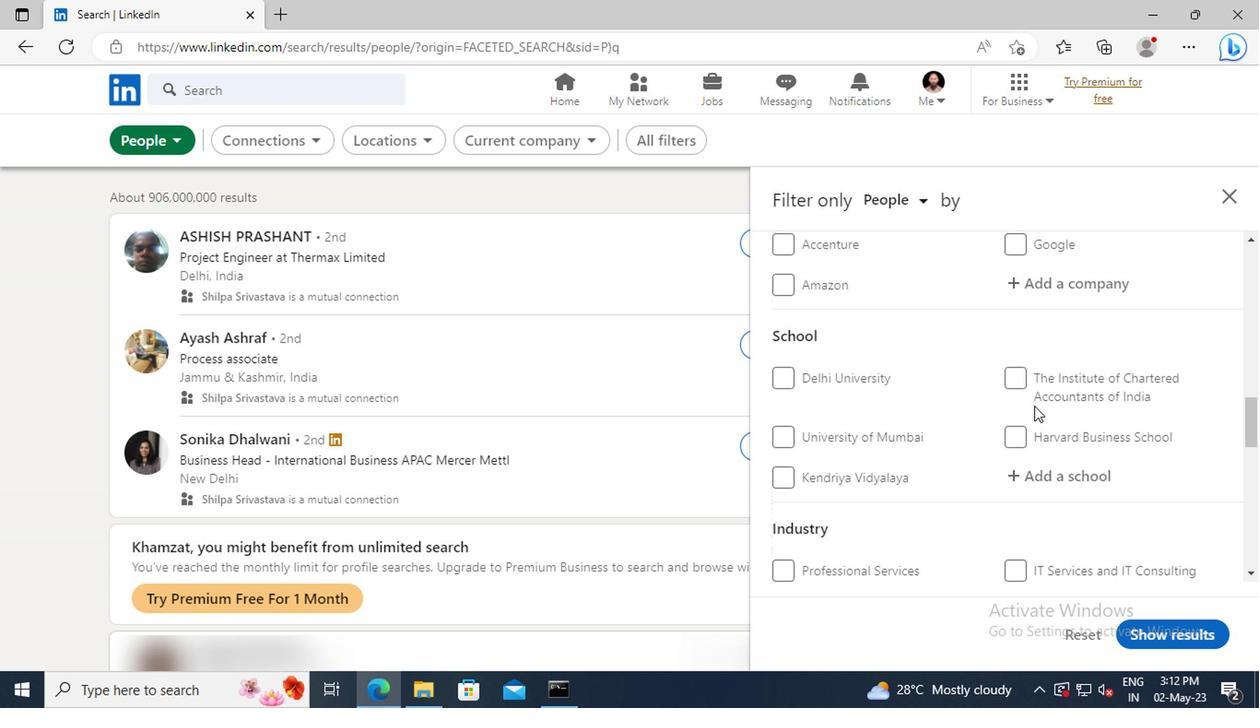 
Action: Mouse moved to (1035, 423)
Screenshot: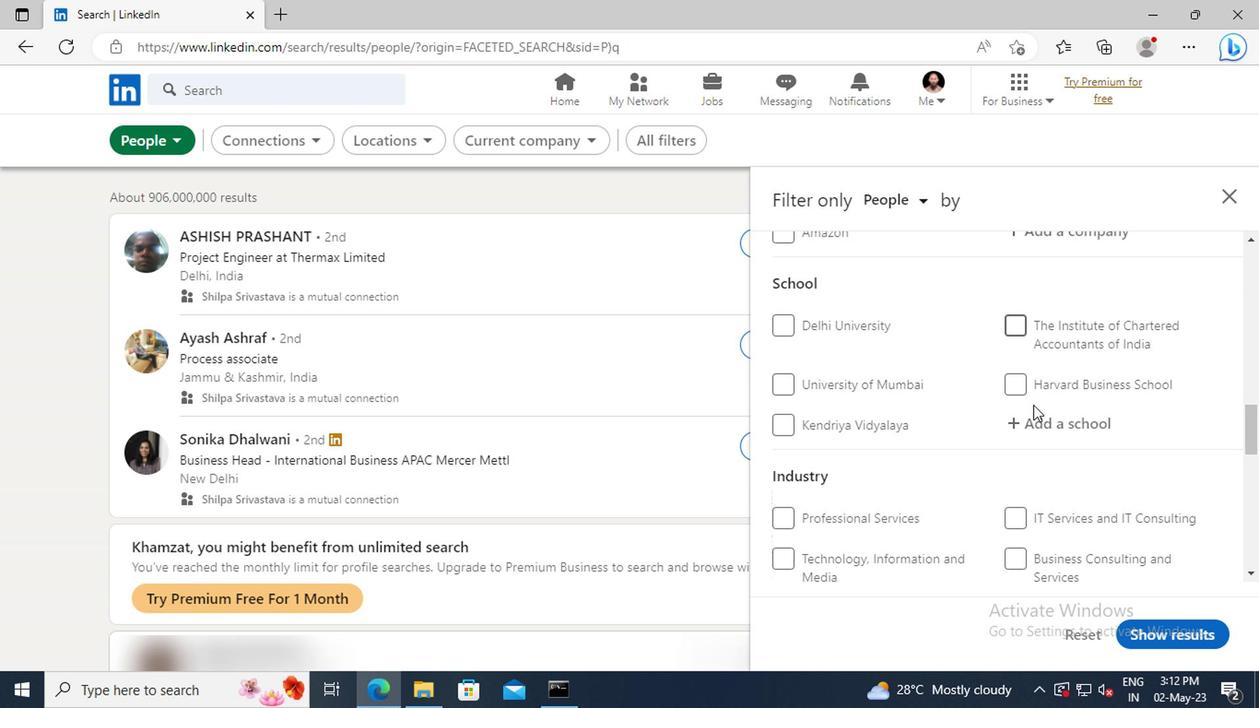 
Action: Mouse pressed left at (1035, 423)
Screenshot: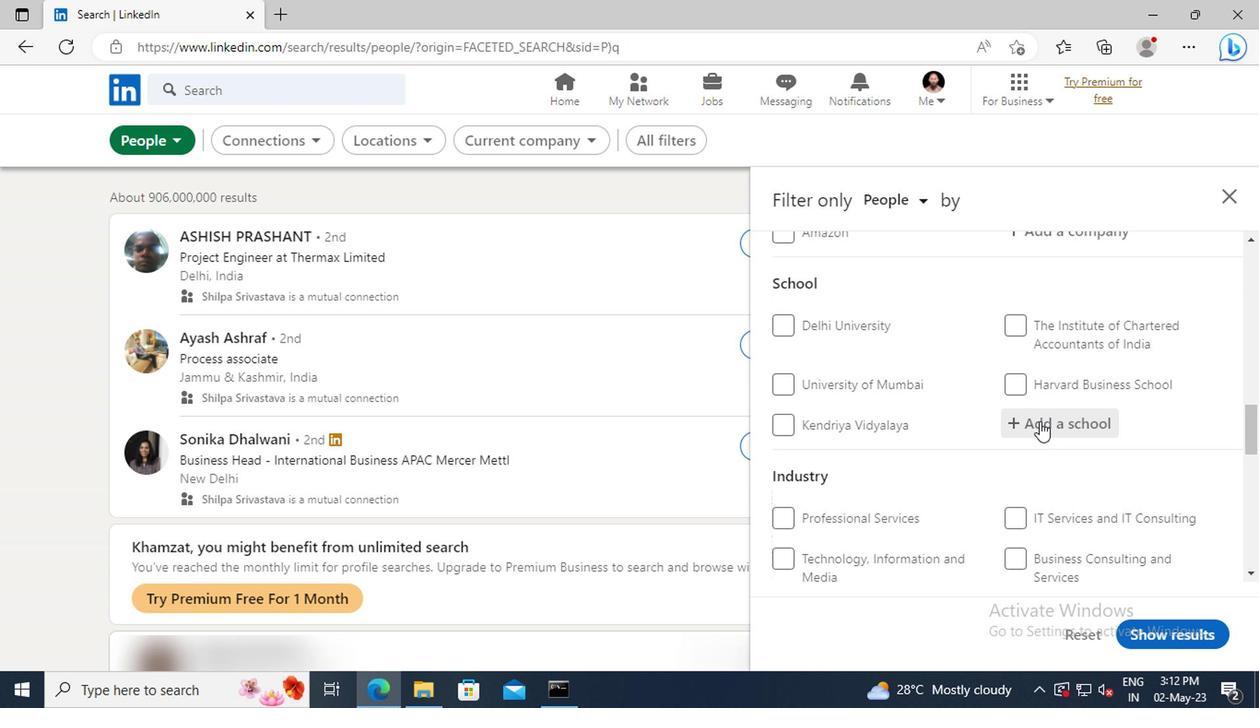
Action: Key pressed <Key.shift>JOBS<Key.space>IN<Key.space><Key.shift>TAMI
Screenshot: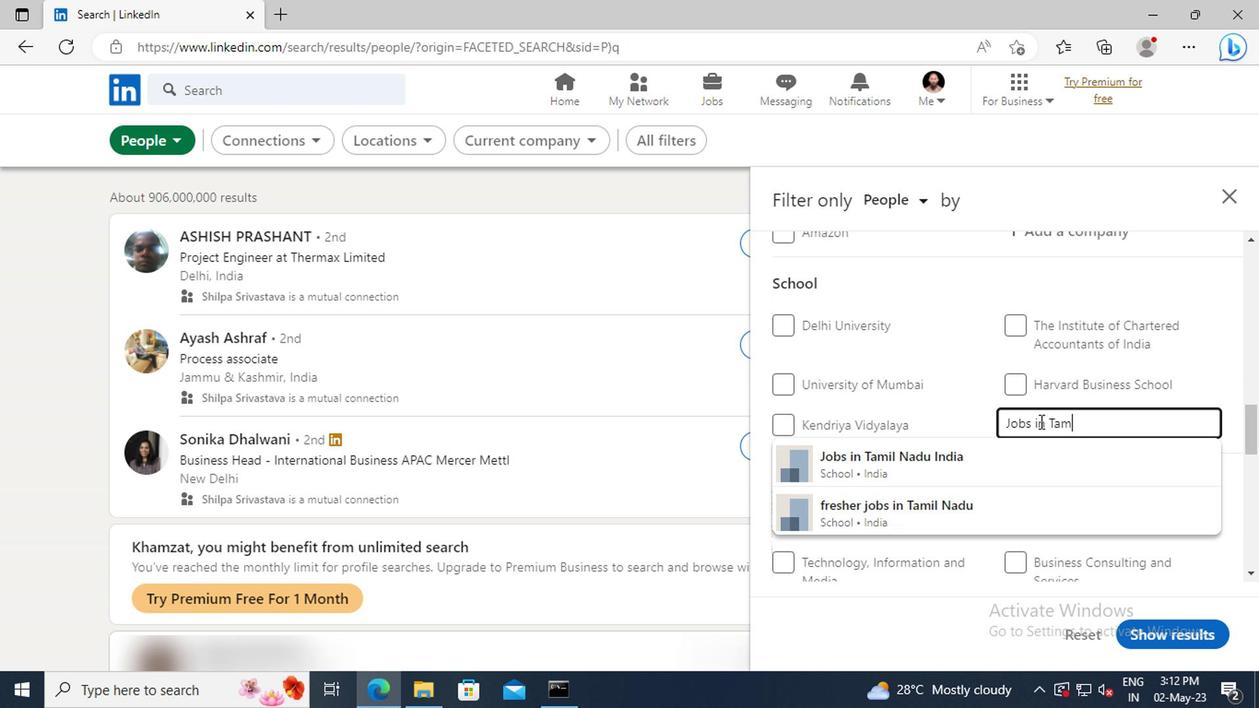 
Action: Mouse moved to (1038, 449)
Screenshot: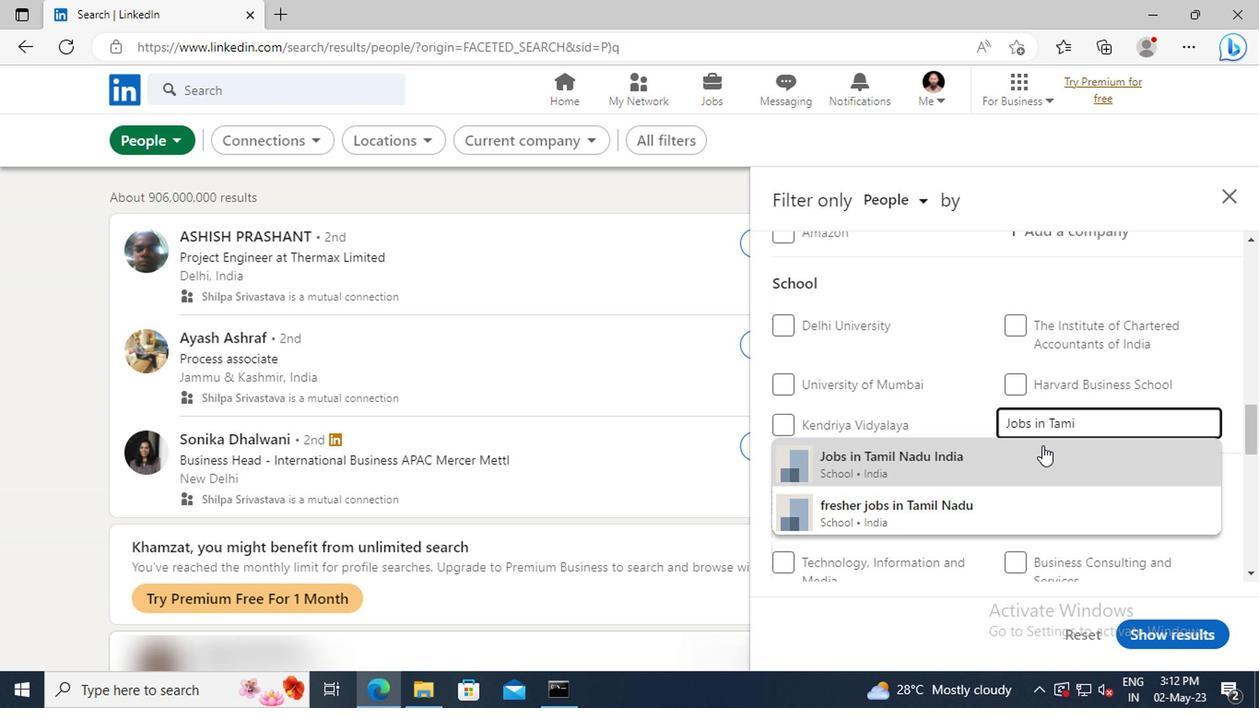 
Action: Mouse pressed left at (1038, 449)
Screenshot: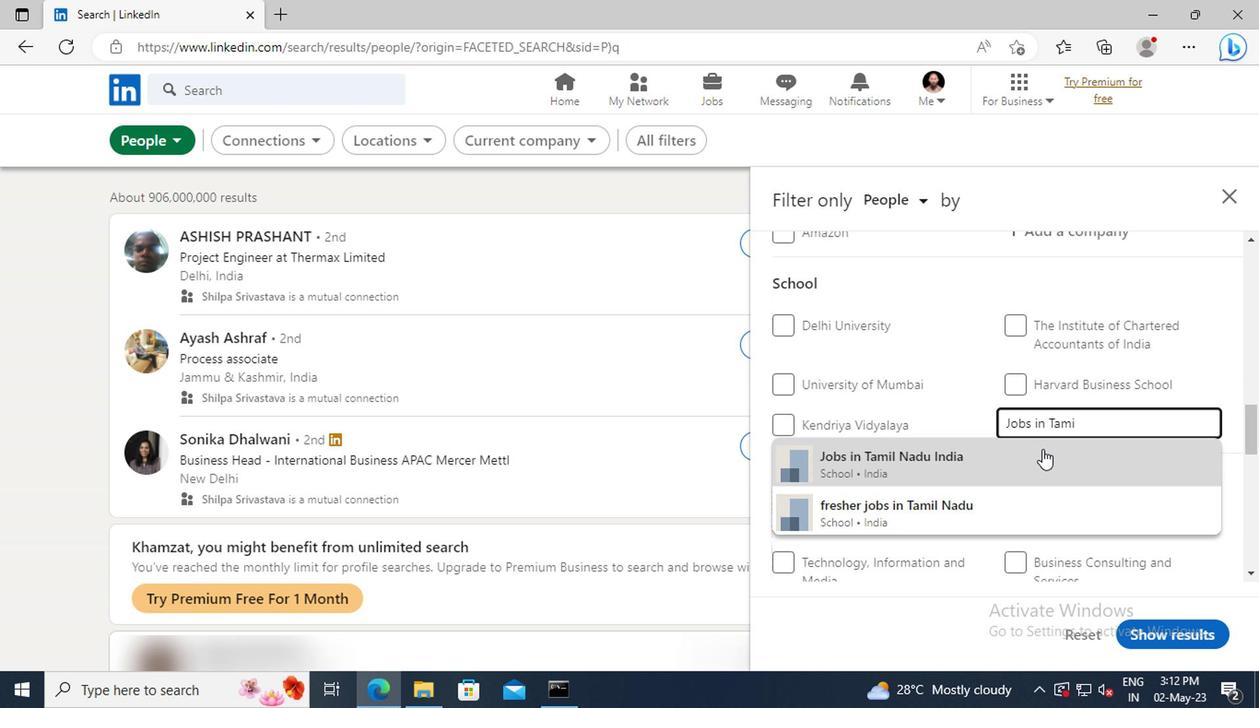 
Action: Mouse scrolled (1038, 448) with delta (0, -1)
Screenshot: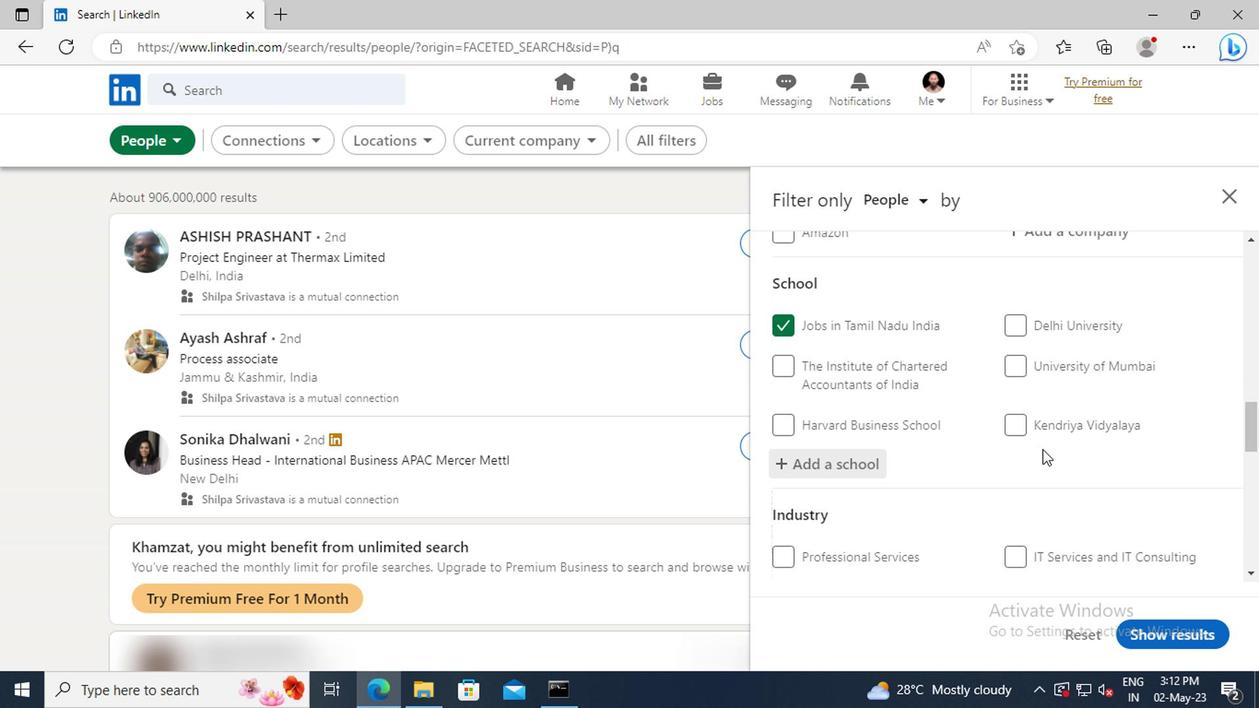 
Action: Mouse scrolled (1038, 448) with delta (0, -1)
Screenshot: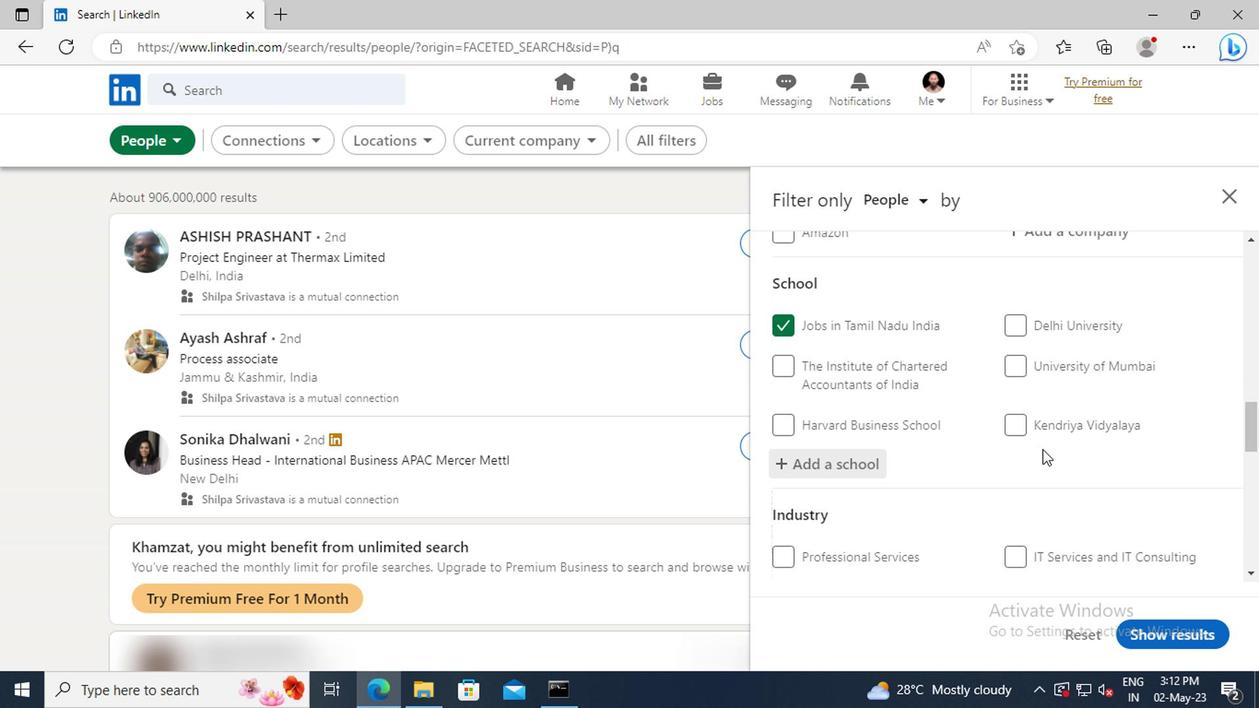 
Action: Mouse moved to (1039, 433)
Screenshot: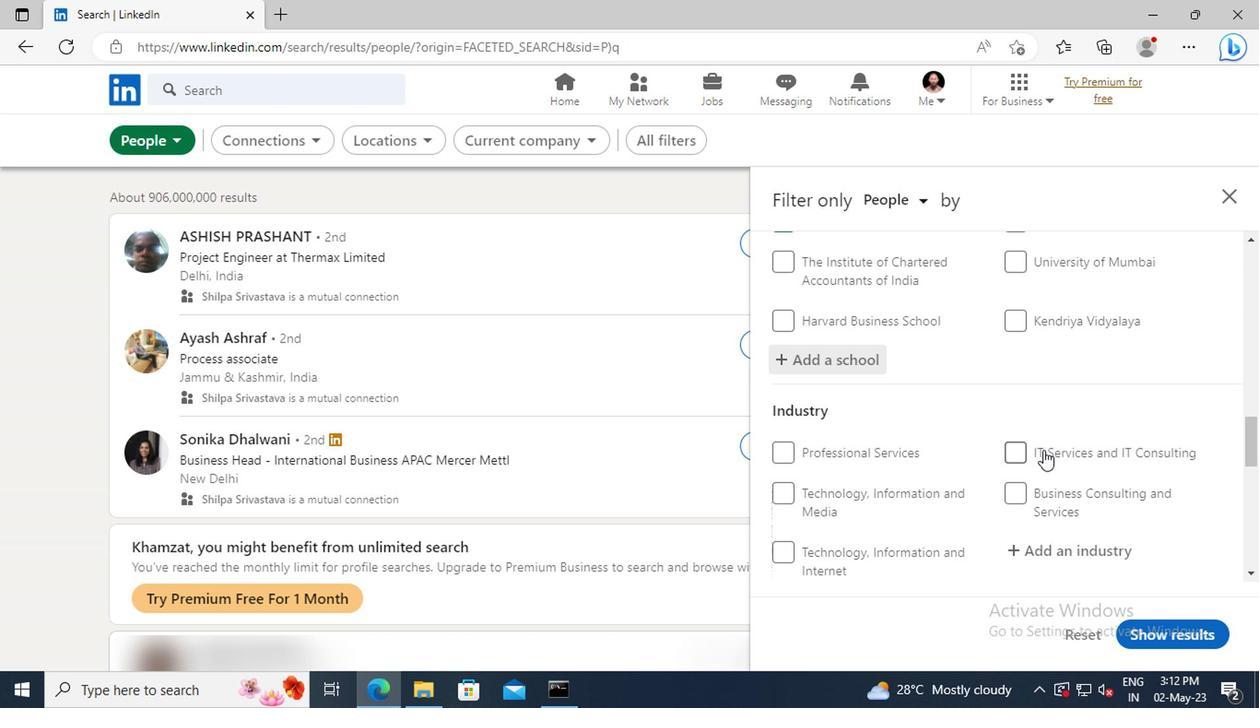 
Action: Mouse scrolled (1039, 433) with delta (0, 0)
Screenshot: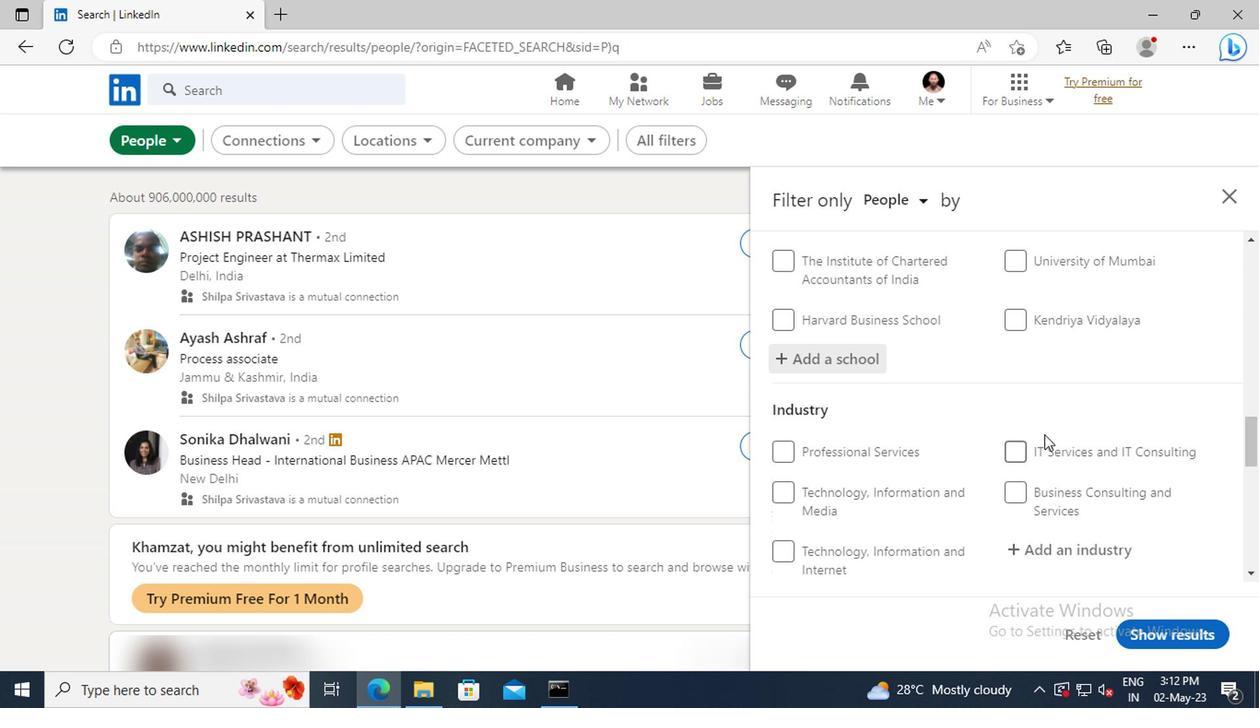 
Action: Mouse scrolled (1039, 433) with delta (0, 0)
Screenshot: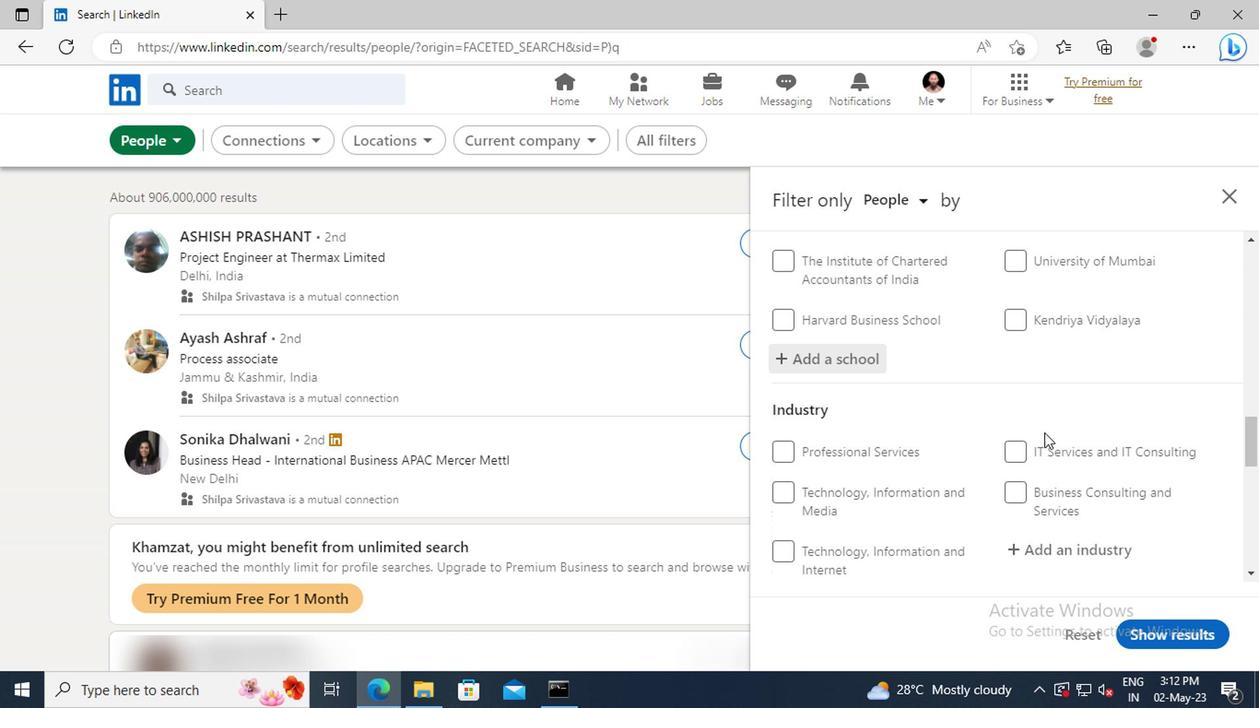 
Action: Mouse moved to (1045, 442)
Screenshot: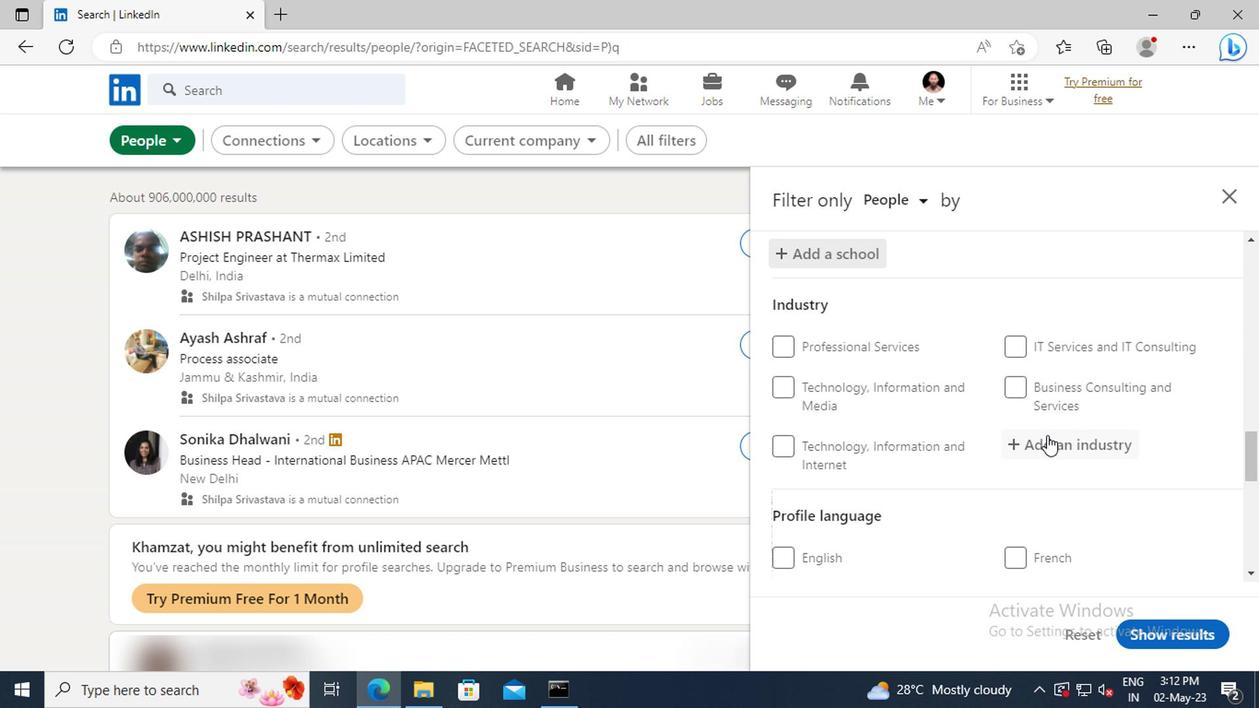
Action: Mouse pressed left at (1045, 442)
Screenshot: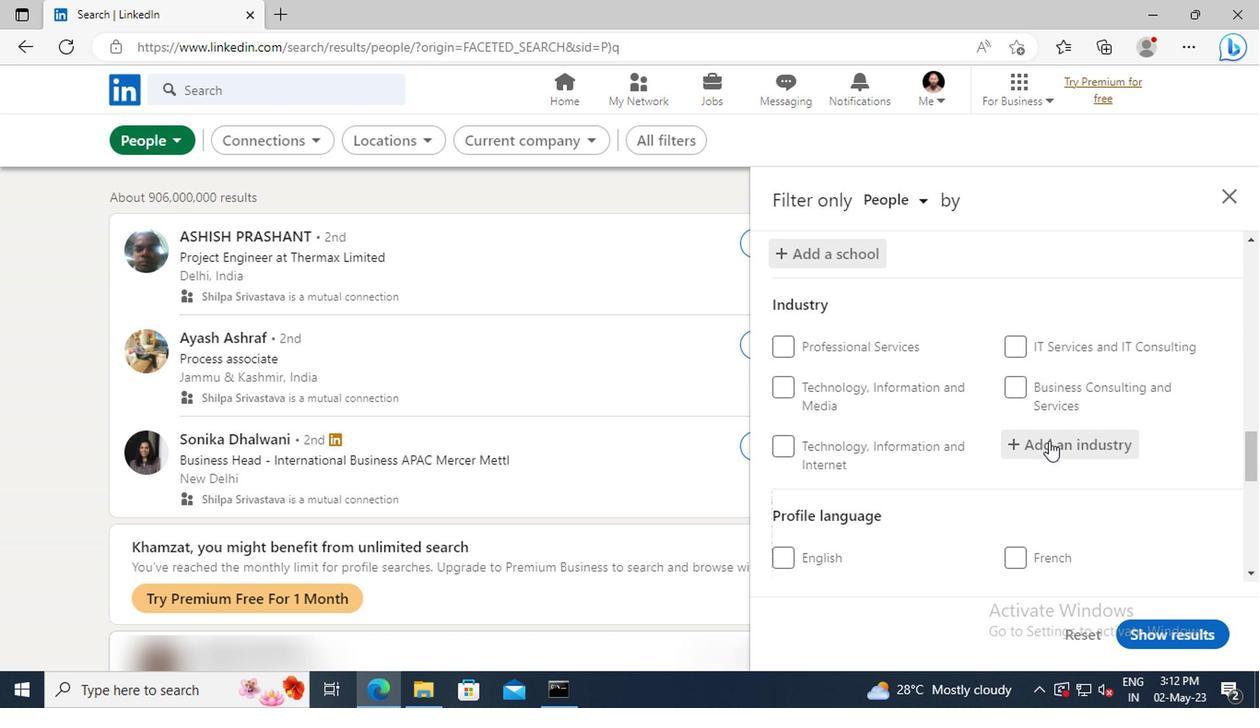 
Action: Key pressed <Key.shift>SEAFOOD<Key.space>
Screenshot: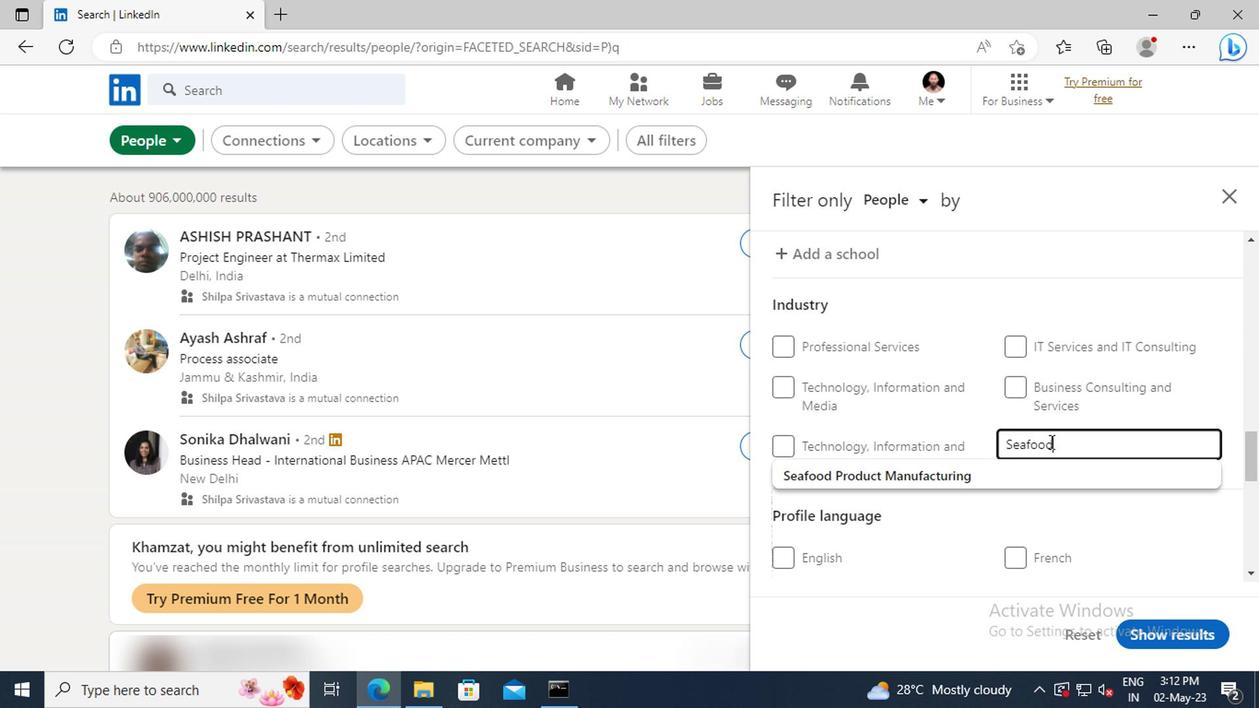 
Action: Mouse moved to (1046, 469)
Screenshot: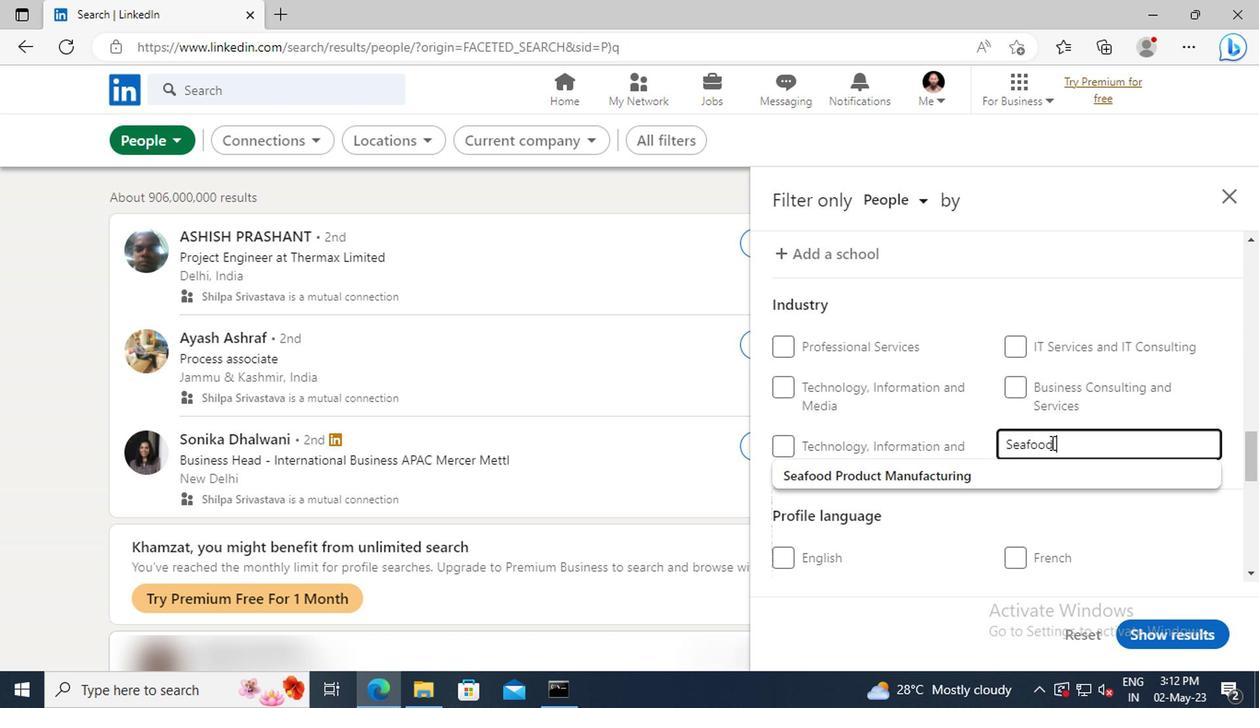 
Action: Mouse pressed left at (1046, 469)
Screenshot: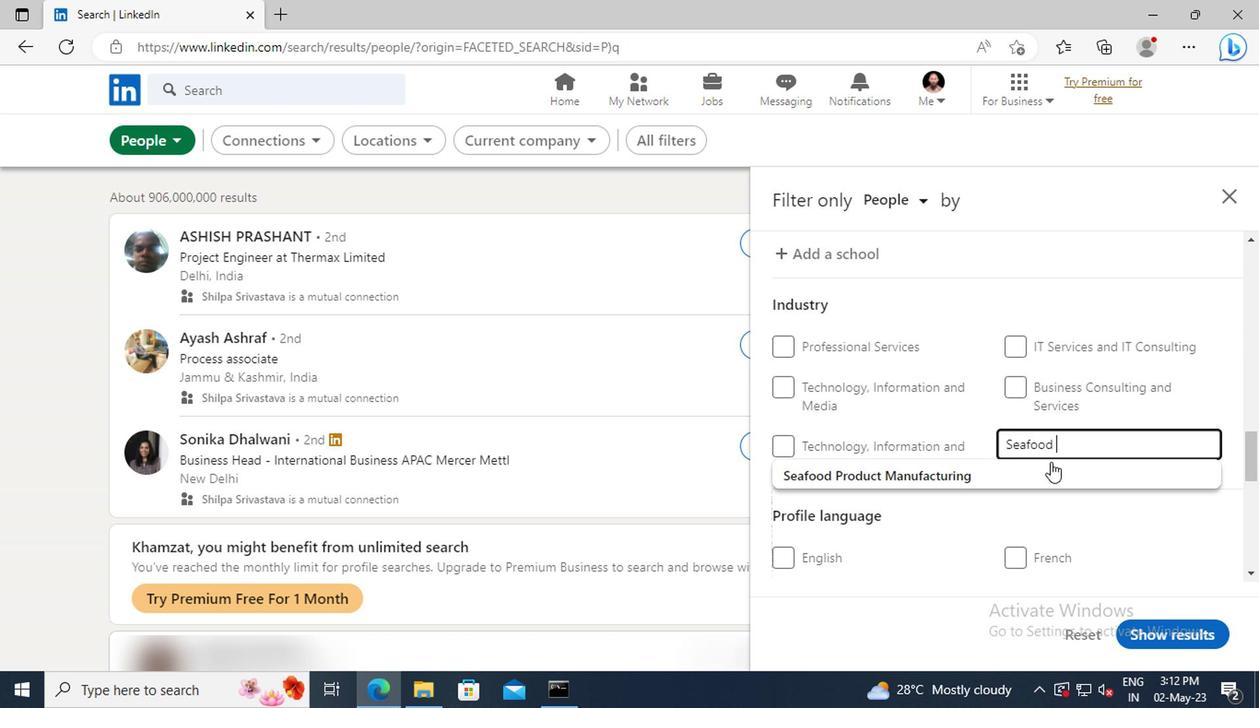 
Action: Mouse scrolled (1046, 468) with delta (0, 0)
Screenshot: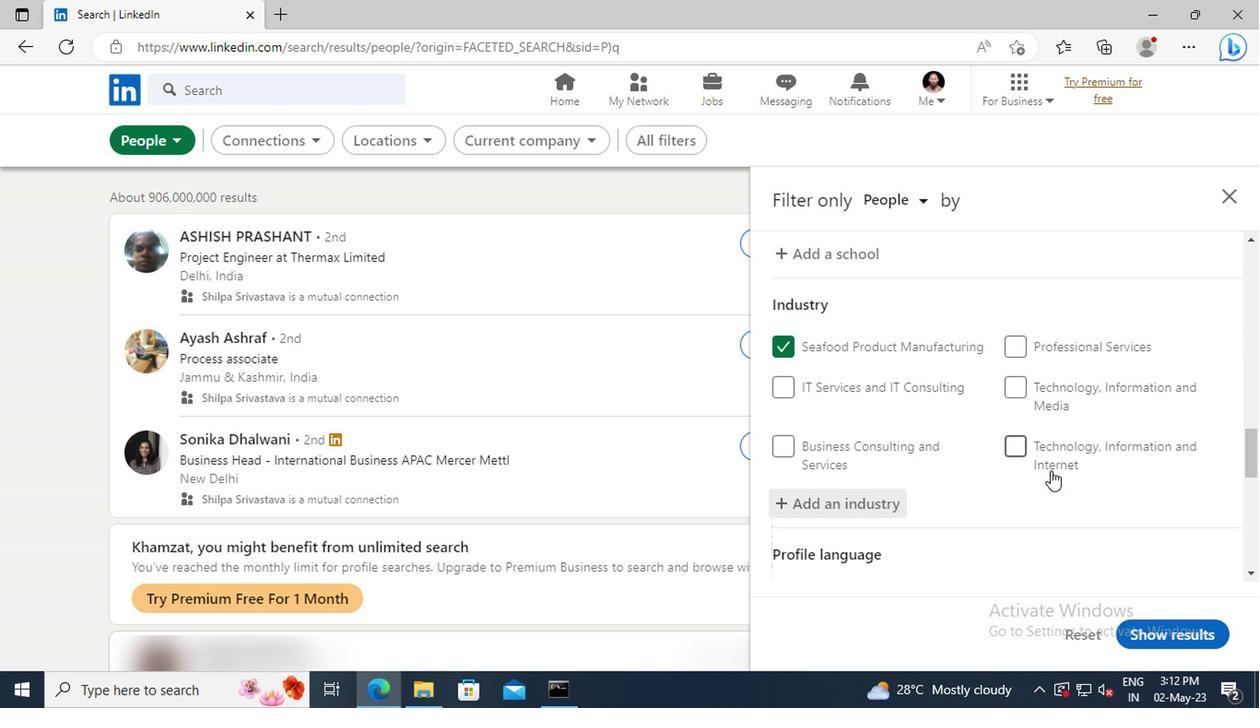 
Action: Mouse scrolled (1046, 468) with delta (0, 0)
Screenshot: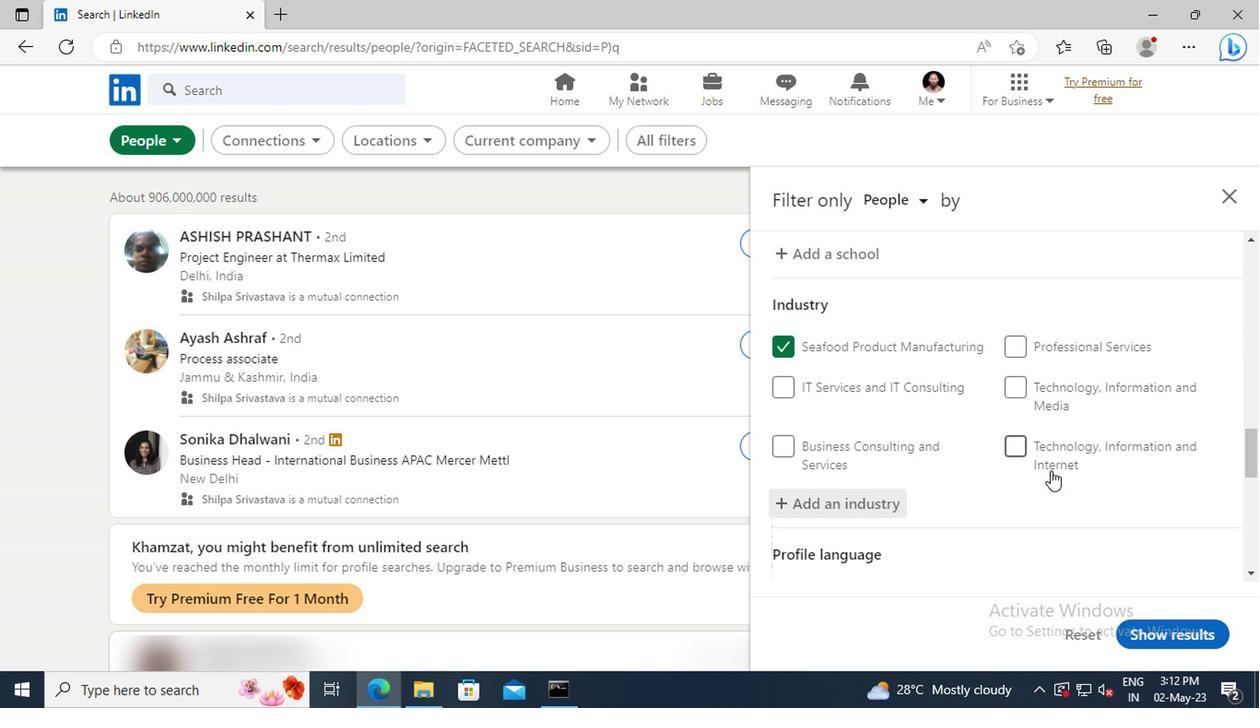 
Action: Mouse scrolled (1046, 468) with delta (0, 0)
Screenshot: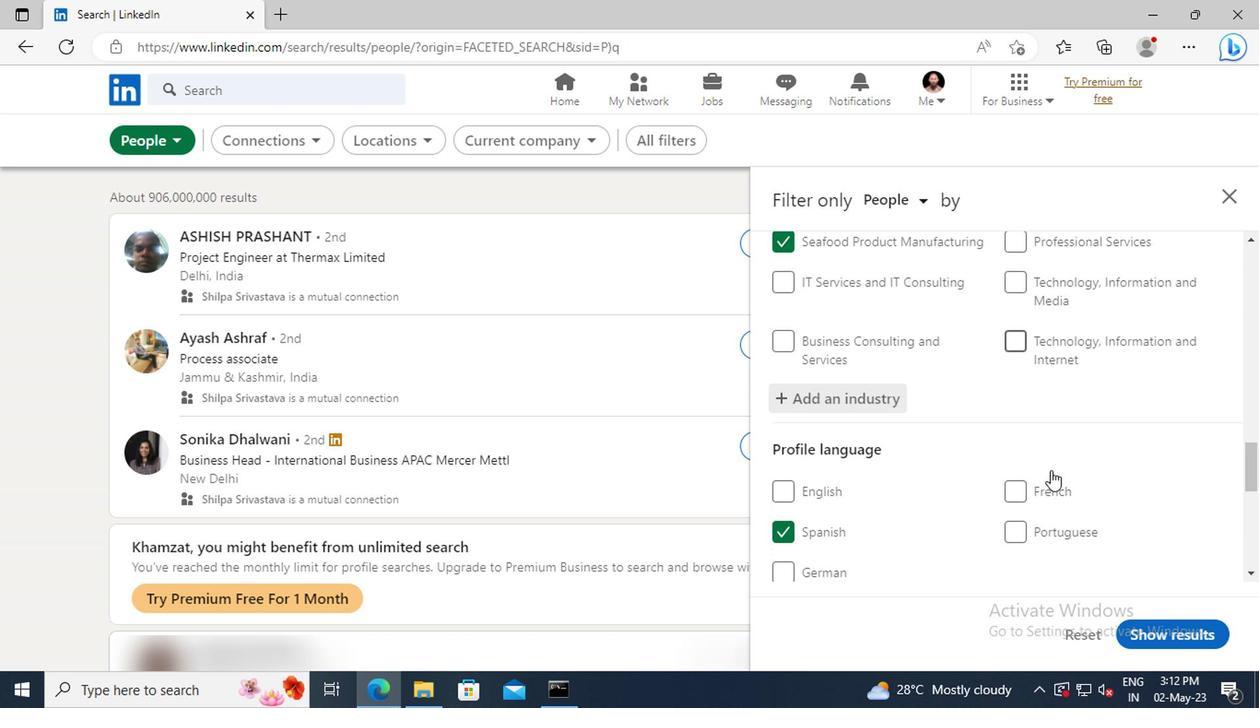 
Action: Mouse scrolled (1046, 468) with delta (0, 0)
Screenshot: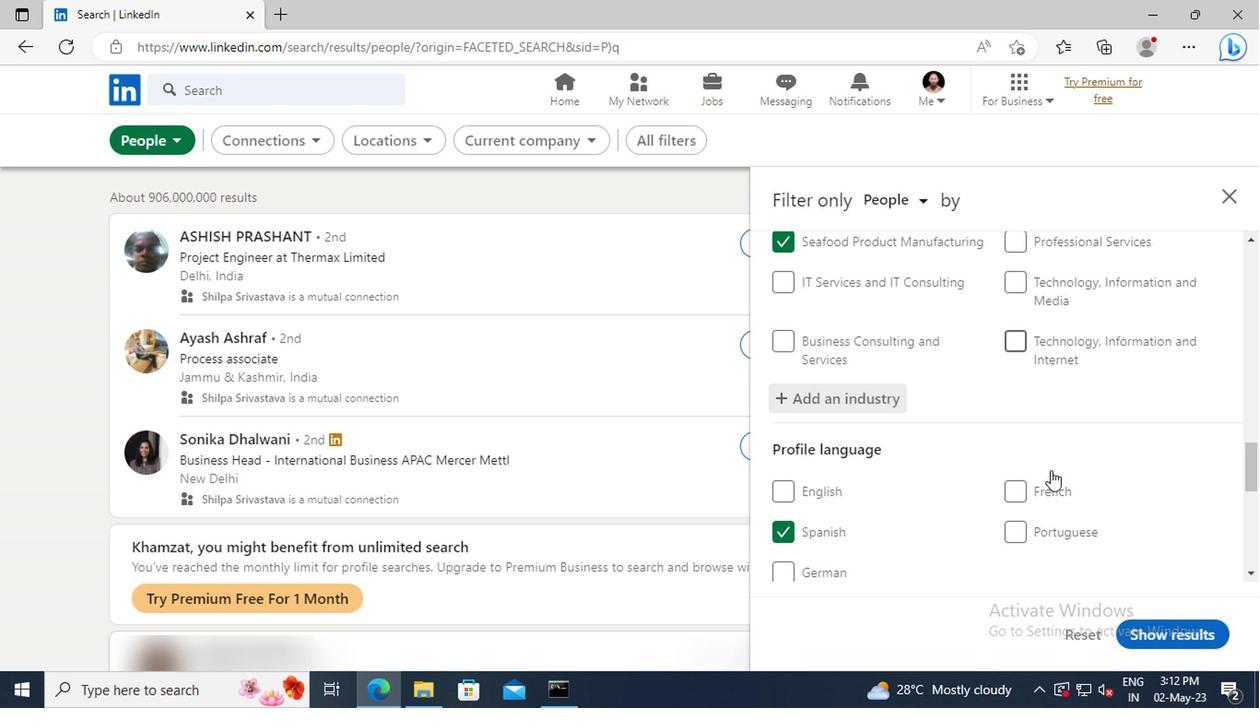 
Action: Mouse moved to (1050, 446)
Screenshot: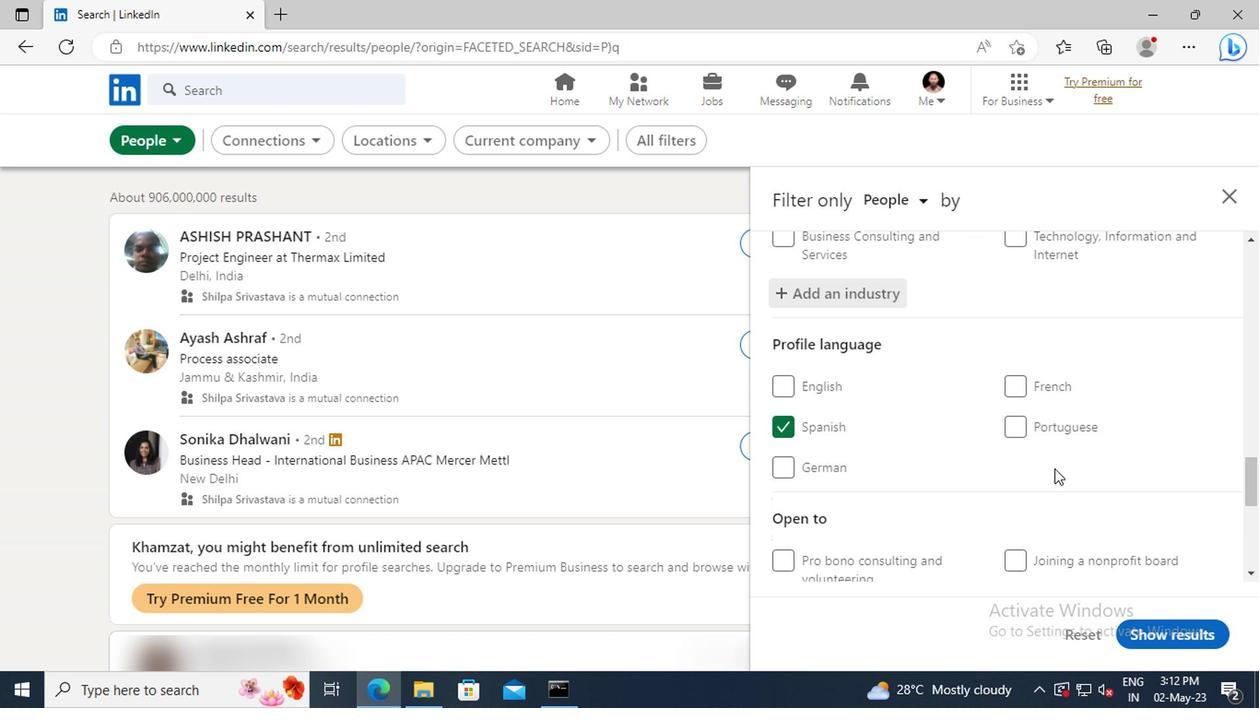 
Action: Mouse scrolled (1050, 445) with delta (0, -1)
Screenshot: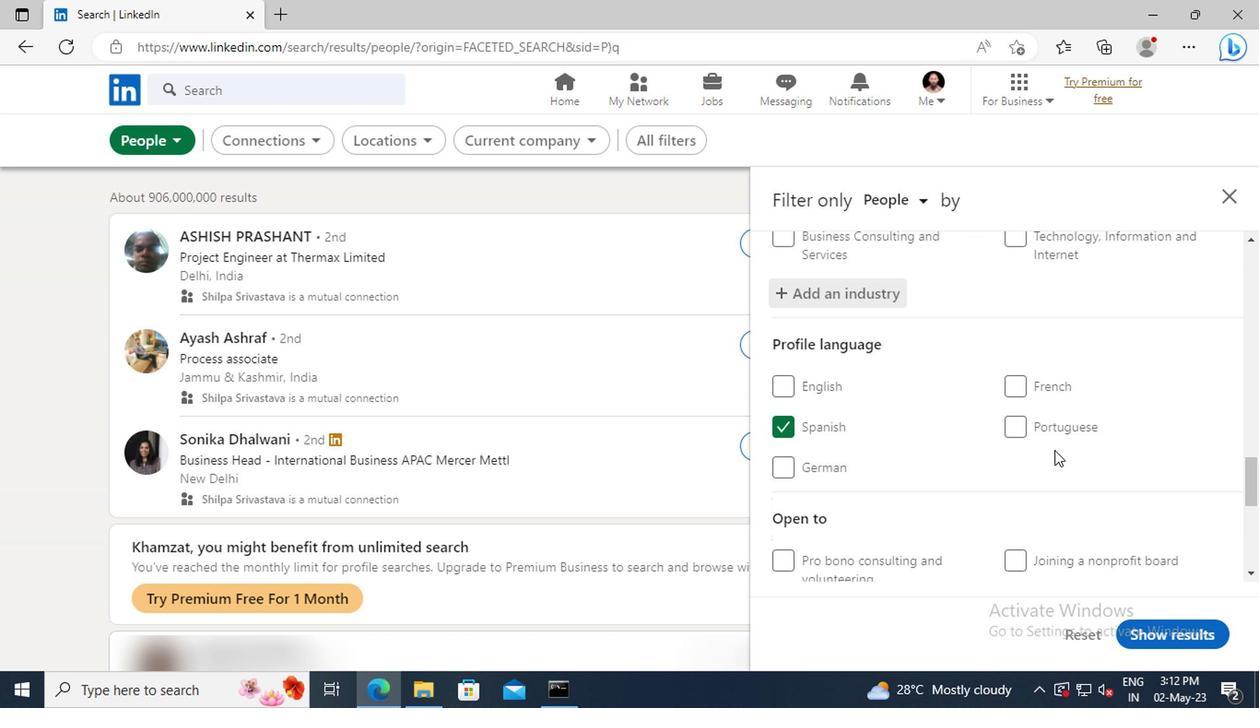 
Action: Mouse scrolled (1050, 445) with delta (0, -1)
Screenshot: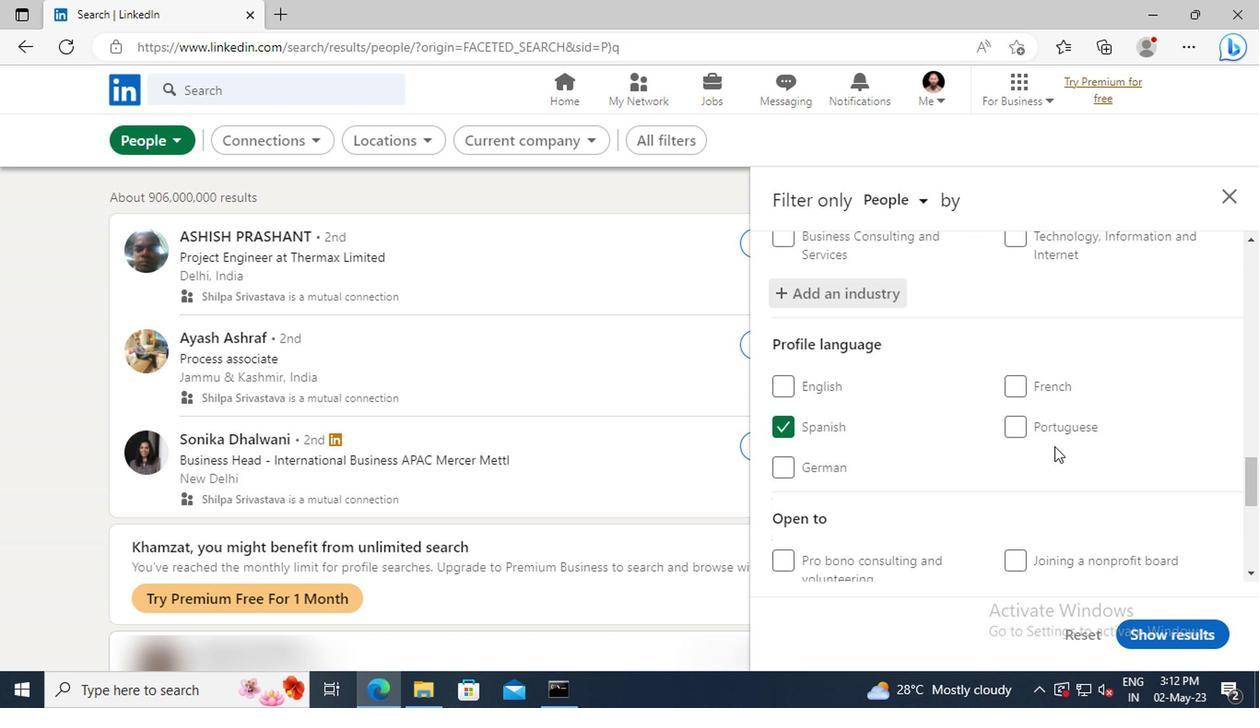 
Action: Mouse moved to (1049, 418)
Screenshot: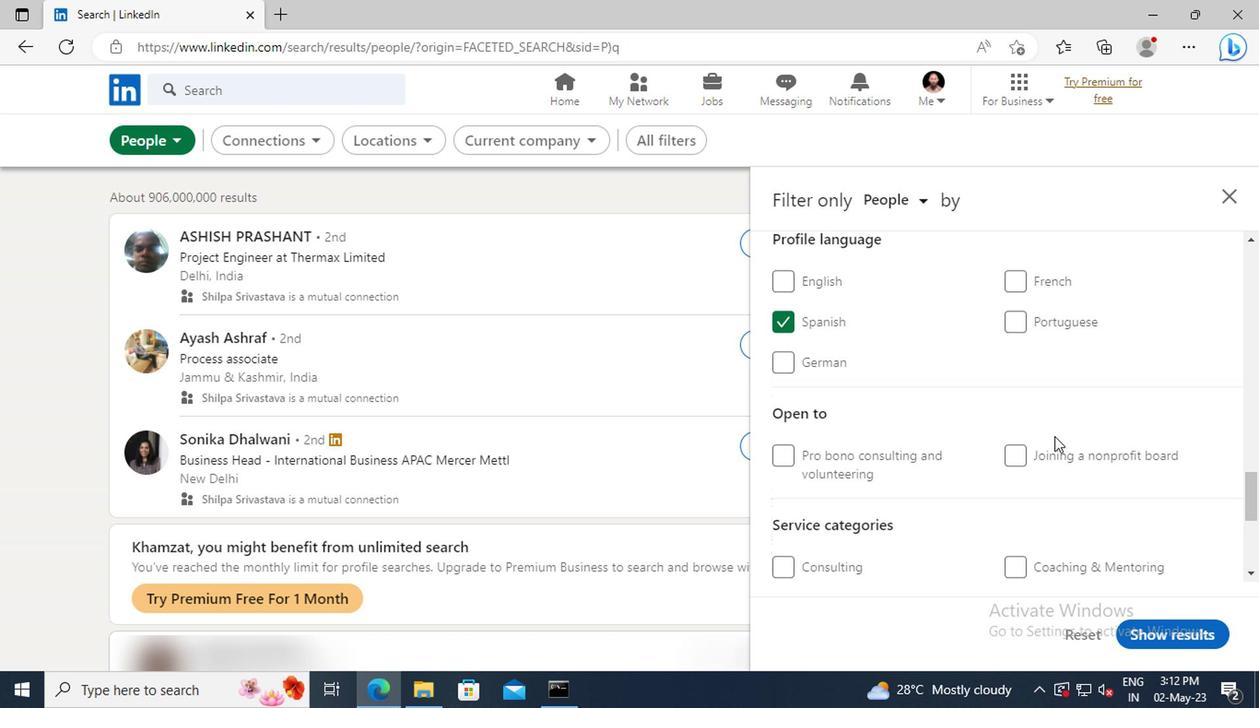 
Action: Mouse scrolled (1049, 417) with delta (0, 0)
Screenshot: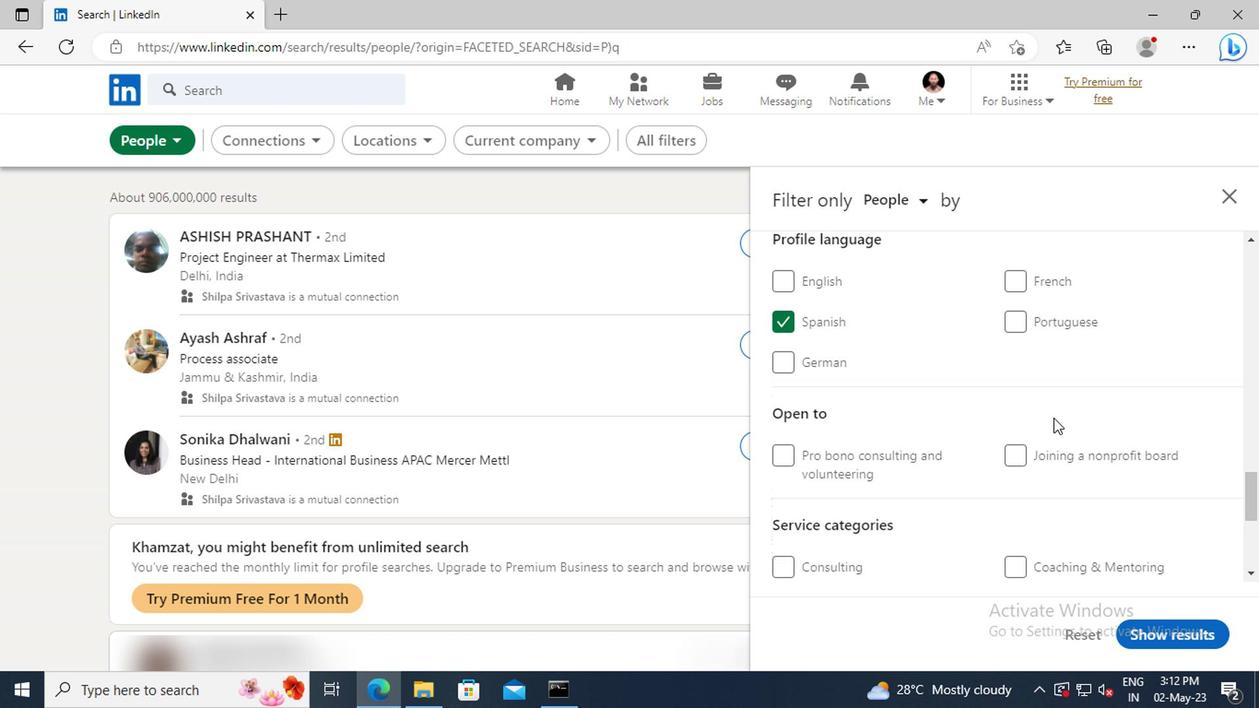 
Action: Mouse scrolled (1049, 417) with delta (0, 0)
Screenshot: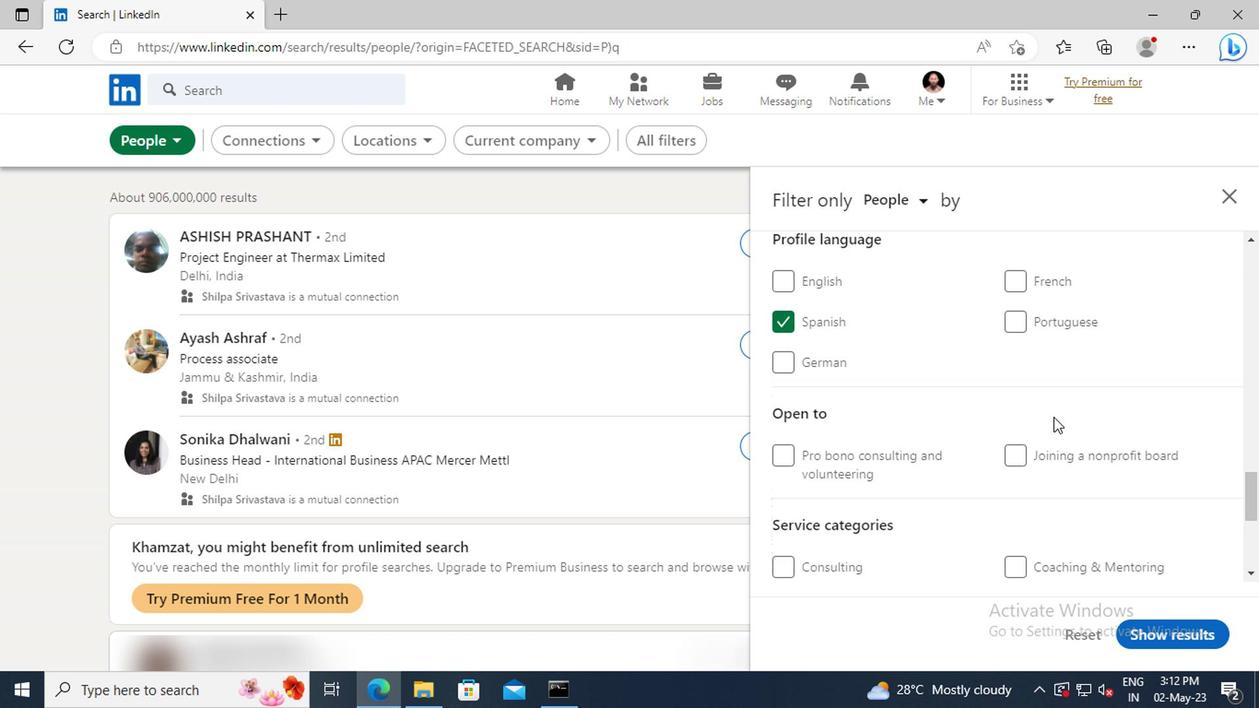 
Action: Mouse moved to (1049, 417)
Screenshot: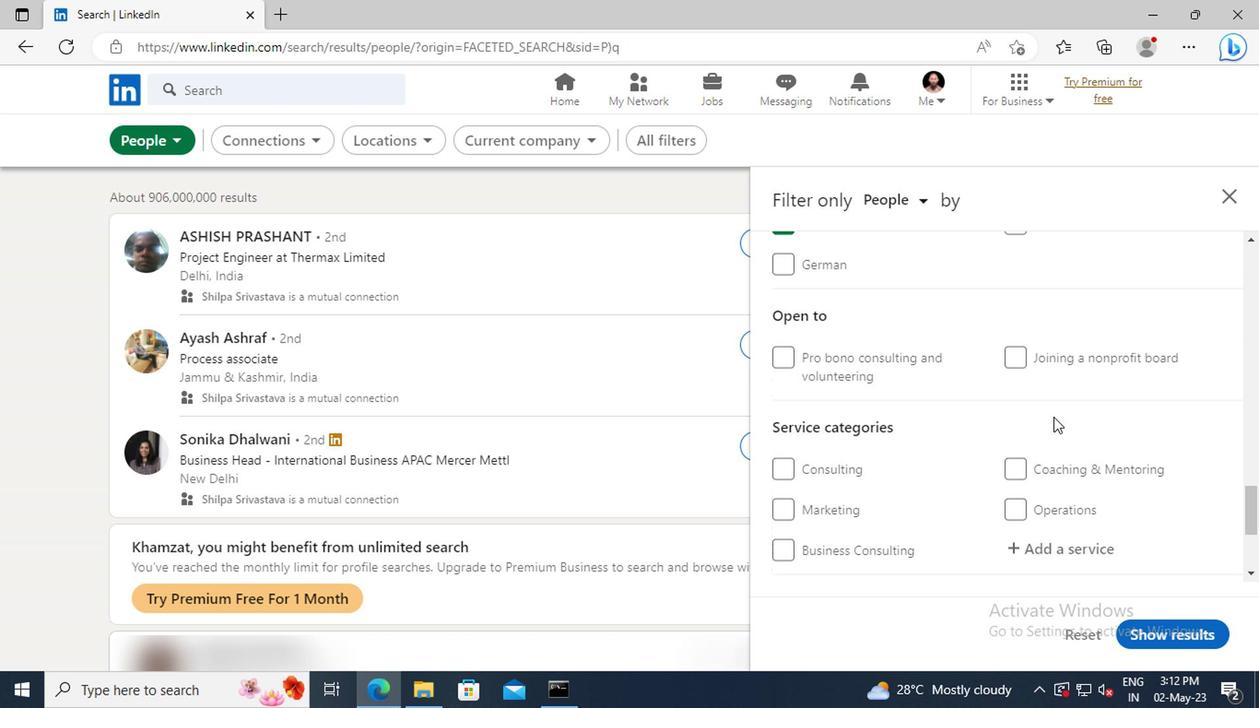 
Action: Mouse scrolled (1049, 415) with delta (0, -1)
Screenshot: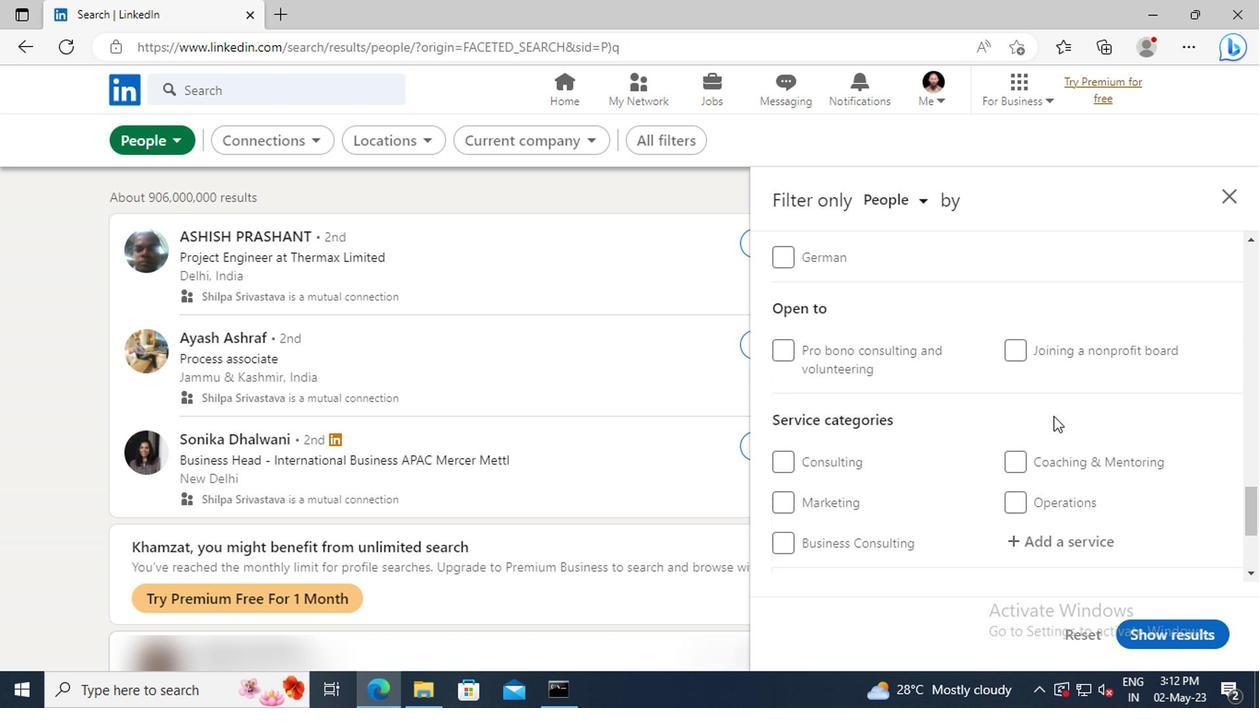 
Action: Mouse scrolled (1049, 415) with delta (0, -1)
Screenshot: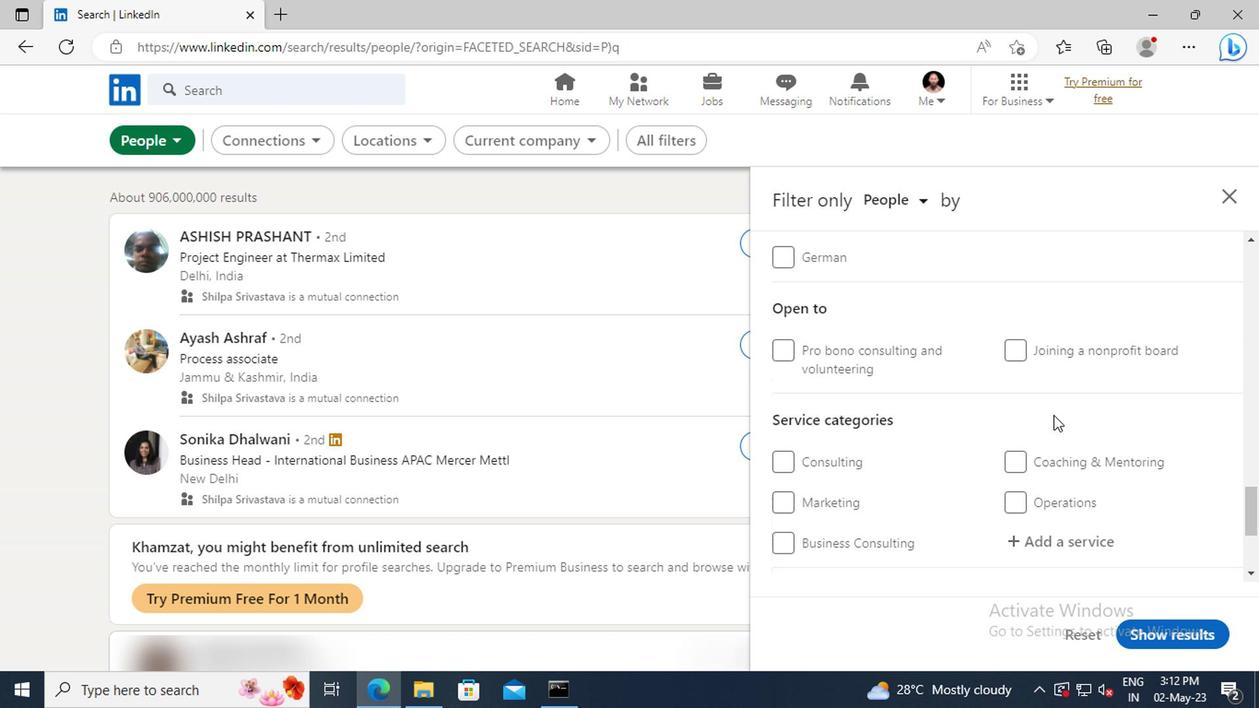 
Action: Mouse moved to (1058, 444)
Screenshot: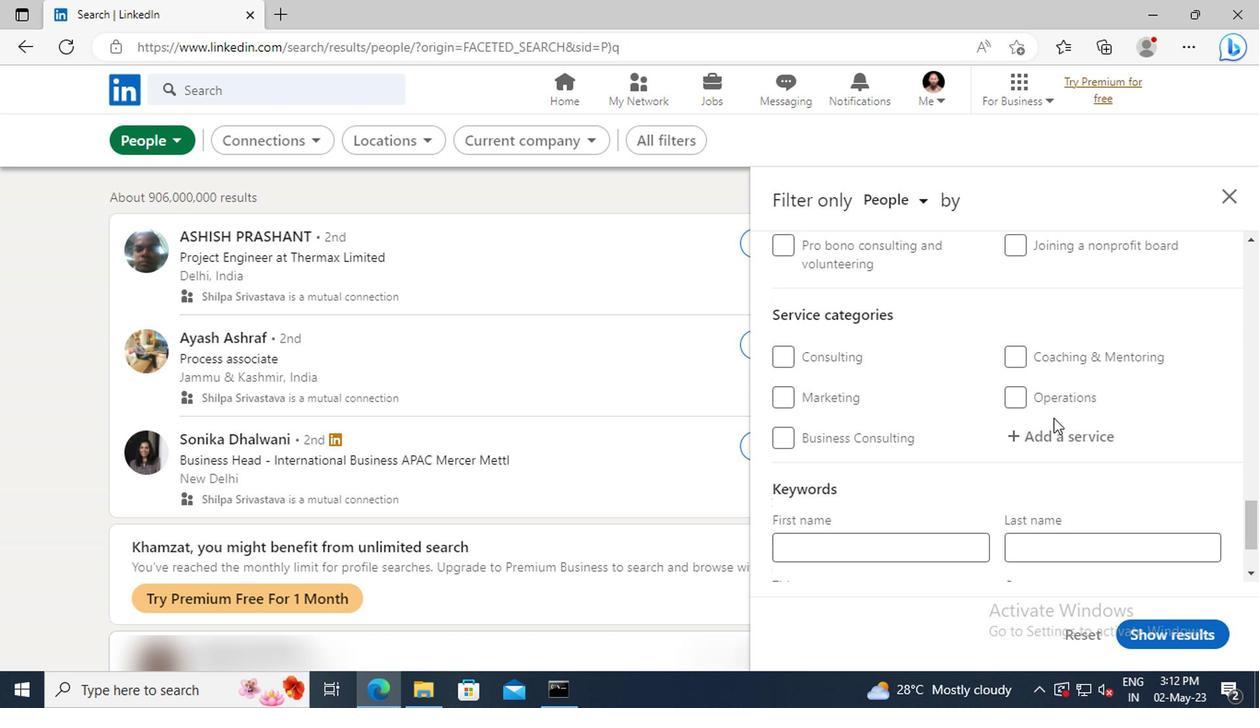 
Action: Mouse pressed left at (1058, 444)
Screenshot: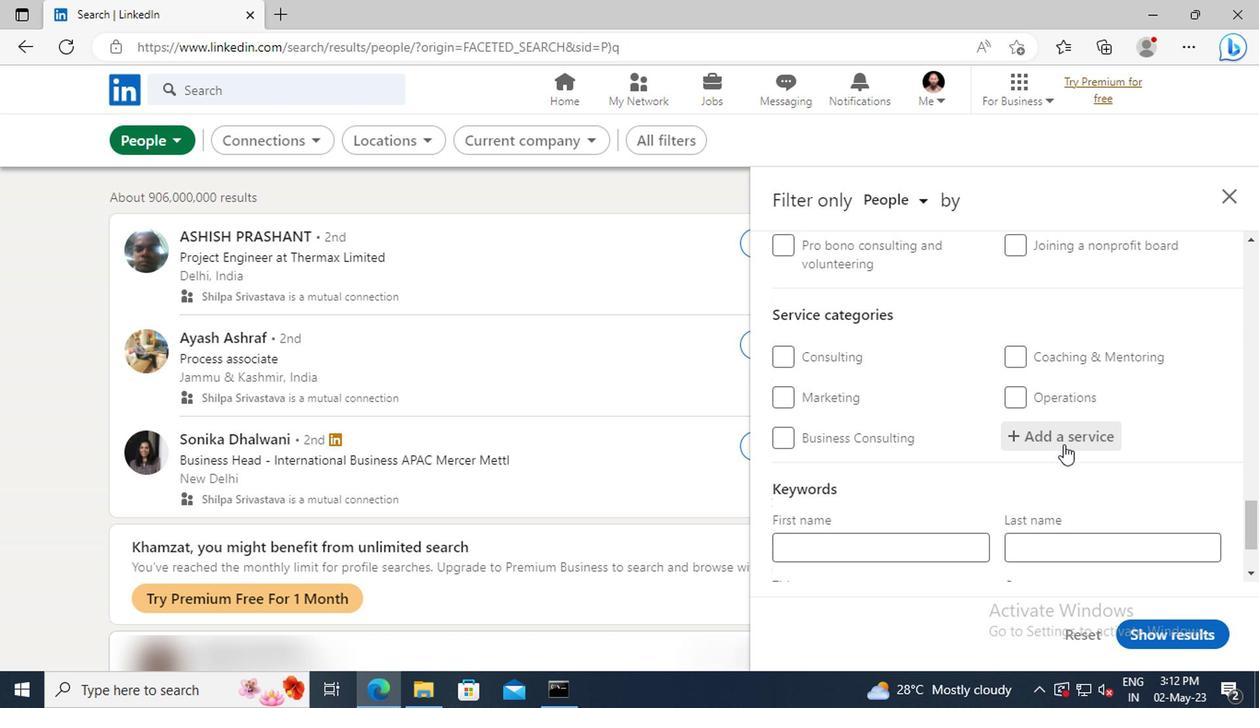 
Action: Key pressed <Key.shift>VIDEOGR
Screenshot: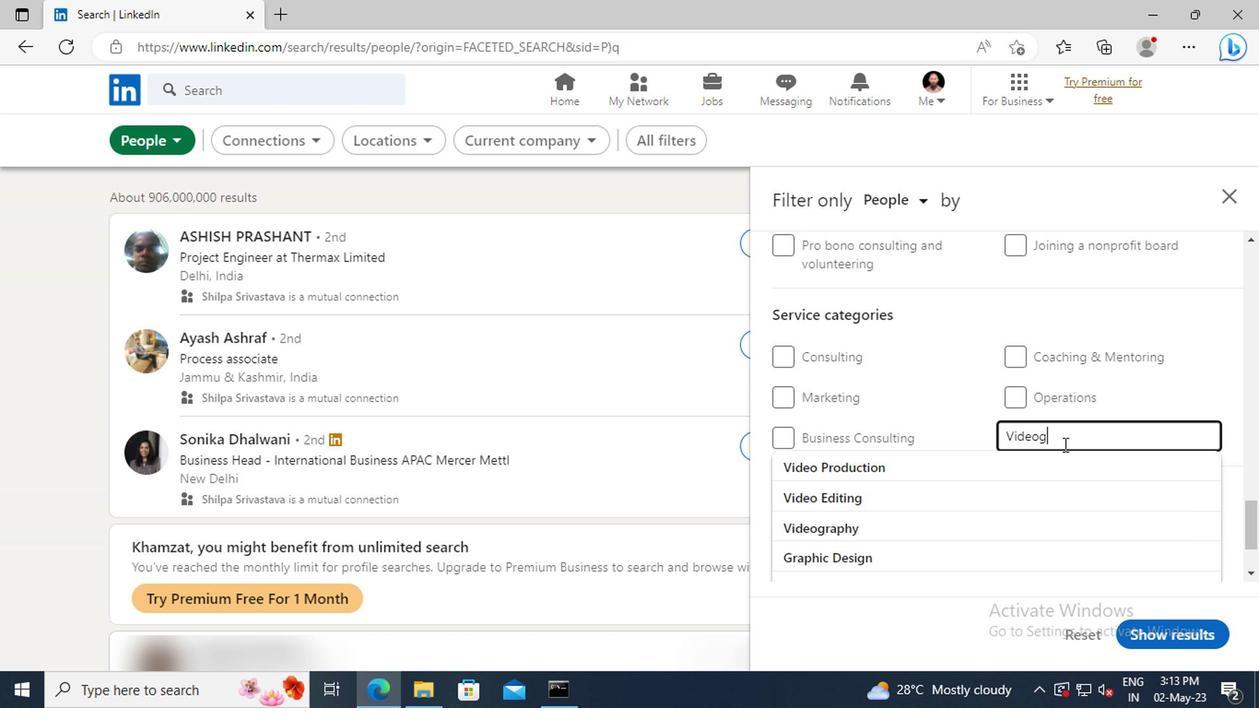 
Action: Mouse moved to (1060, 457)
Screenshot: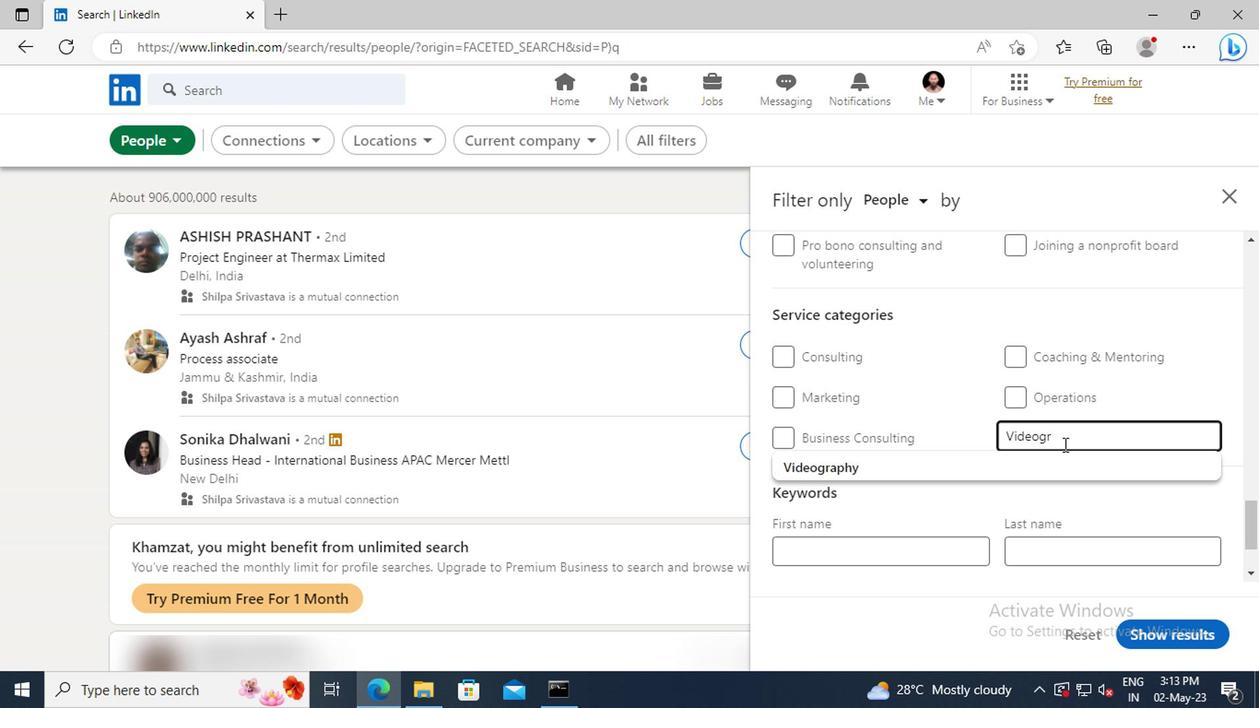 
Action: Mouse pressed left at (1060, 457)
Screenshot: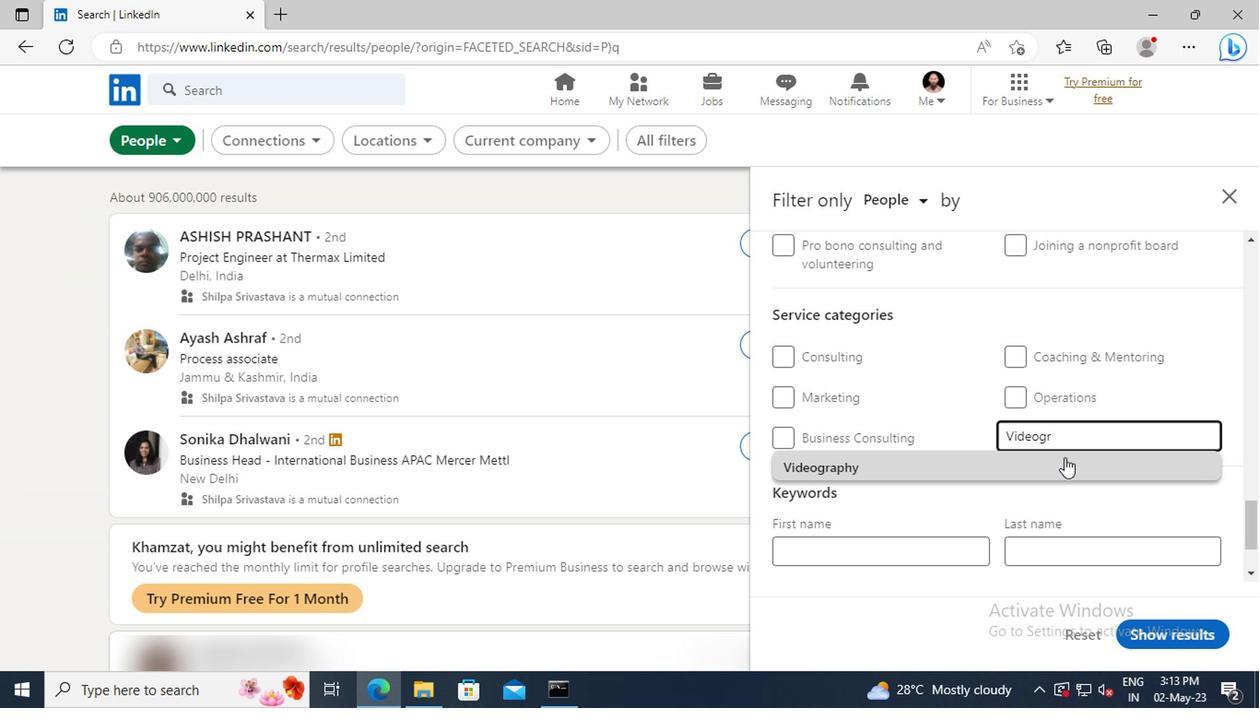 
Action: Mouse scrolled (1060, 457) with delta (0, 0)
Screenshot: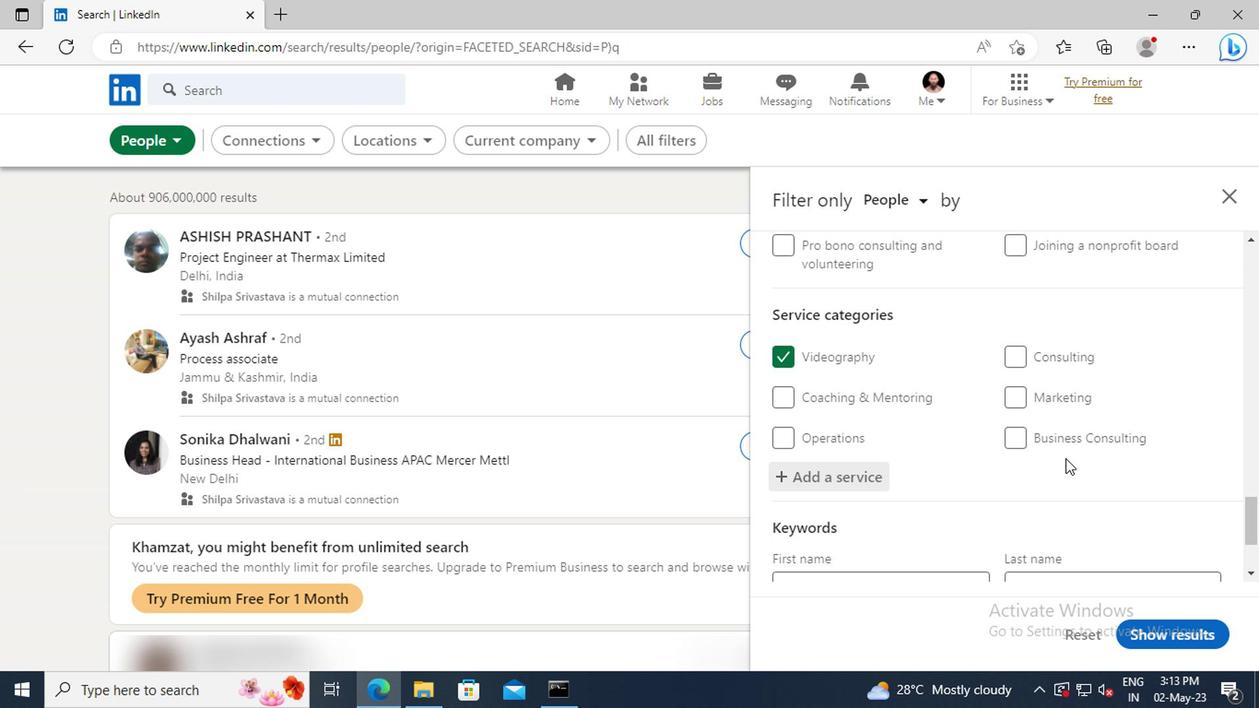 
Action: Mouse scrolled (1060, 457) with delta (0, 0)
Screenshot: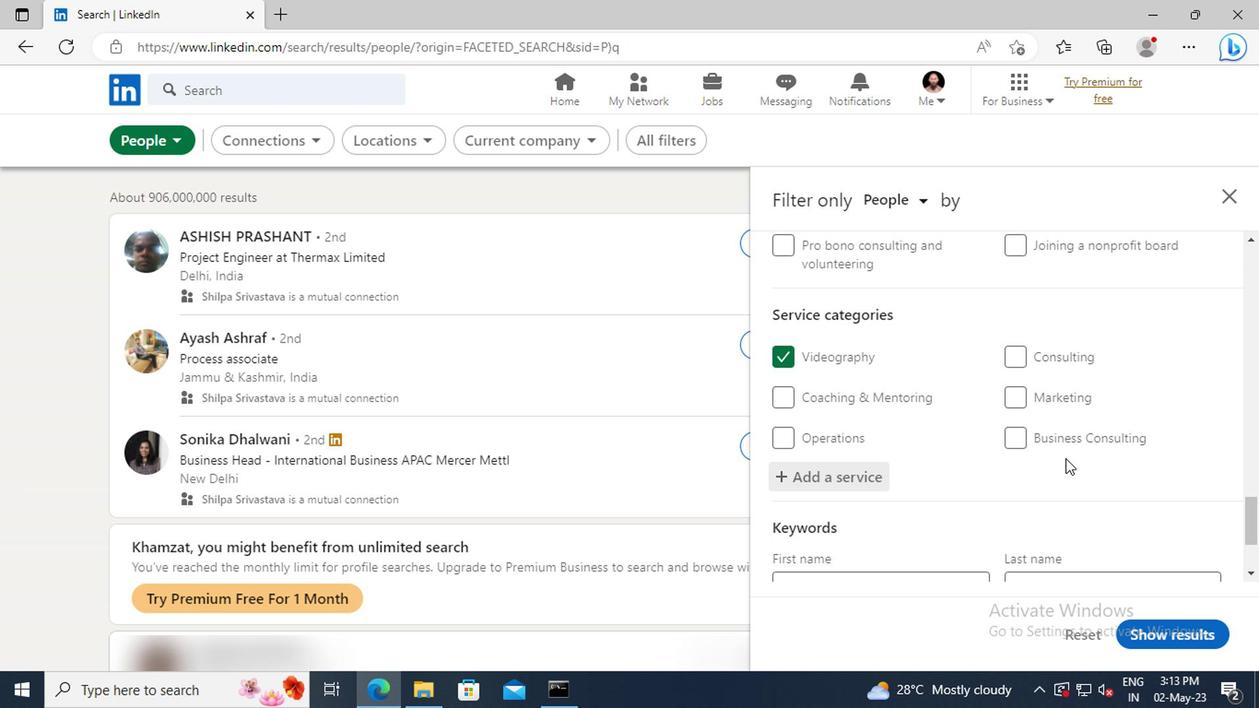 
Action: Mouse scrolled (1060, 457) with delta (0, 0)
Screenshot: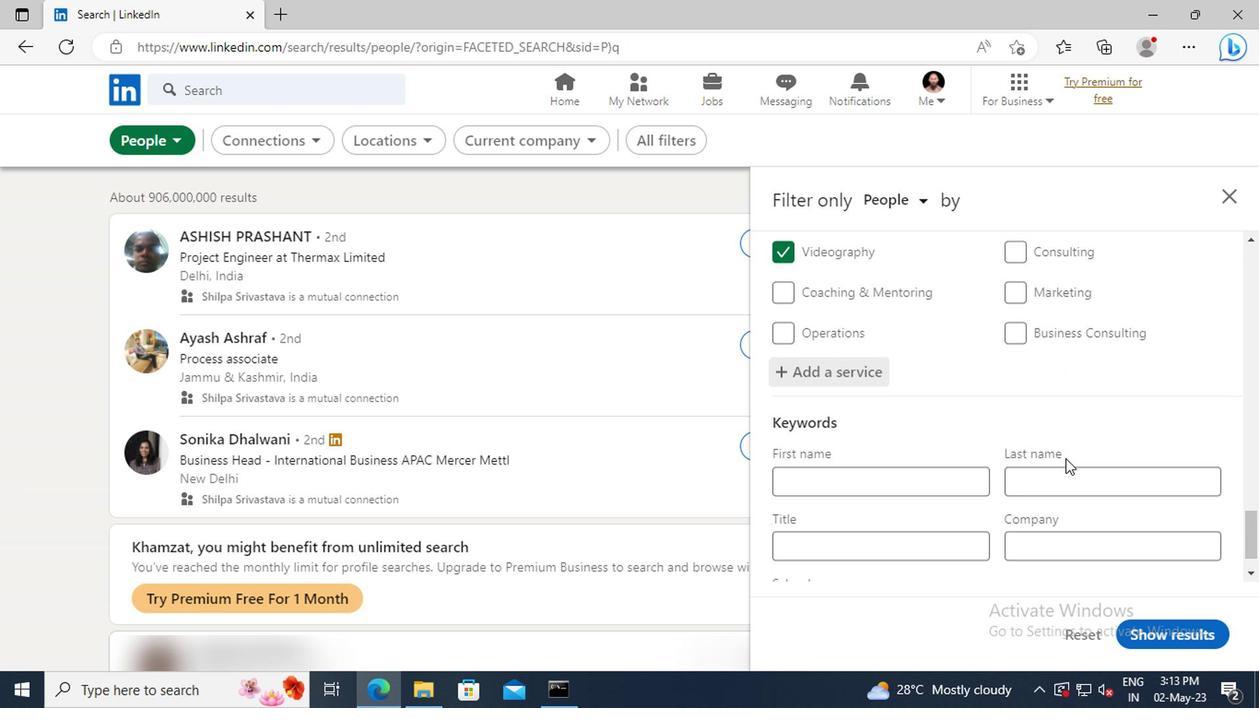 
Action: Mouse scrolled (1060, 457) with delta (0, 0)
Screenshot: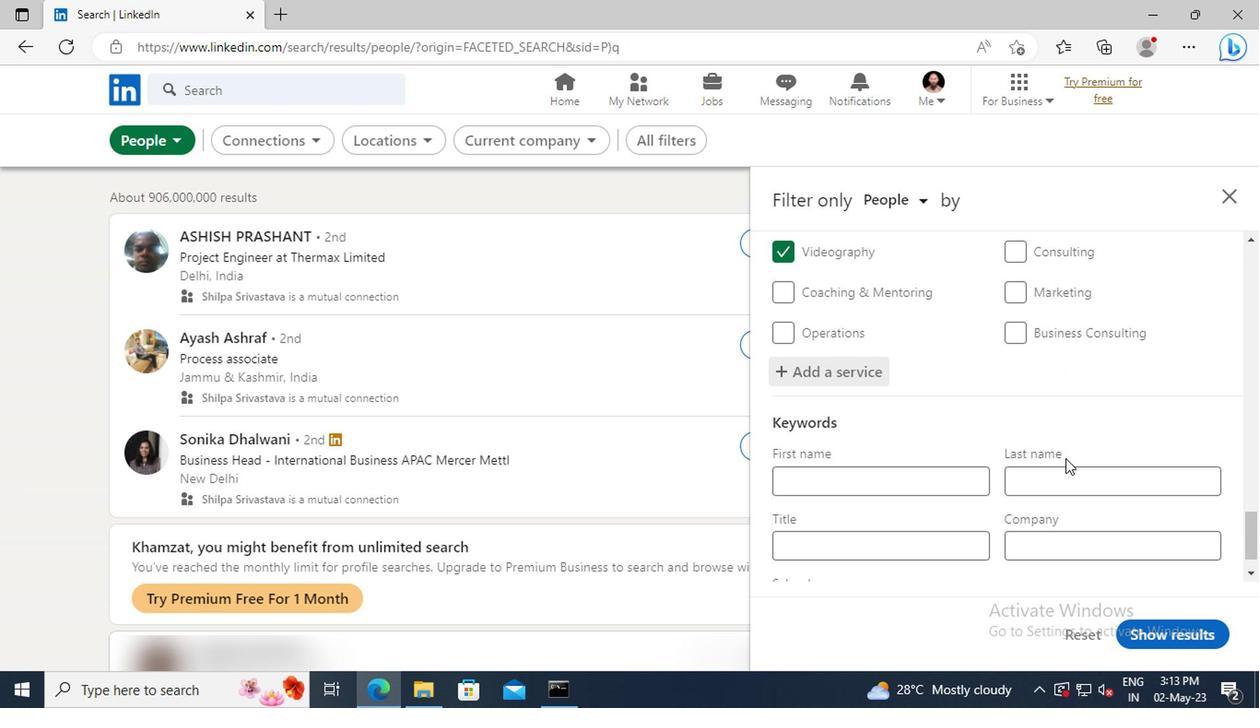 
Action: Mouse moved to (936, 499)
Screenshot: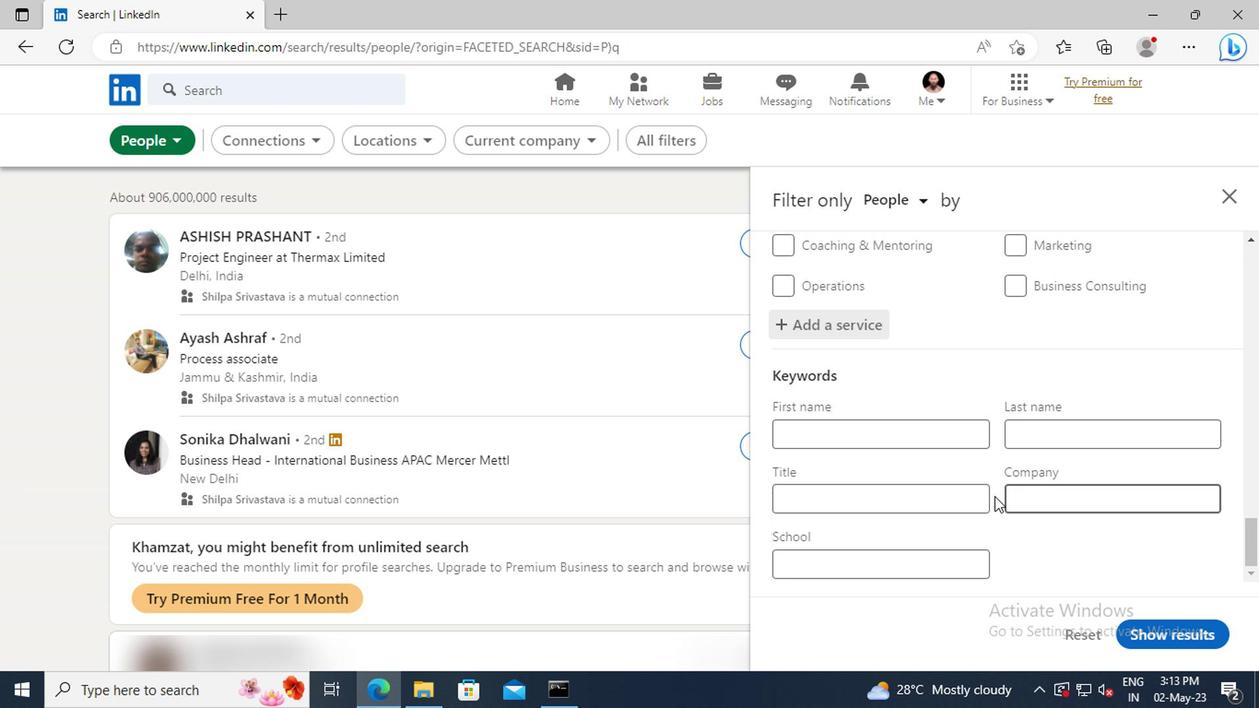 
Action: Mouse pressed left at (936, 499)
Screenshot: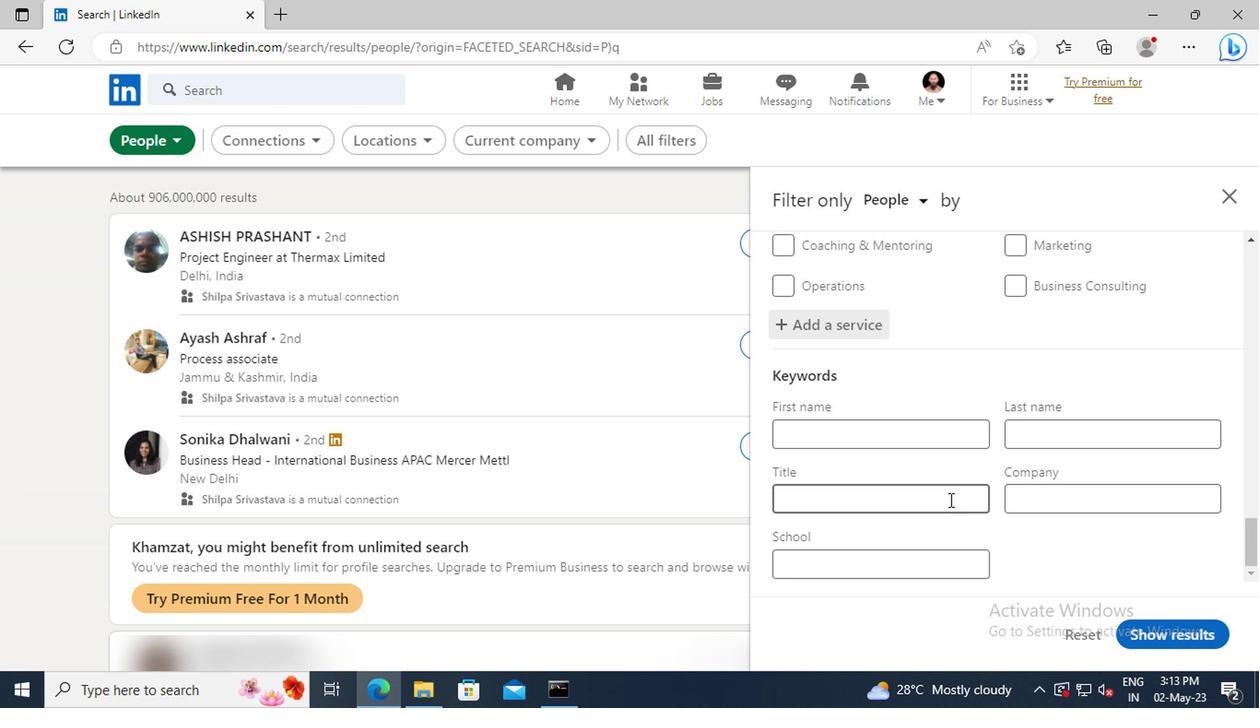 
Action: Key pressed <Key.shift>MARKETING<Key.space><Key.shift>DIRECTOR<Key.enter>
Screenshot: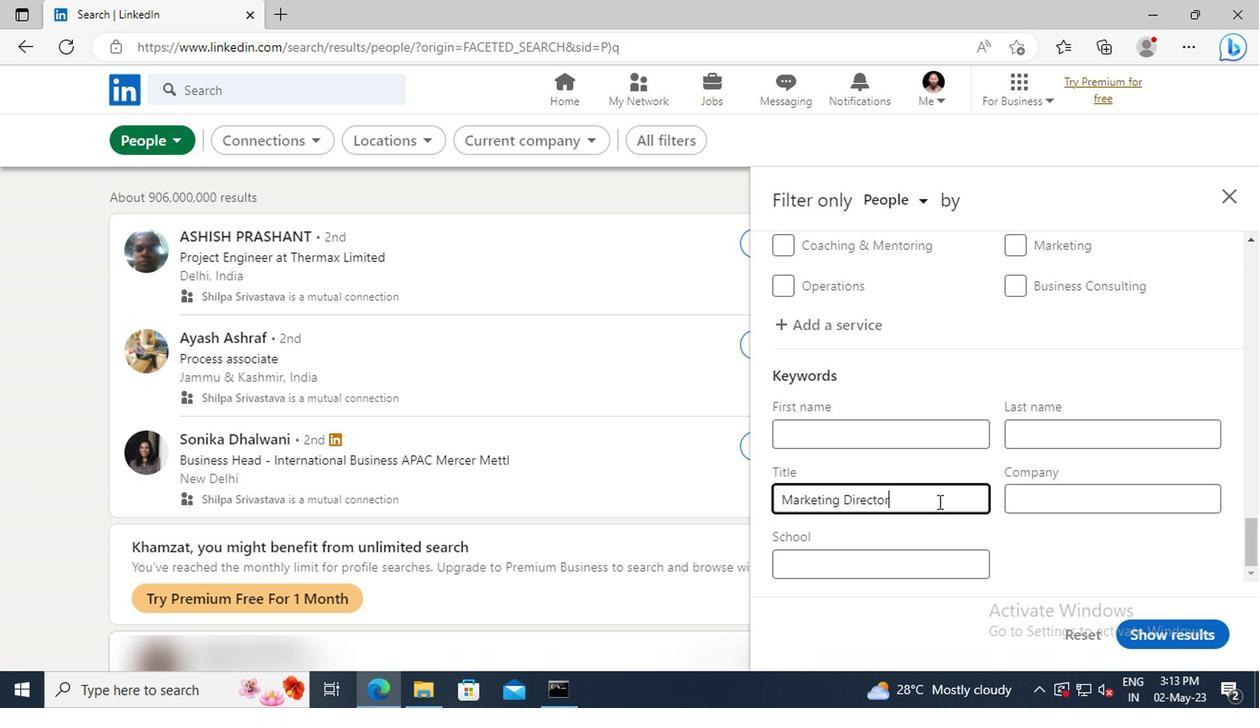 
Action: Mouse moved to (1148, 627)
Screenshot: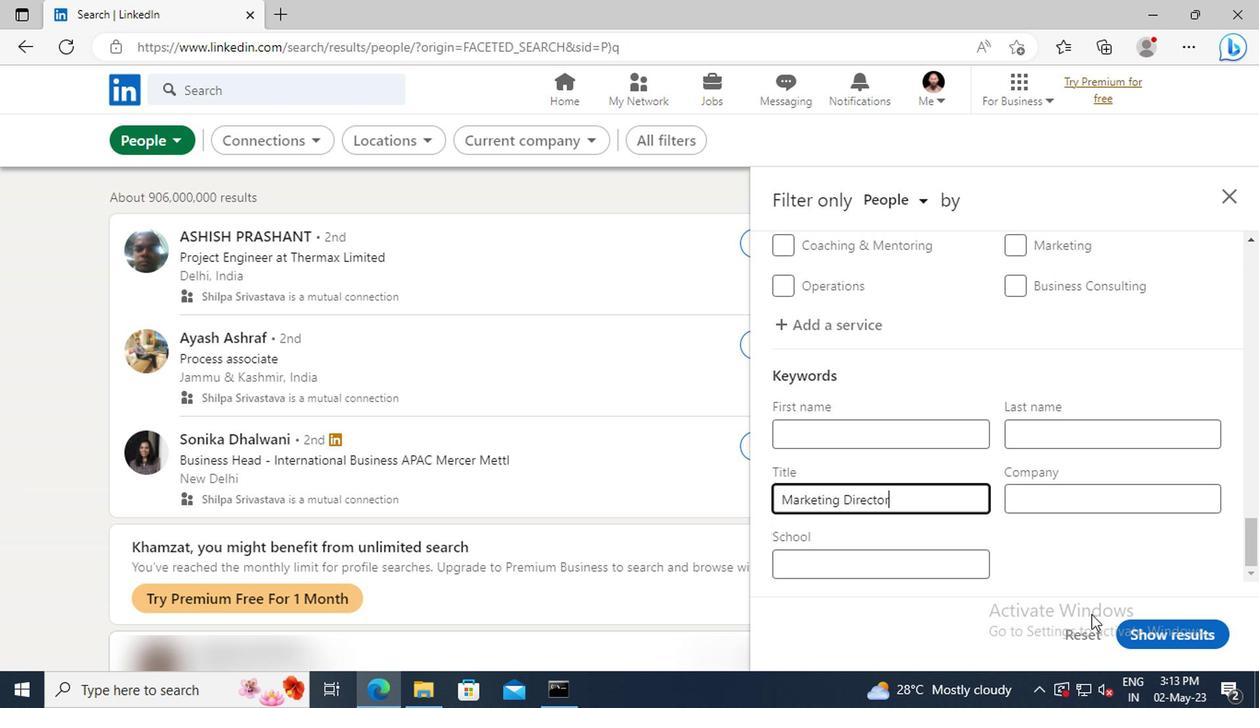 
Action: Mouse pressed left at (1148, 627)
Screenshot: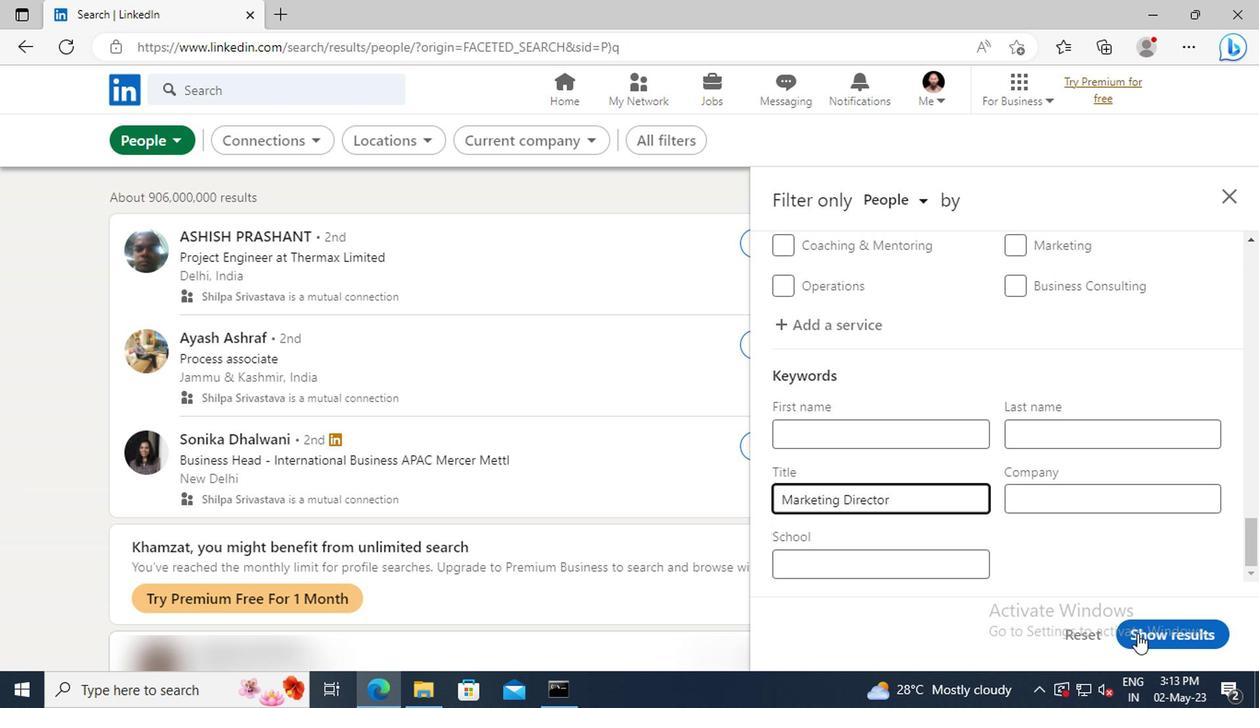 
Action: Mouse moved to (1148, 627)
Screenshot: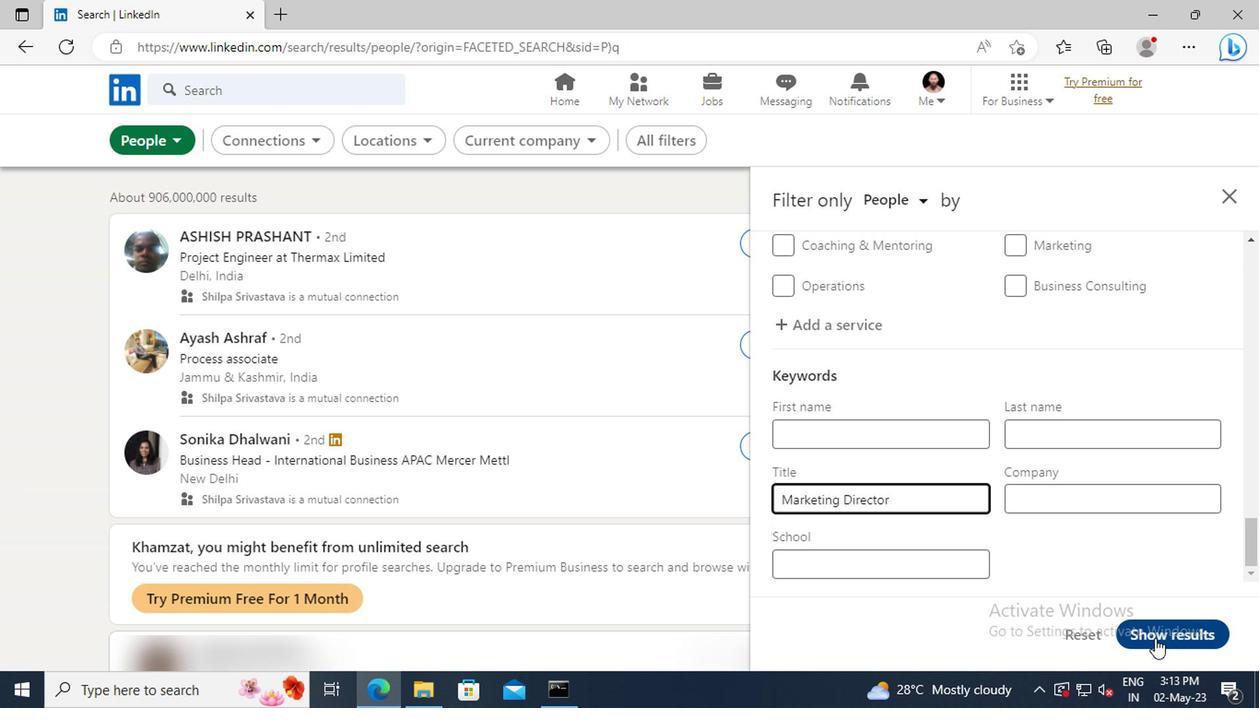 
